 Task: Find connections with filter location Colorado with filter topic #startupquoteswith filter profile language Spanish with filter current company Thomson Reuters with filter school Andhra Loyola Institute of Engineering & Technology, Polytechnic Post Office, Loyola Campus,Vijayawada, PIN-520008. (CC-HP) with filter industry Sound Recording with filter service category Logo Design with filter keywords title Physical Therapist
Action: Mouse moved to (587, 120)
Screenshot: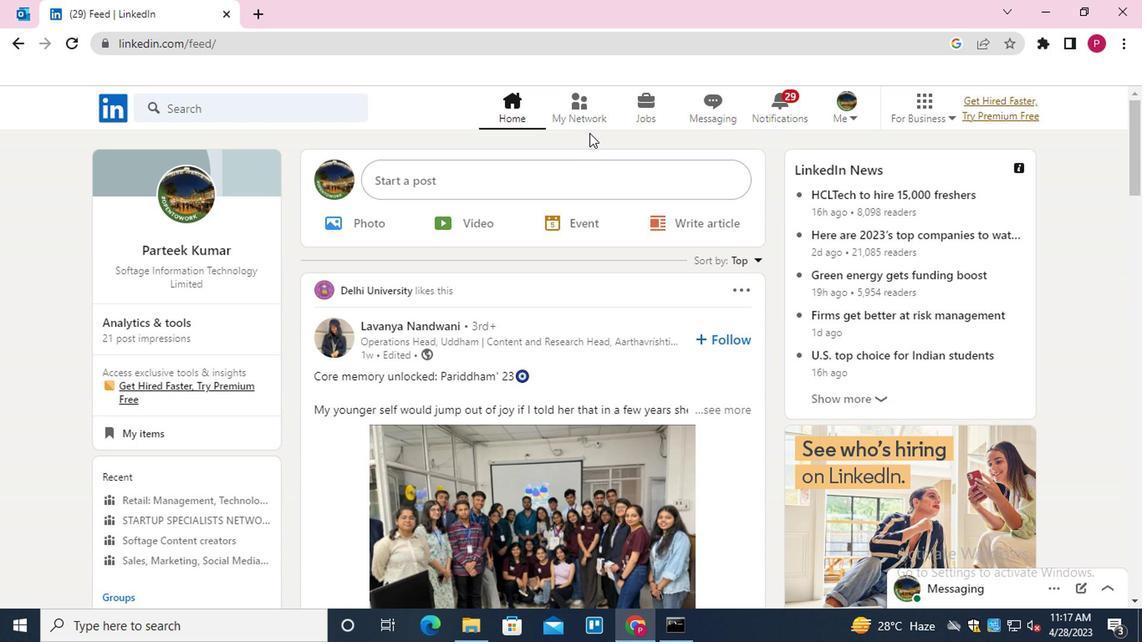 
Action: Mouse pressed left at (587, 120)
Screenshot: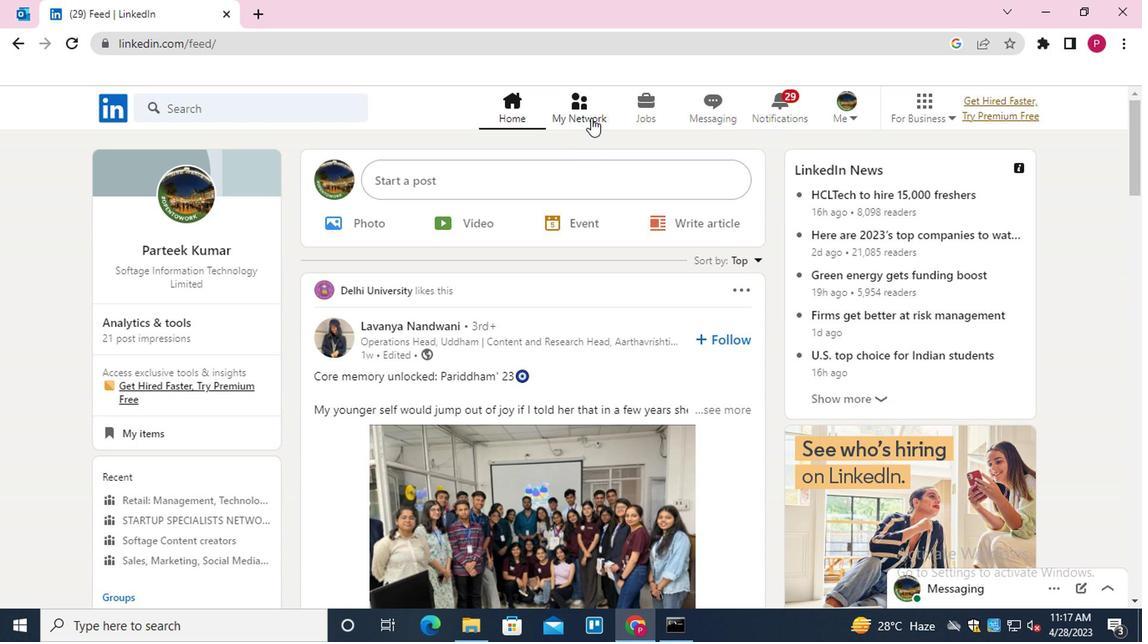 
Action: Mouse moved to (280, 198)
Screenshot: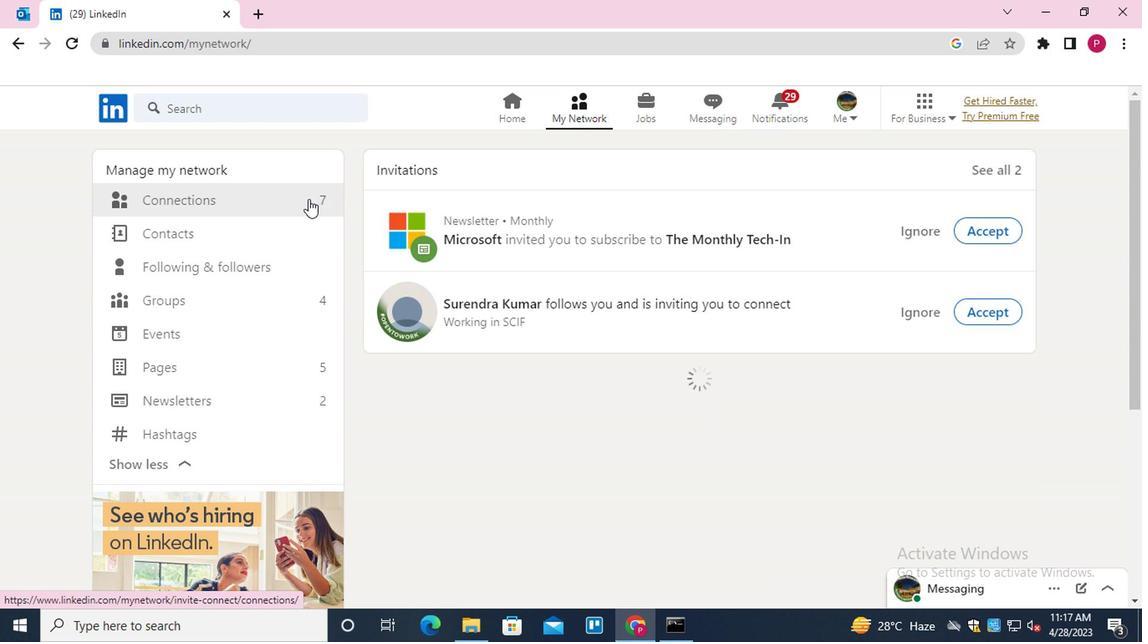 
Action: Mouse pressed left at (280, 198)
Screenshot: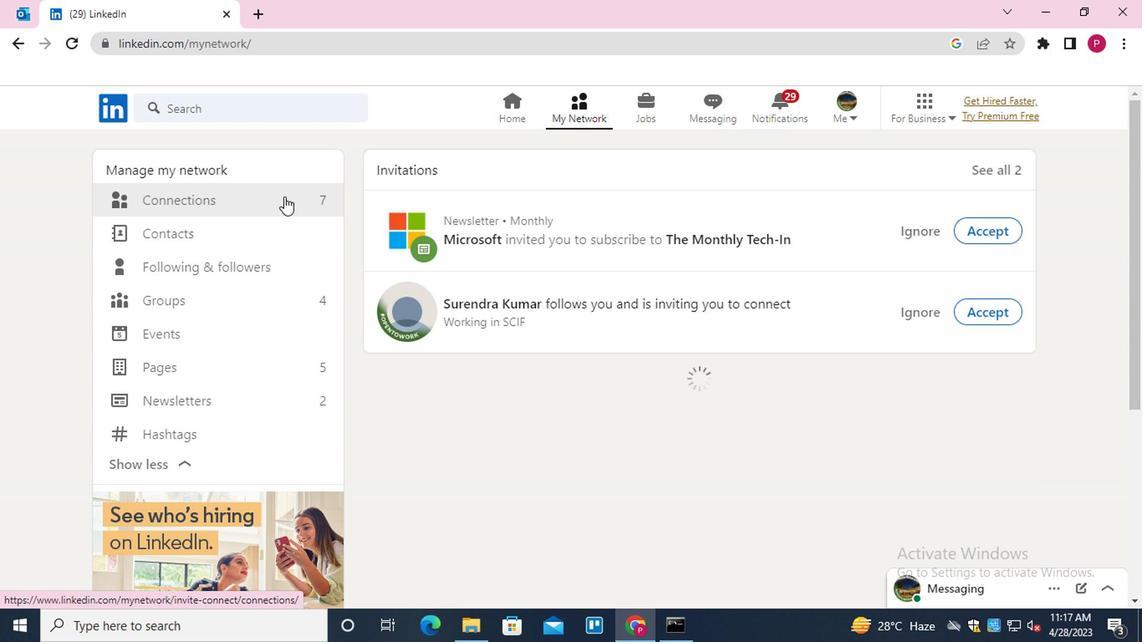 
Action: Mouse moved to (681, 201)
Screenshot: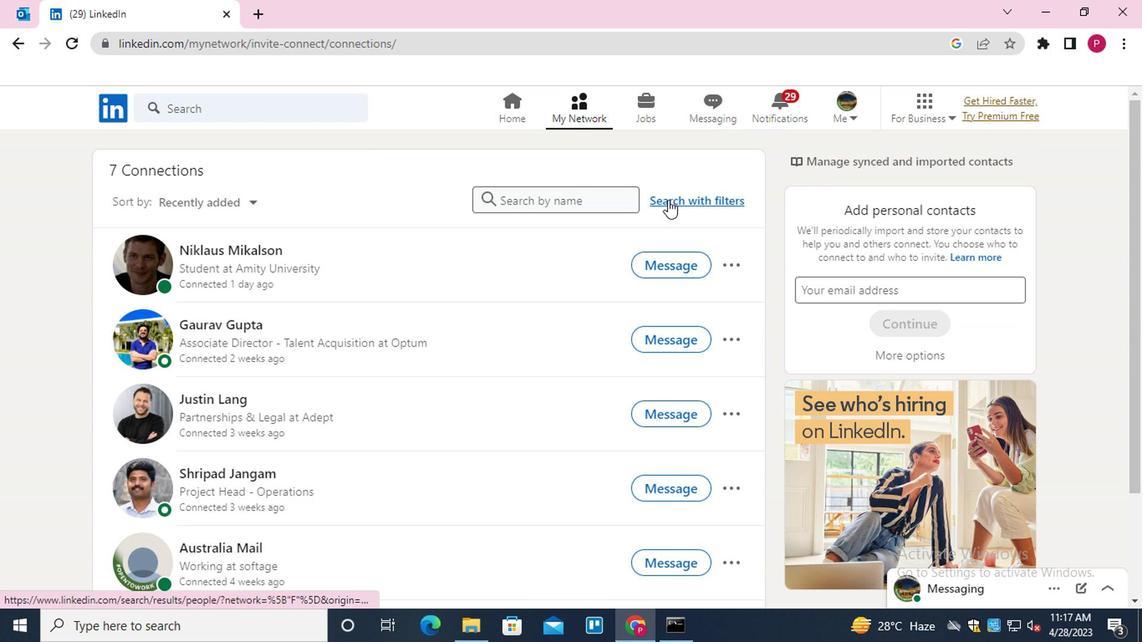 
Action: Mouse pressed left at (681, 201)
Screenshot: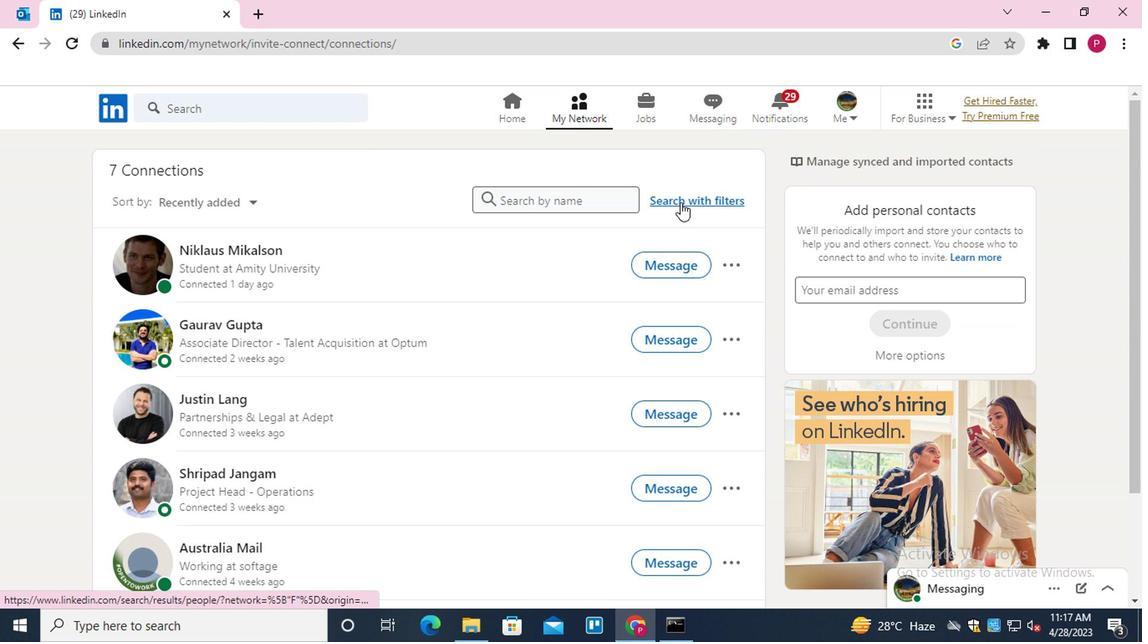 
Action: Mouse moved to (612, 160)
Screenshot: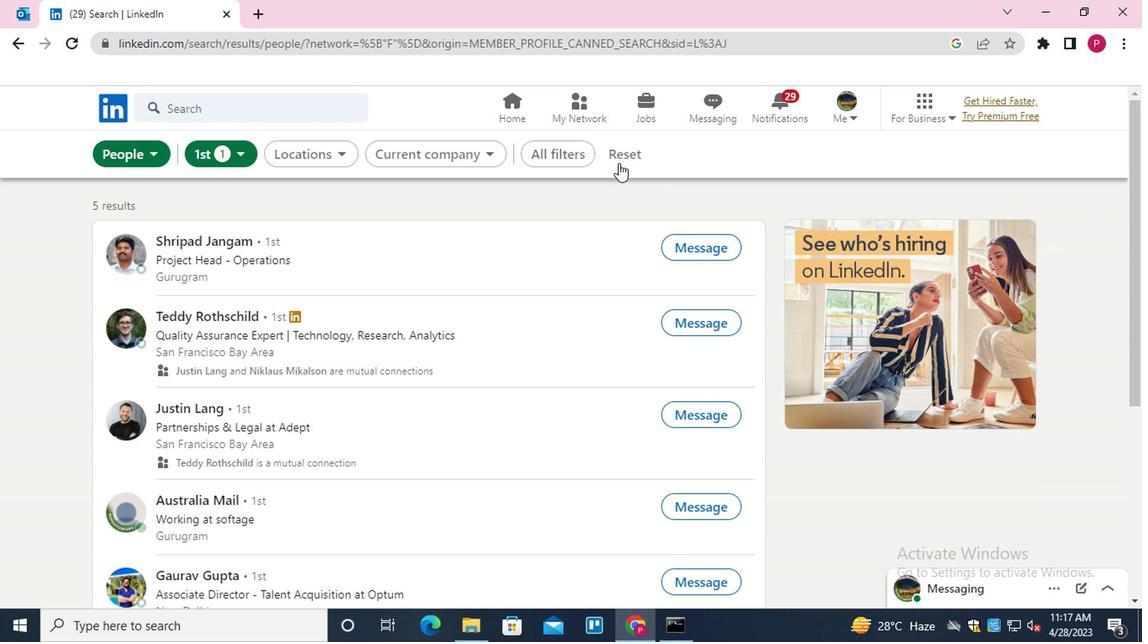 
Action: Mouse pressed left at (612, 160)
Screenshot: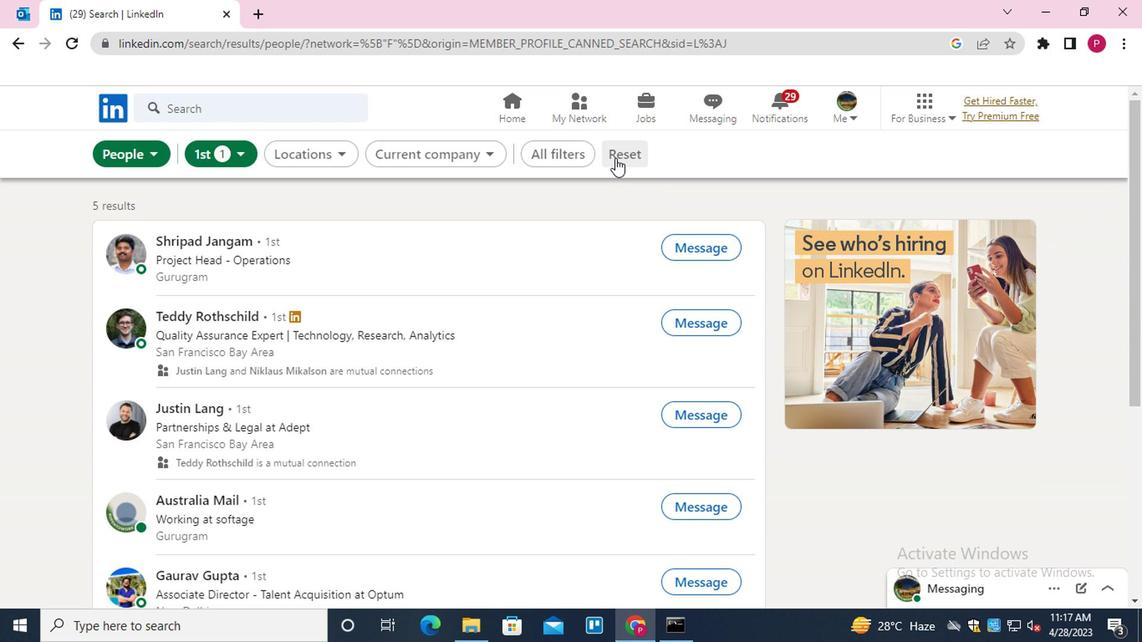 
Action: Mouse moved to (579, 156)
Screenshot: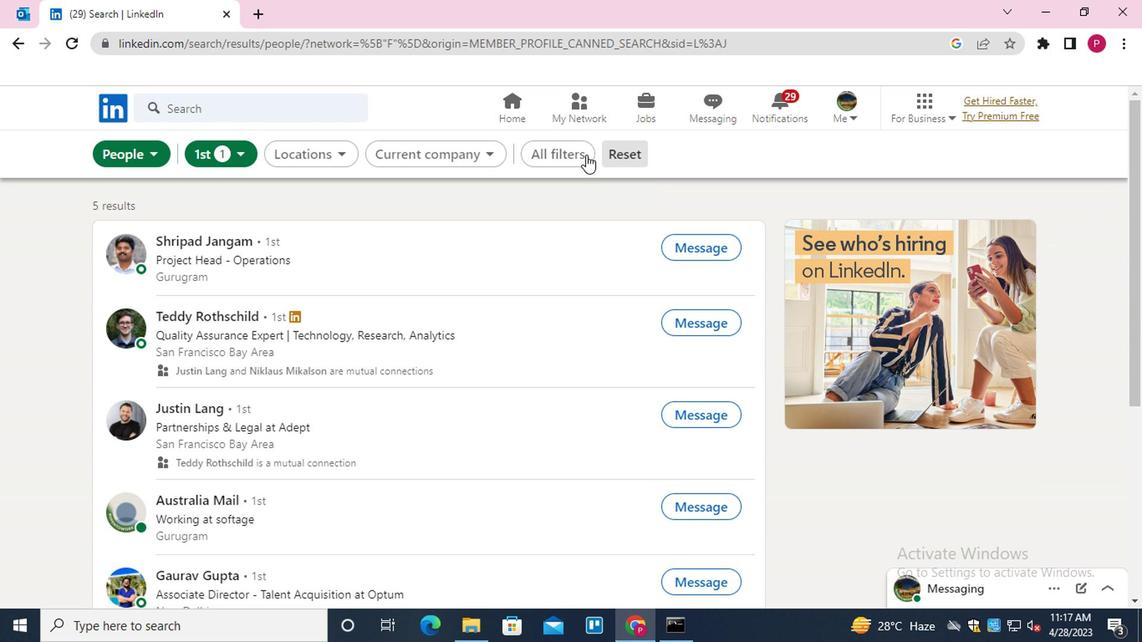 
Action: Mouse pressed left at (579, 156)
Screenshot: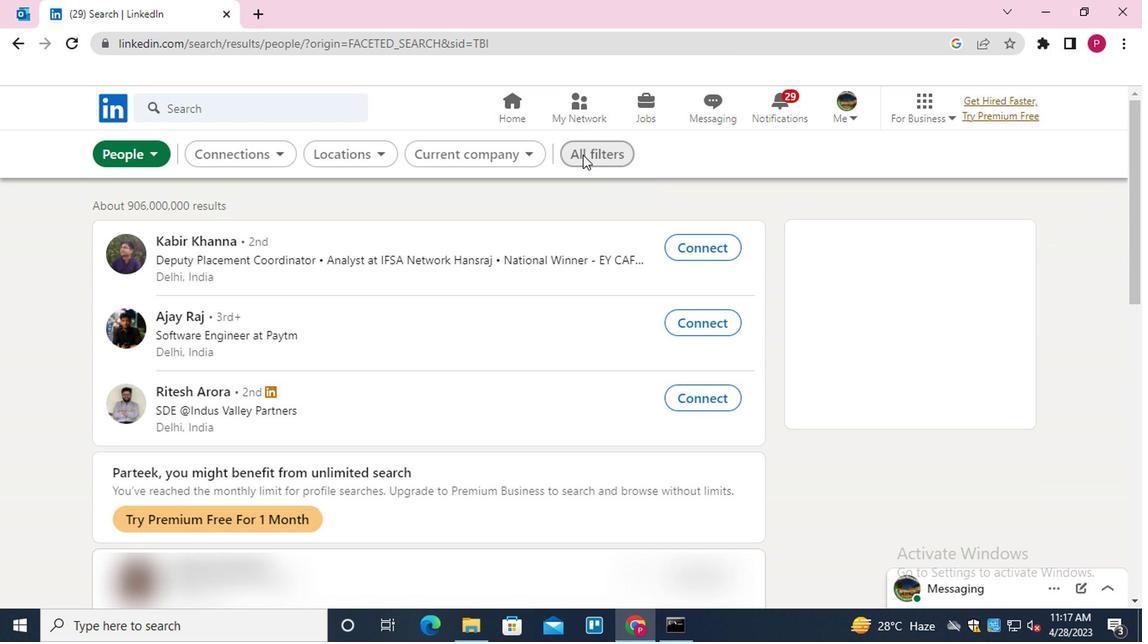 
Action: Mouse moved to (881, 331)
Screenshot: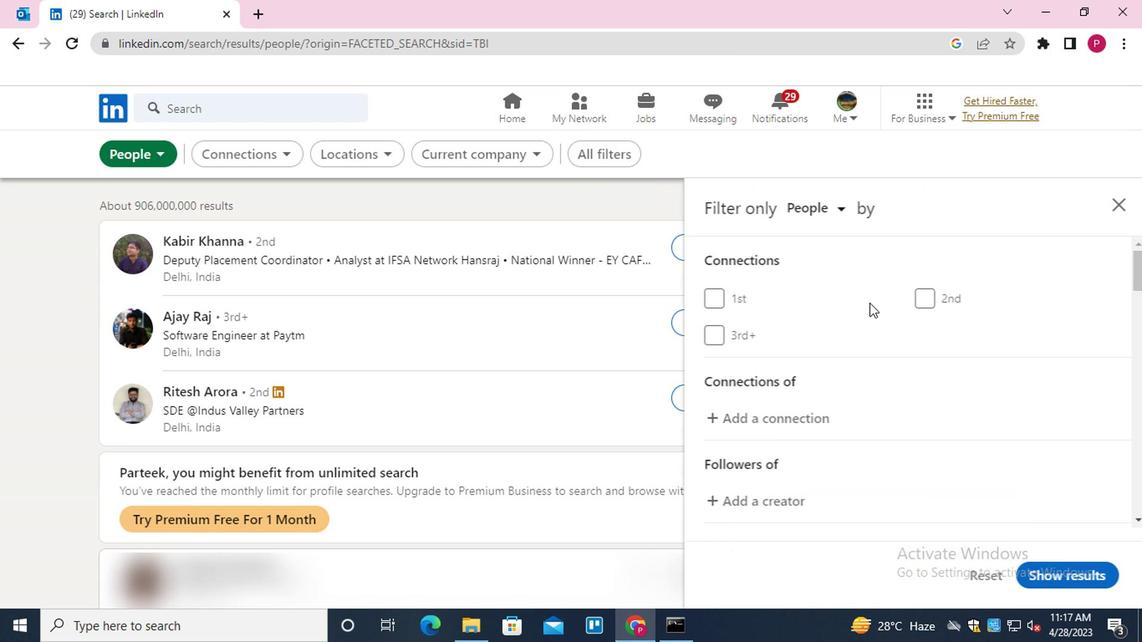 
Action: Mouse scrolled (881, 330) with delta (0, 0)
Screenshot: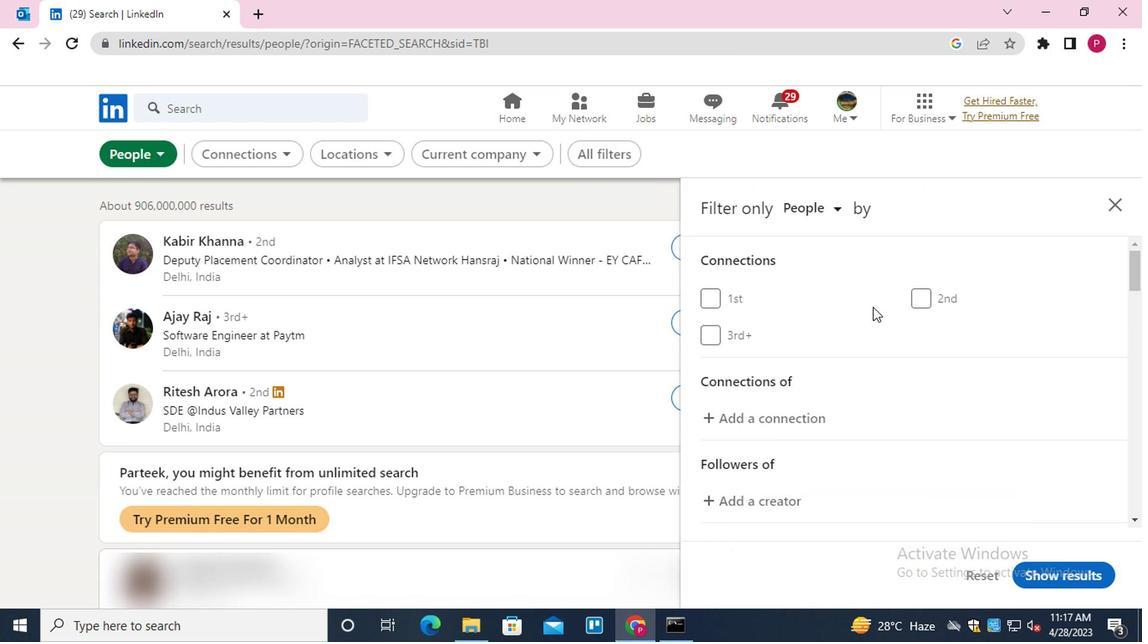 
Action: Mouse moved to (881, 333)
Screenshot: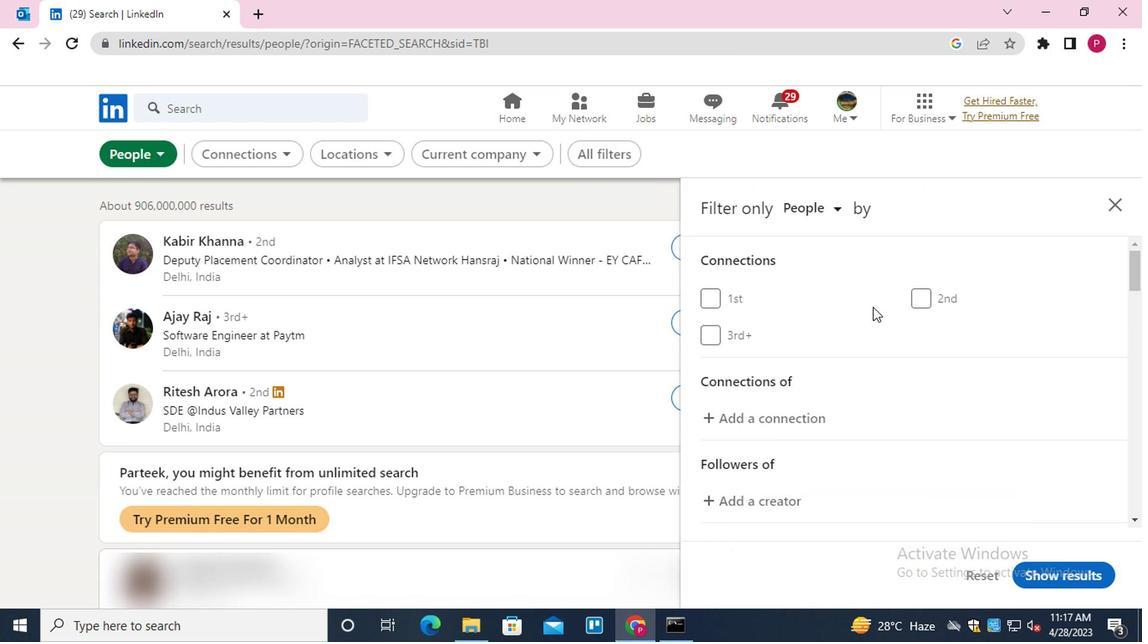 
Action: Mouse scrolled (881, 333) with delta (0, 0)
Screenshot: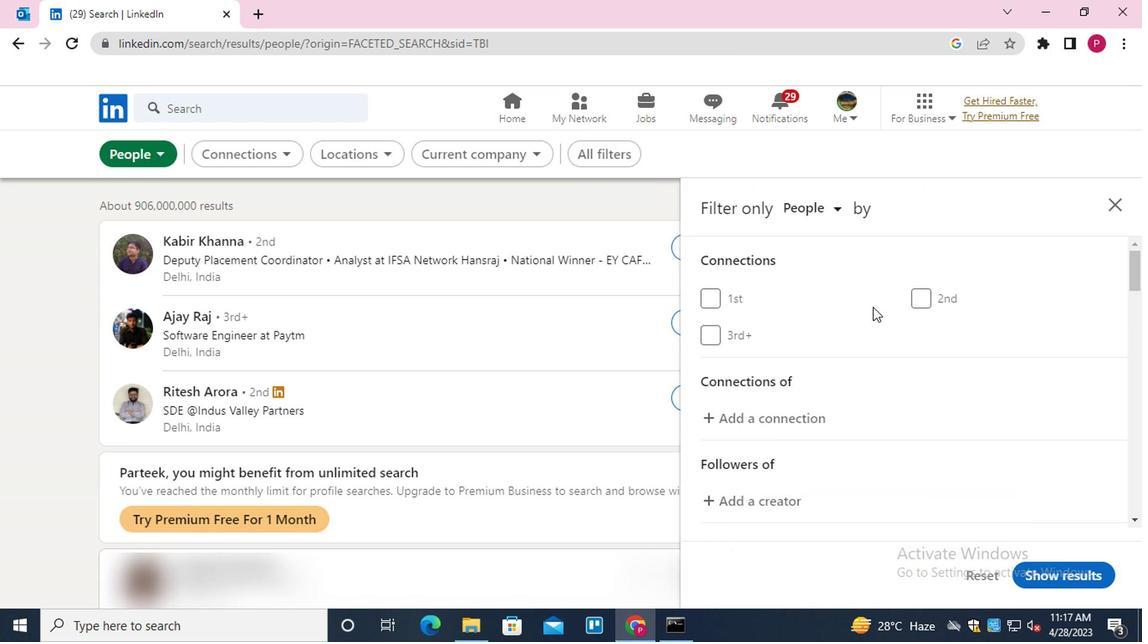 
Action: Mouse moved to (882, 336)
Screenshot: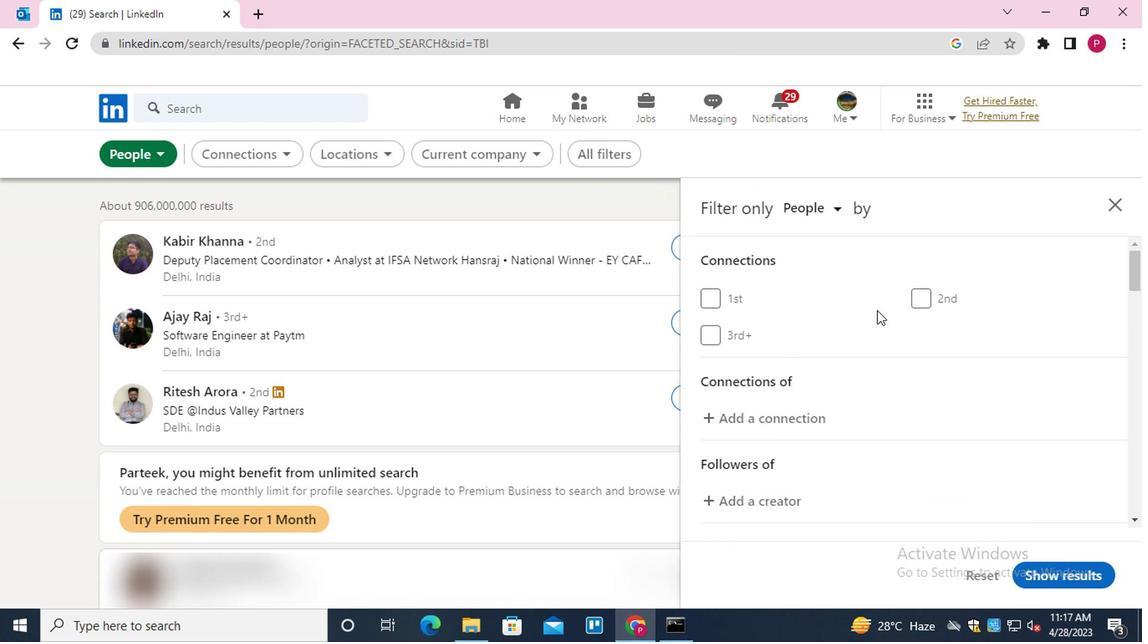 
Action: Mouse scrolled (882, 335) with delta (0, 0)
Screenshot: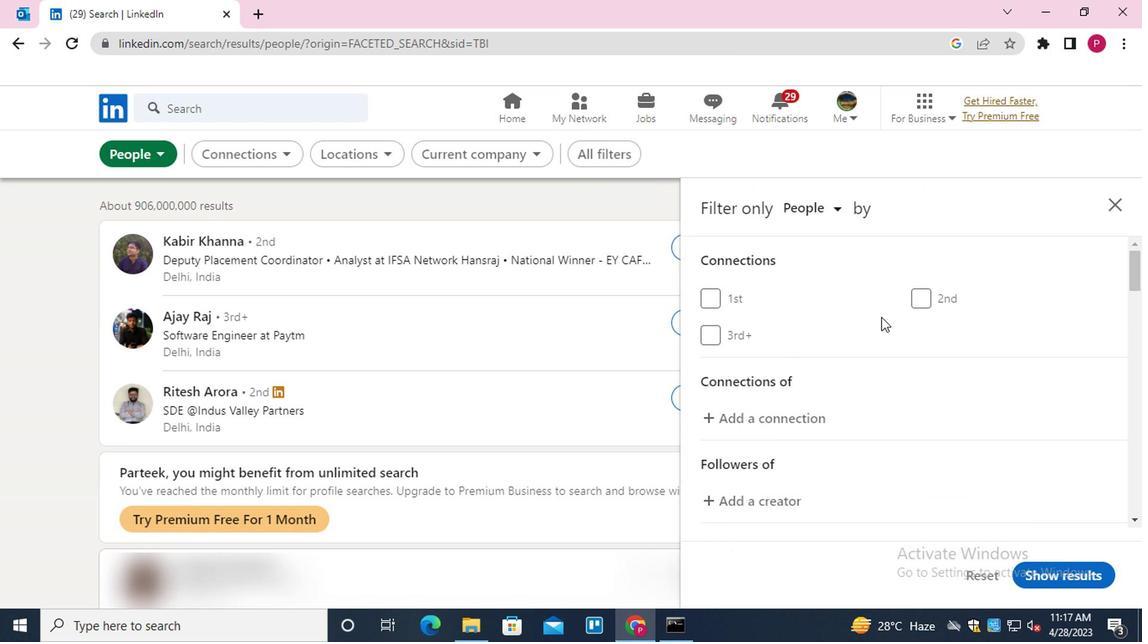 
Action: Mouse moved to (947, 396)
Screenshot: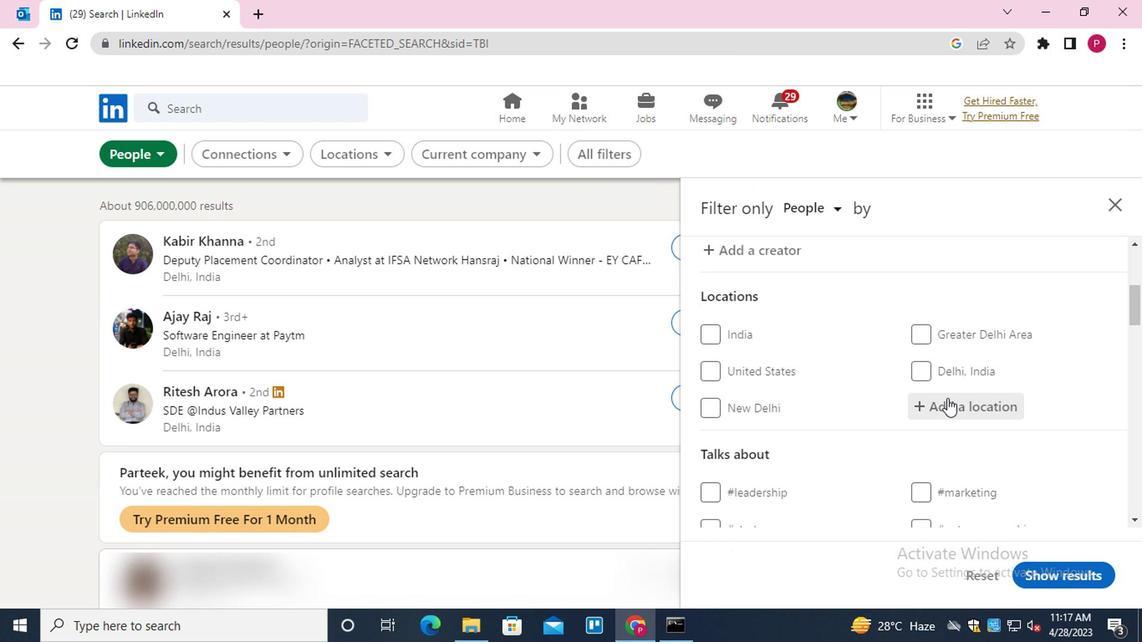 
Action: Mouse pressed left at (947, 396)
Screenshot: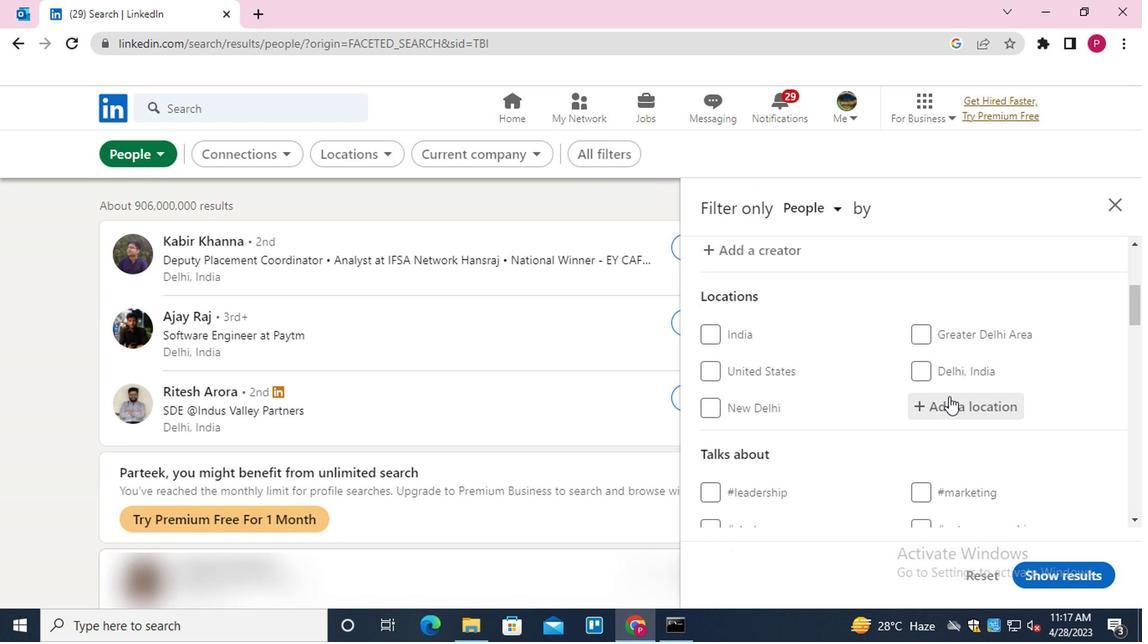 
Action: Mouse moved to (948, 395)
Screenshot: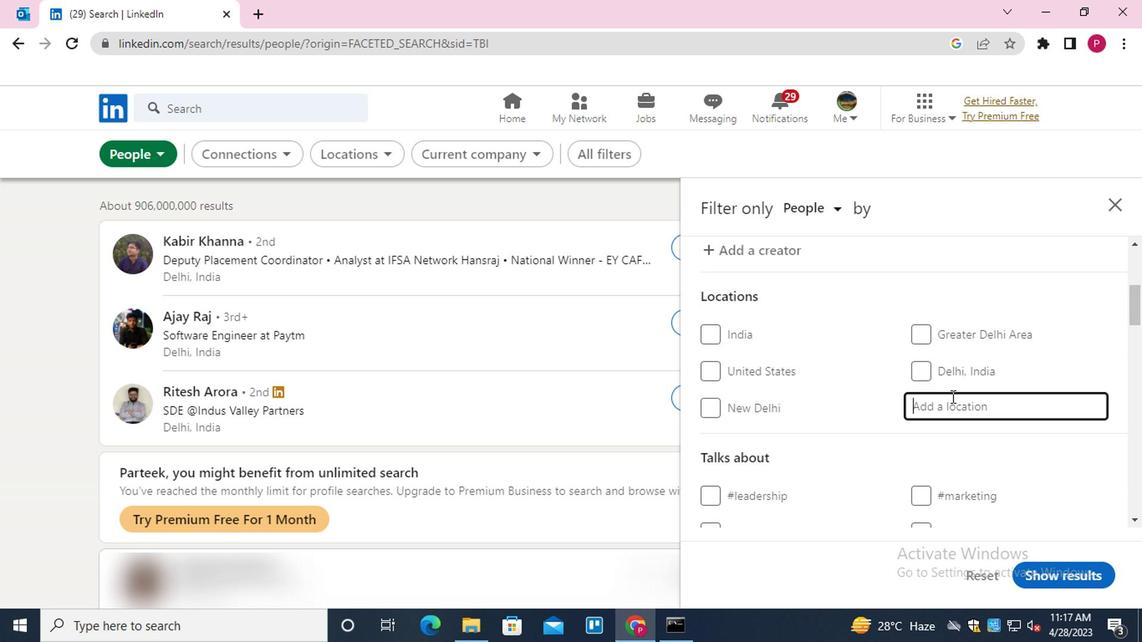 
Action: Key pressed <Key.shift>COLORADO<Key.down><Key.enter>
Screenshot: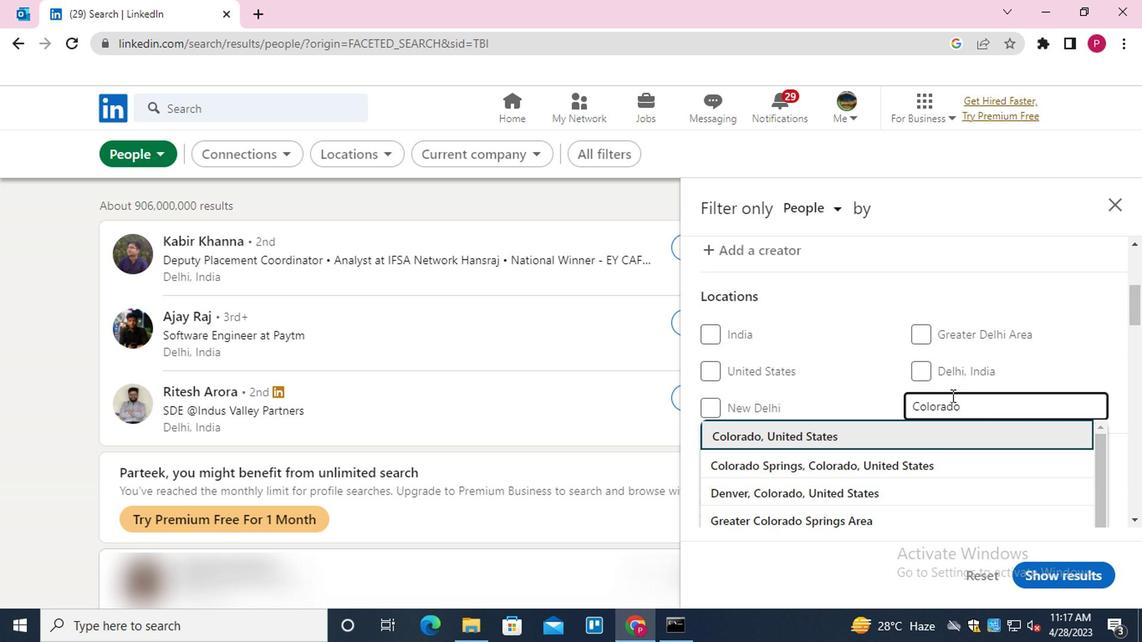 
Action: Mouse moved to (878, 384)
Screenshot: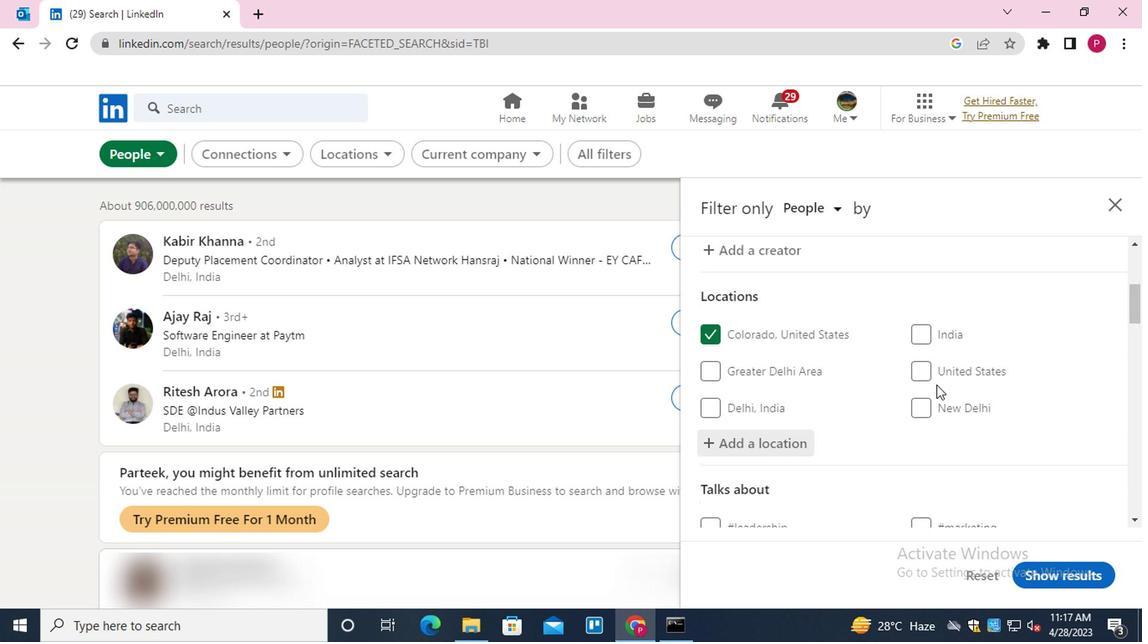 
Action: Mouse scrolled (878, 383) with delta (0, 0)
Screenshot: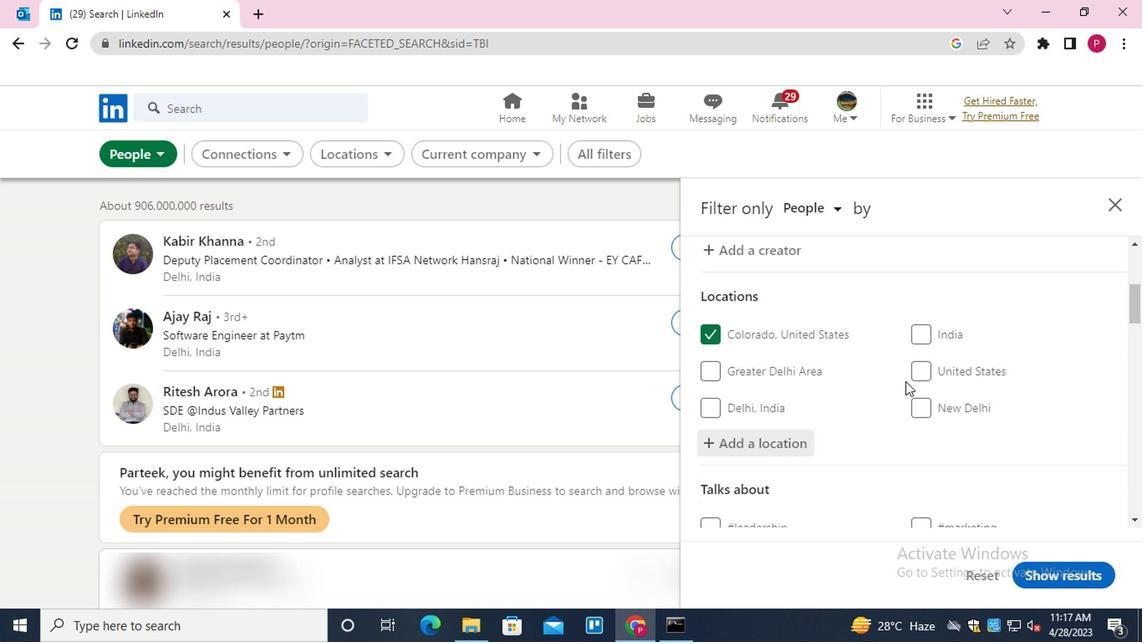 
Action: Mouse scrolled (878, 383) with delta (0, 0)
Screenshot: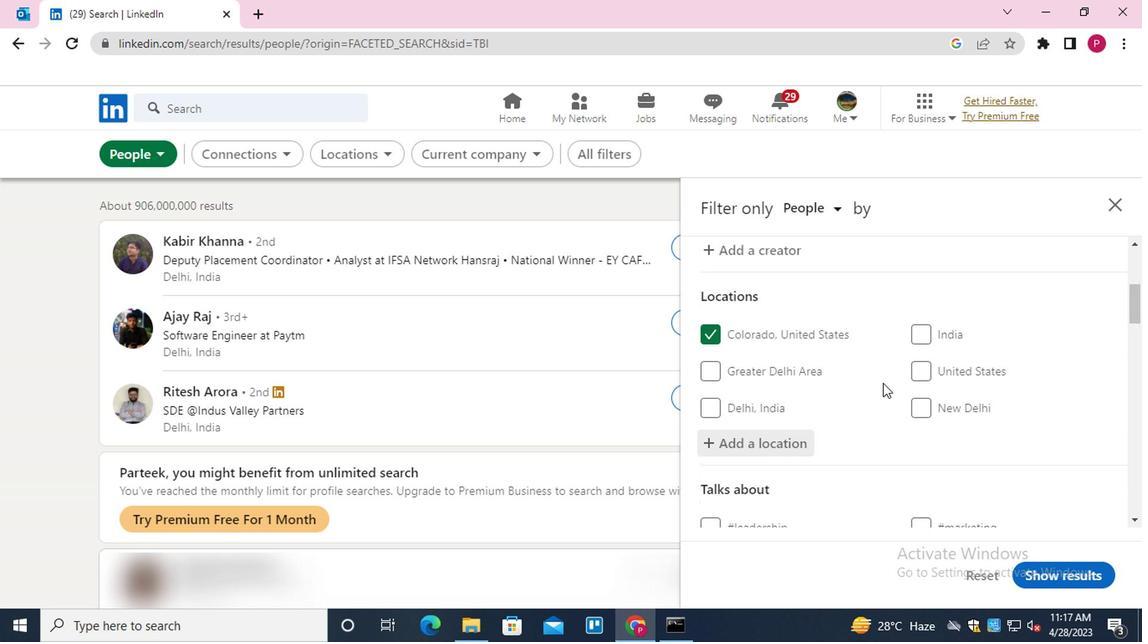 
Action: Mouse moved to (949, 428)
Screenshot: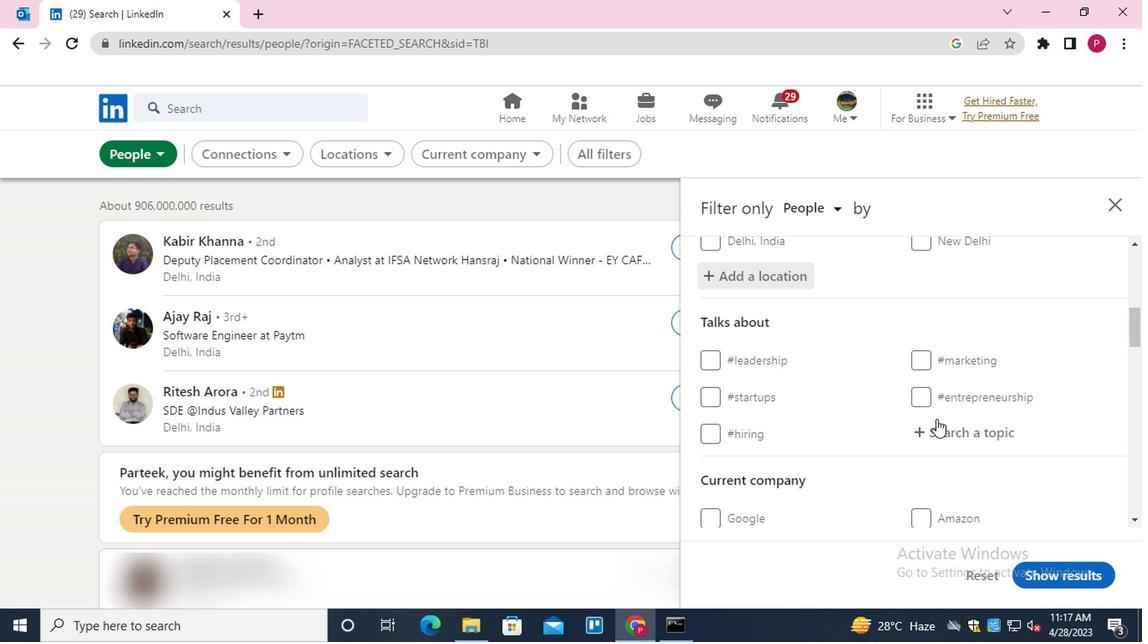 
Action: Mouse pressed left at (949, 428)
Screenshot: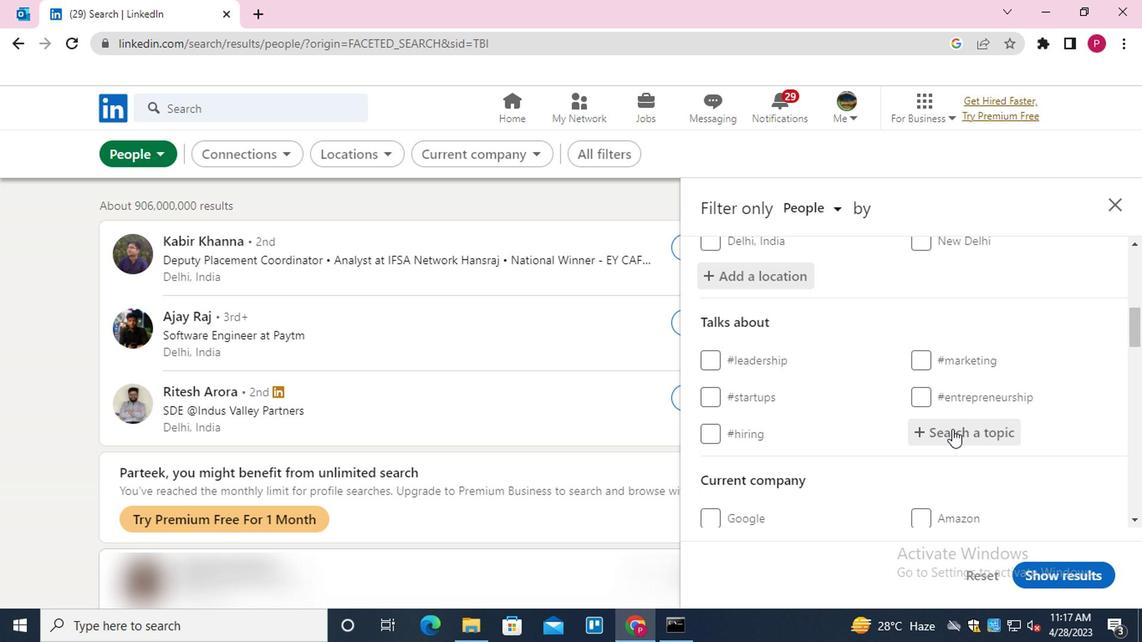 
Action: Key pressed STARTUPQU<Key.down><Key.enter>
Screenshot: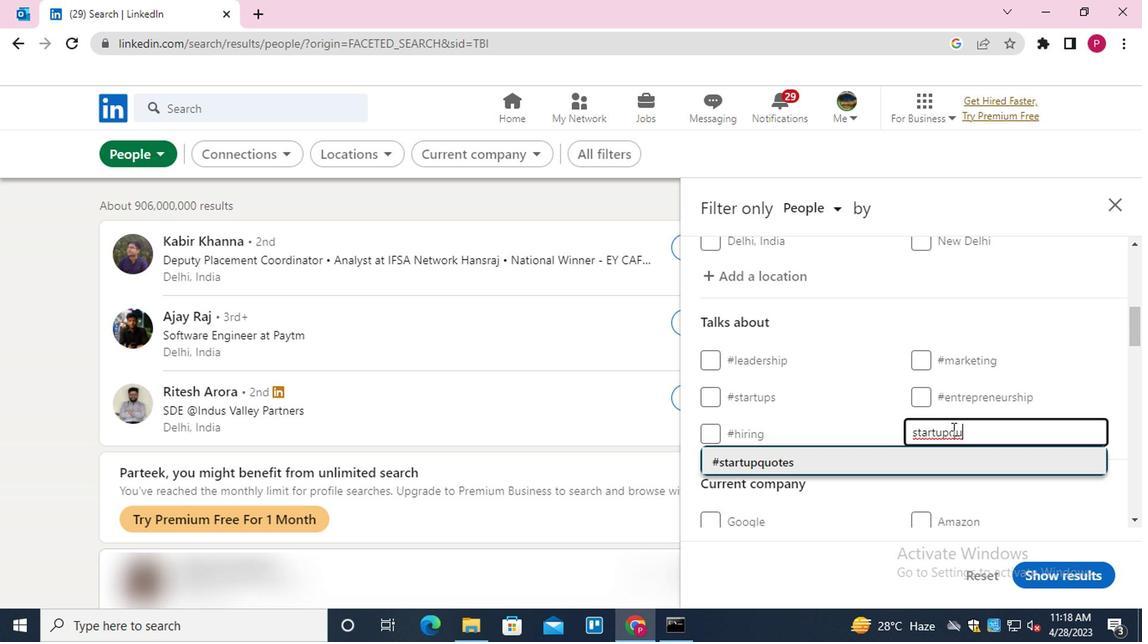 
Action: Mouse moved to (931, 434)
Screenshot: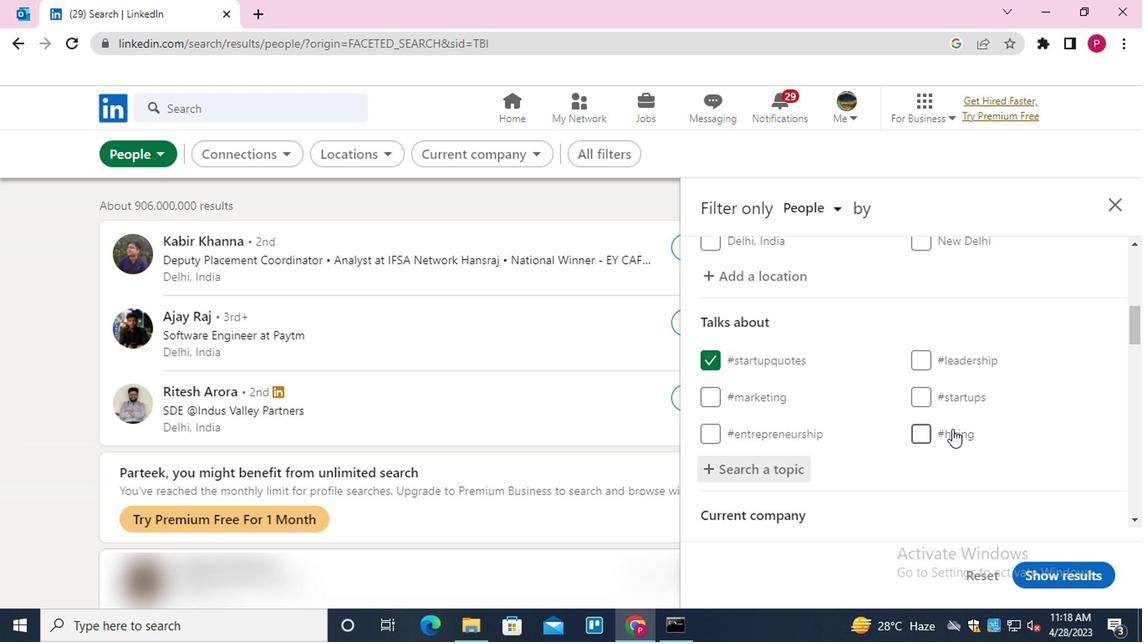 
Action: Mouse scrolled (931, 433) with delta (0, -1)
Screenshot: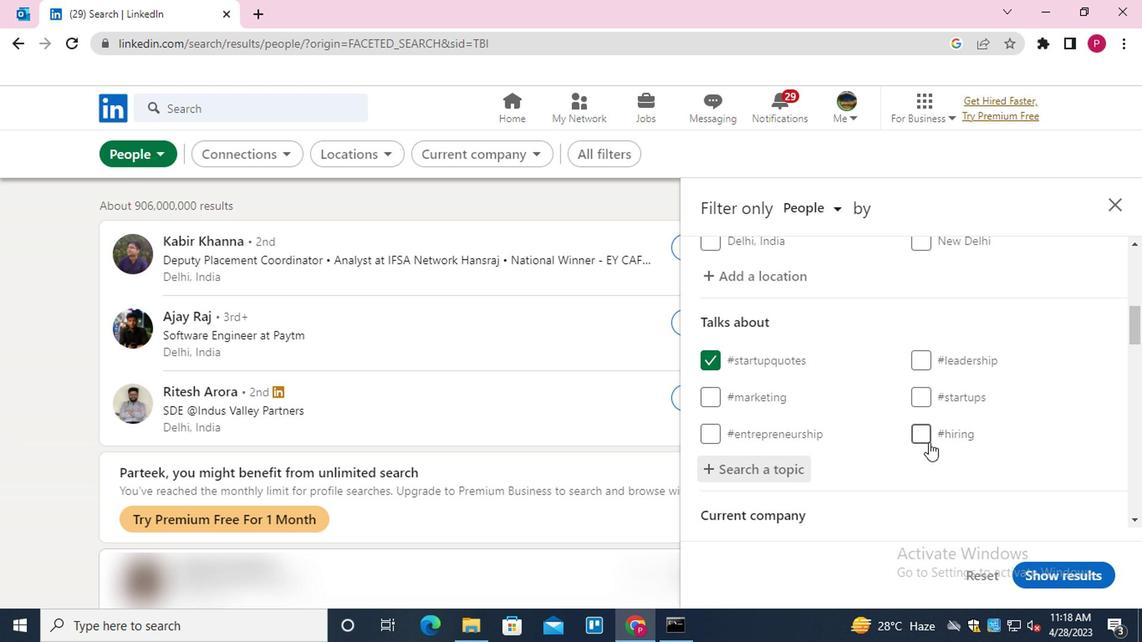 
Action: Mouse scrolled (931, 433) with delta (0, -1)
Screenshot: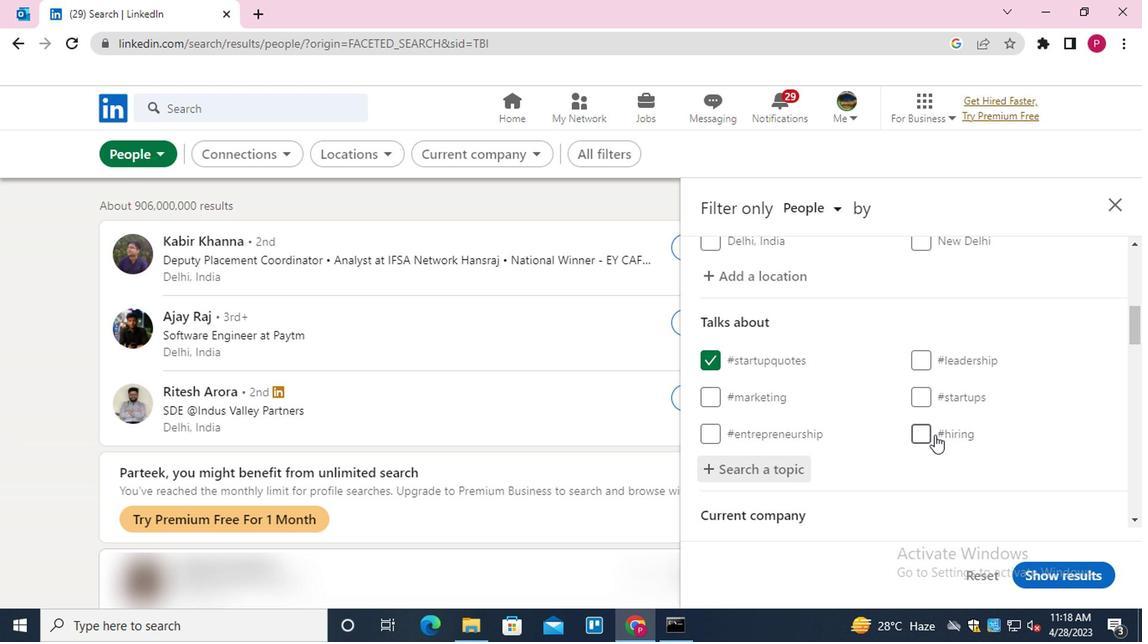 
Action: Mouse scrolled (931, 433) with delta (0, -1)
Screenshot: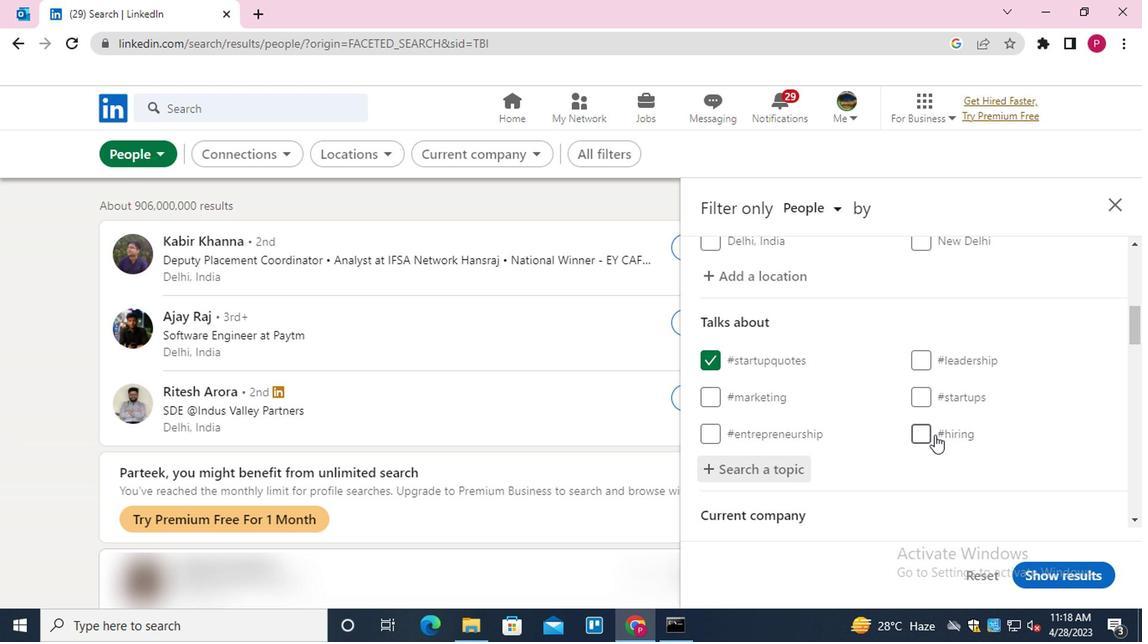
Action: Mouse moved to (936, 376)
Screenshot: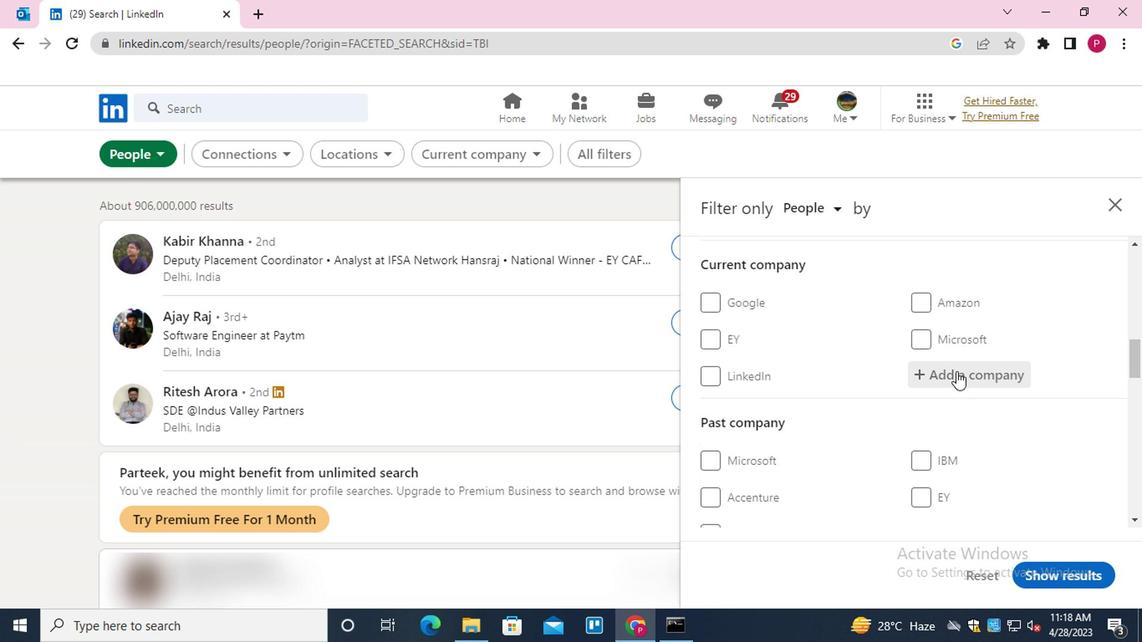 
Action: Mouse scrolled (936, 375) with delta (0, 0)
Screenshot: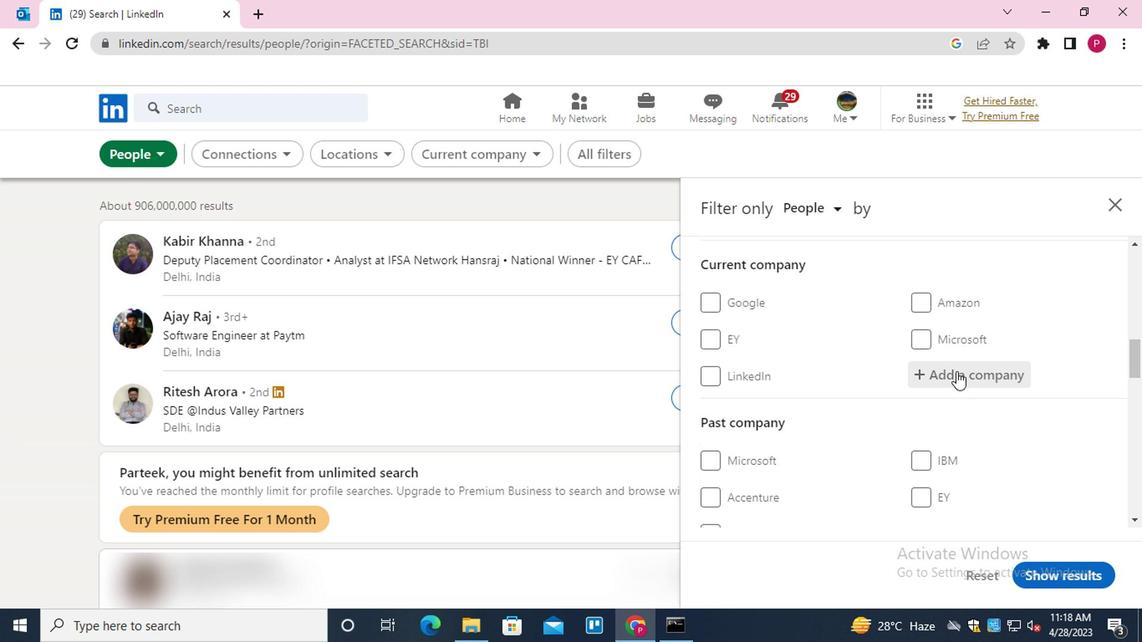 
Action: Mouse moved to (931, 377)
Screenshot: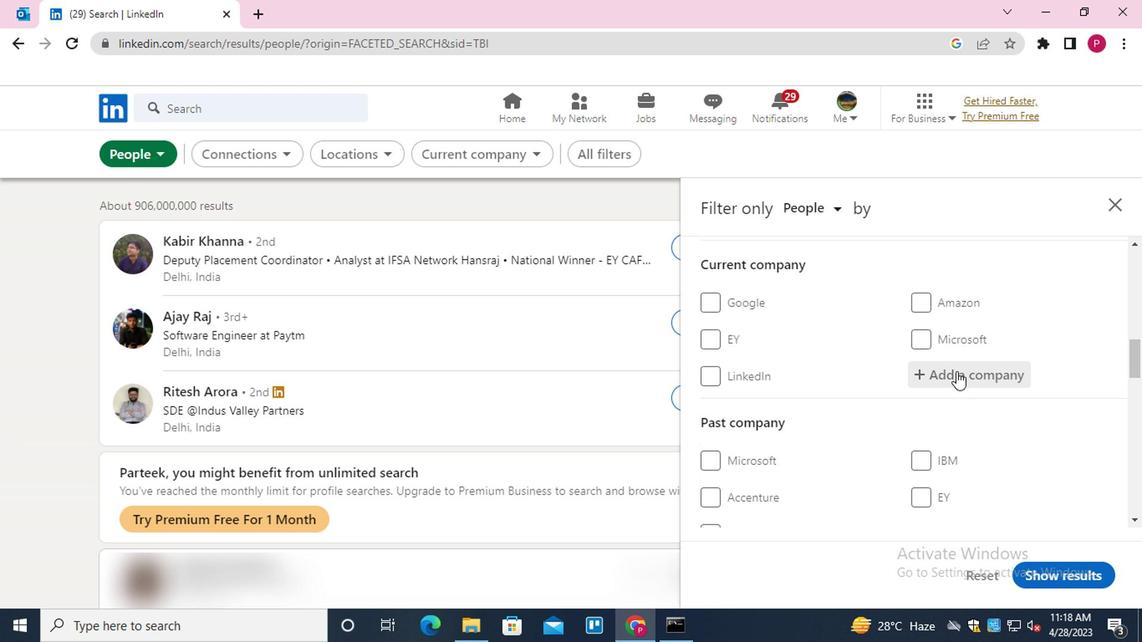 
Action: Mouse scrolled (931, 376) with delta (0, -1)
Screenshot: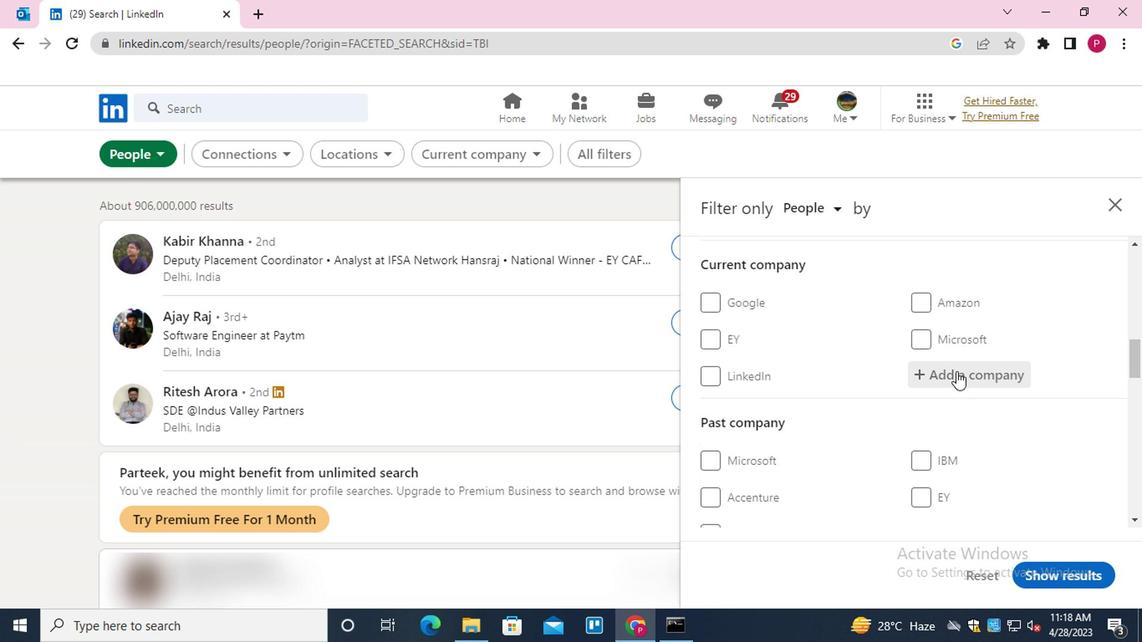 
Action: Mouse moved to (904, 373)
Screenshot: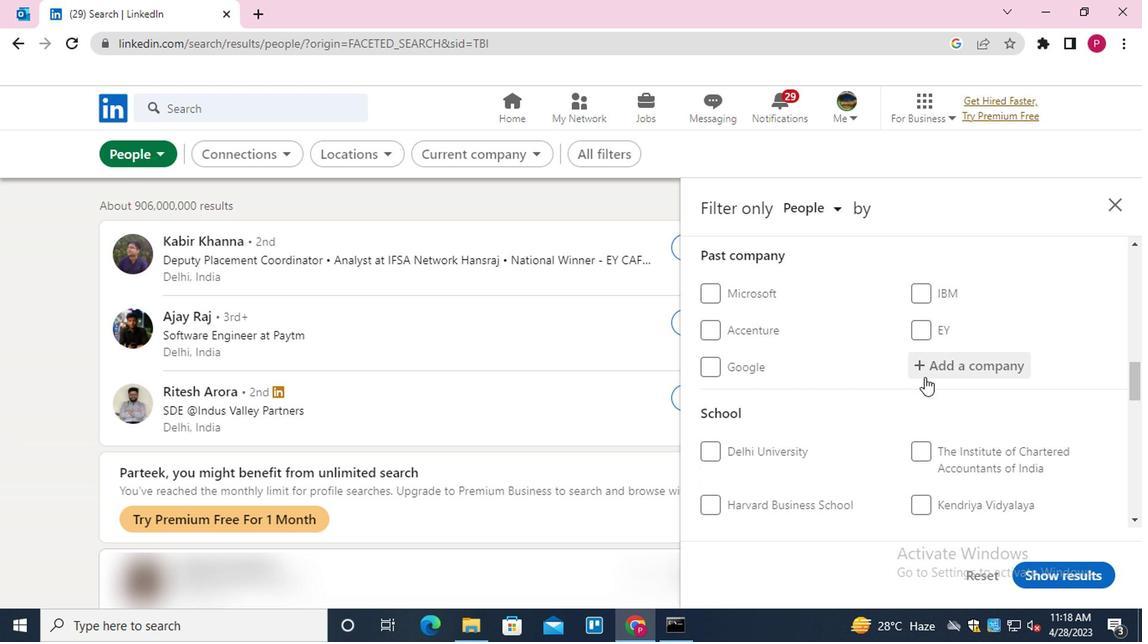 
Action: Mouse scrolled (904, 373) with delta (0, 0)
Screenshot: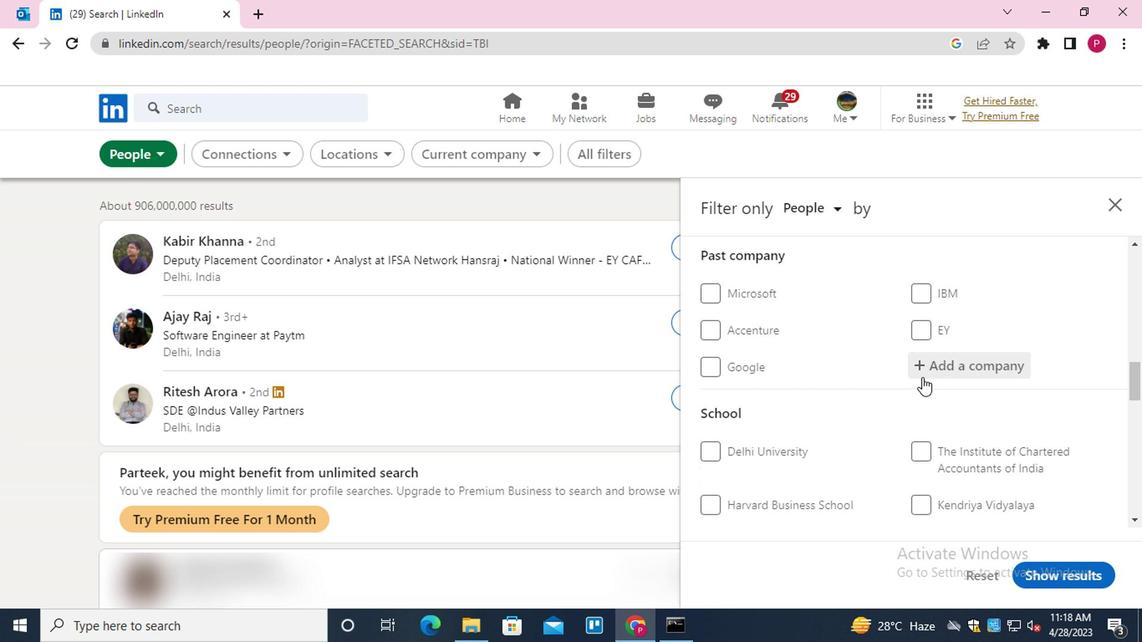 
Action: Mouse scrolled (904, 373) with delta (0, 0)
Screenshot: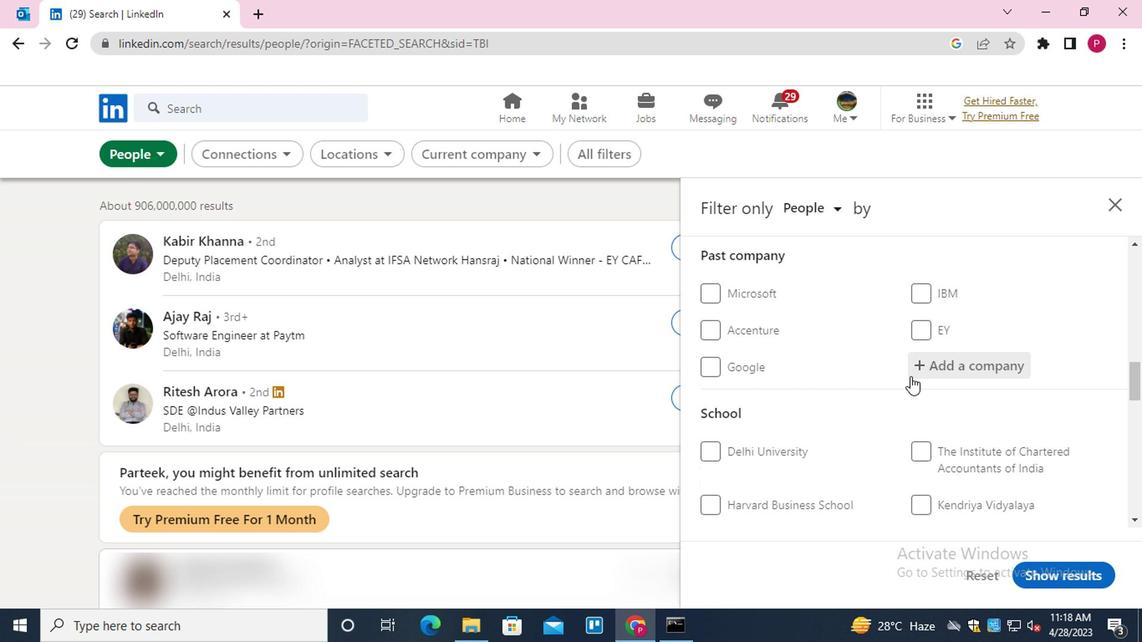 
Action: Mouse scrolled (904, 373) with delta (0, 0)
Screenshot: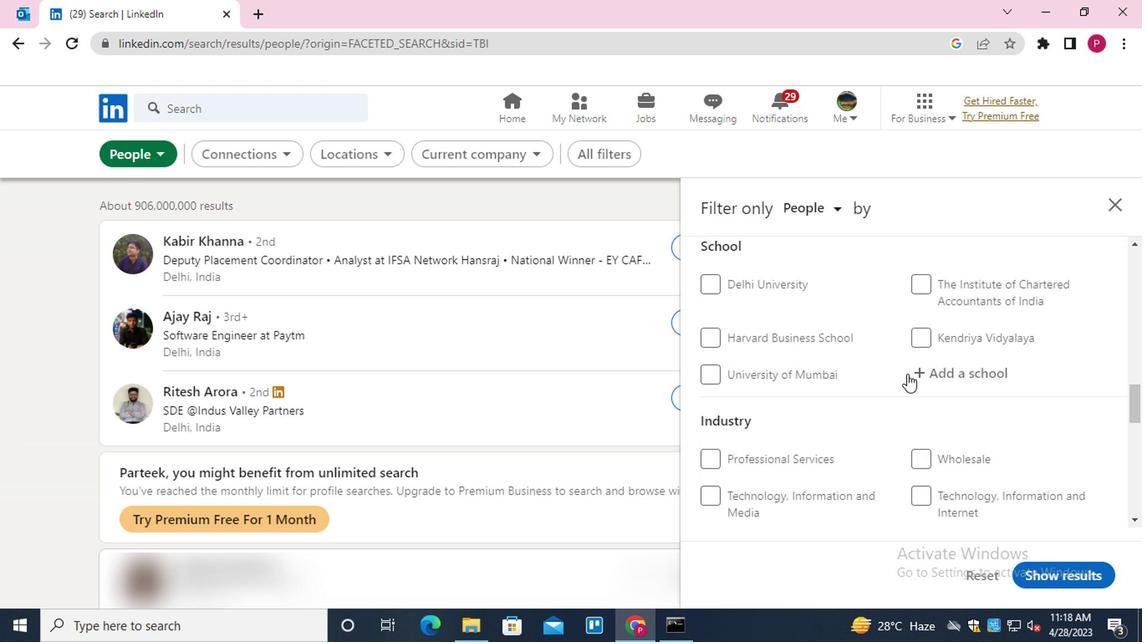 
Action: Mouse scrolled (904, 373) with delta (0, 0)
Screenshot: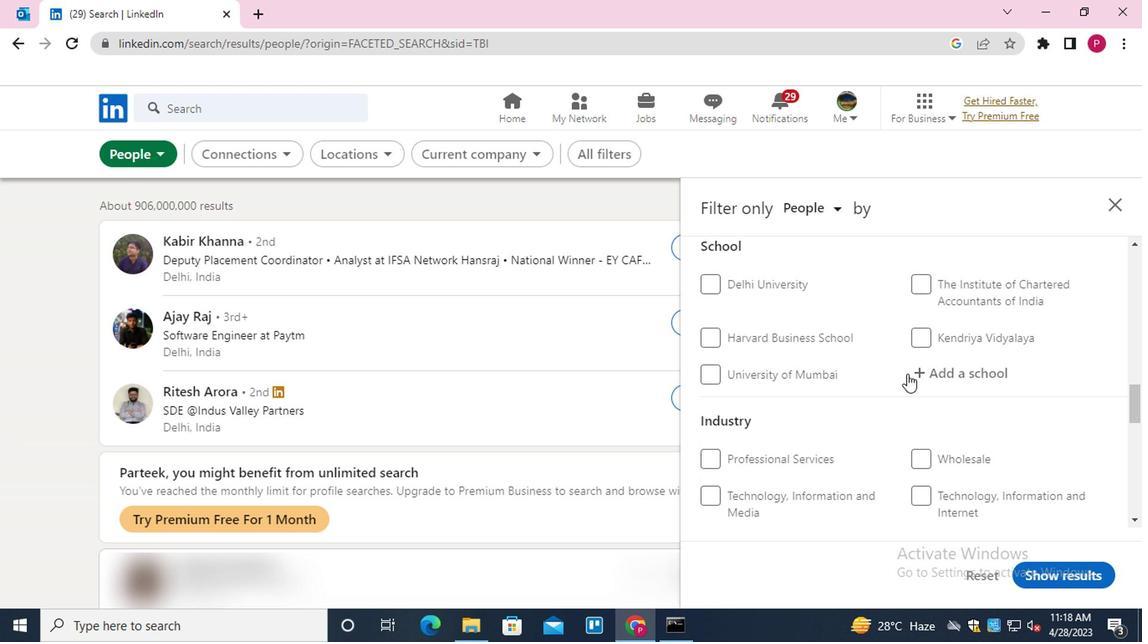 
Action: Mouse scrolled (904, 373) with delta (0, 0)
Screenshot: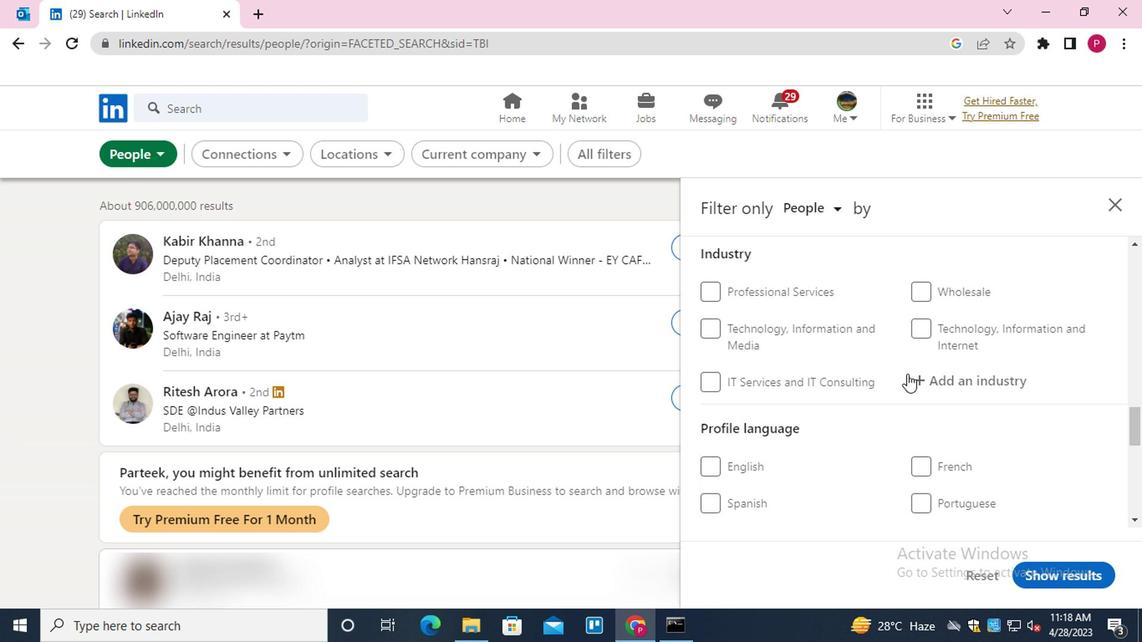 
Action: Mouse scrolled (904, 373) with delta (0, 0)
Screenshot: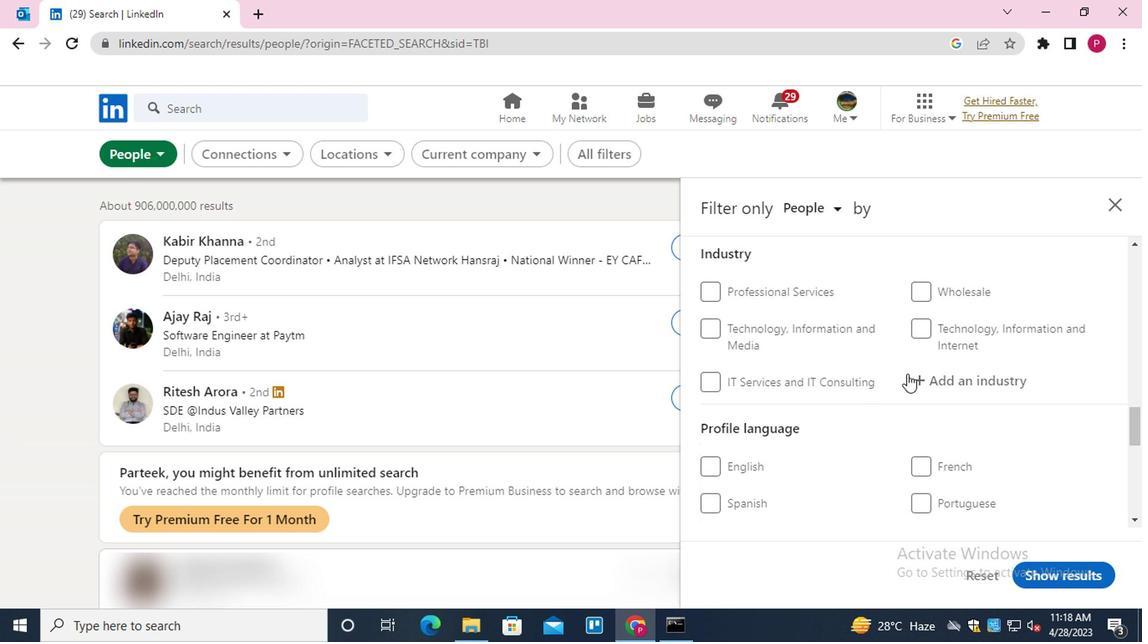 
Action: Mouse moved to (718, 339)
Screenshot: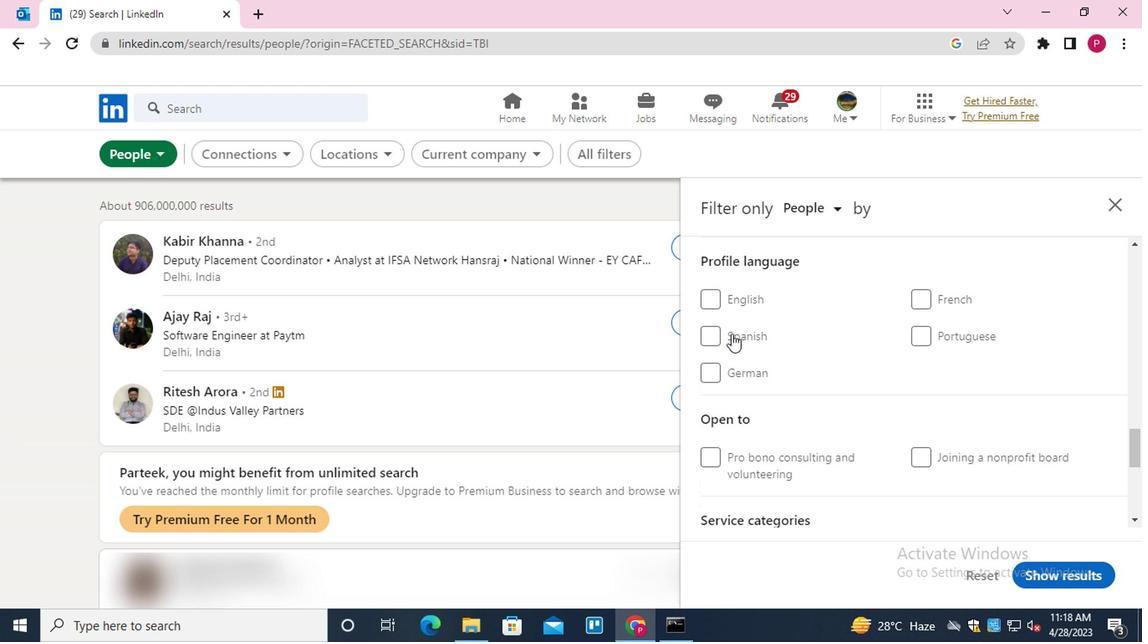 
Action: Mouse pressed left at (718, 339)
Screenshot: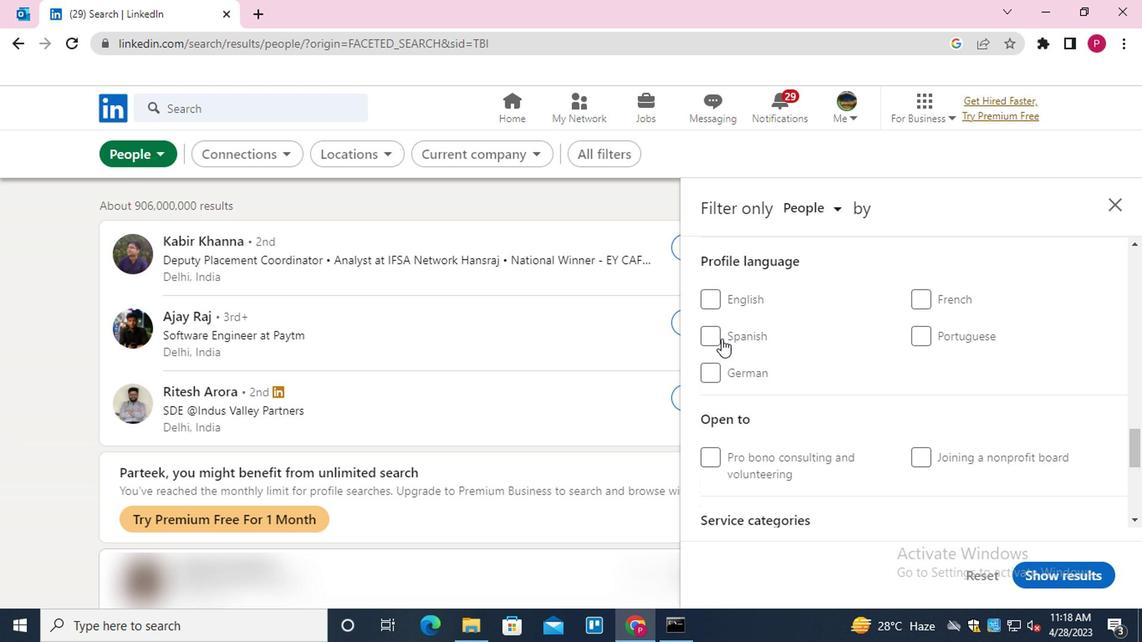 
Action: Mouse moved to (775, 350)
Screenshot: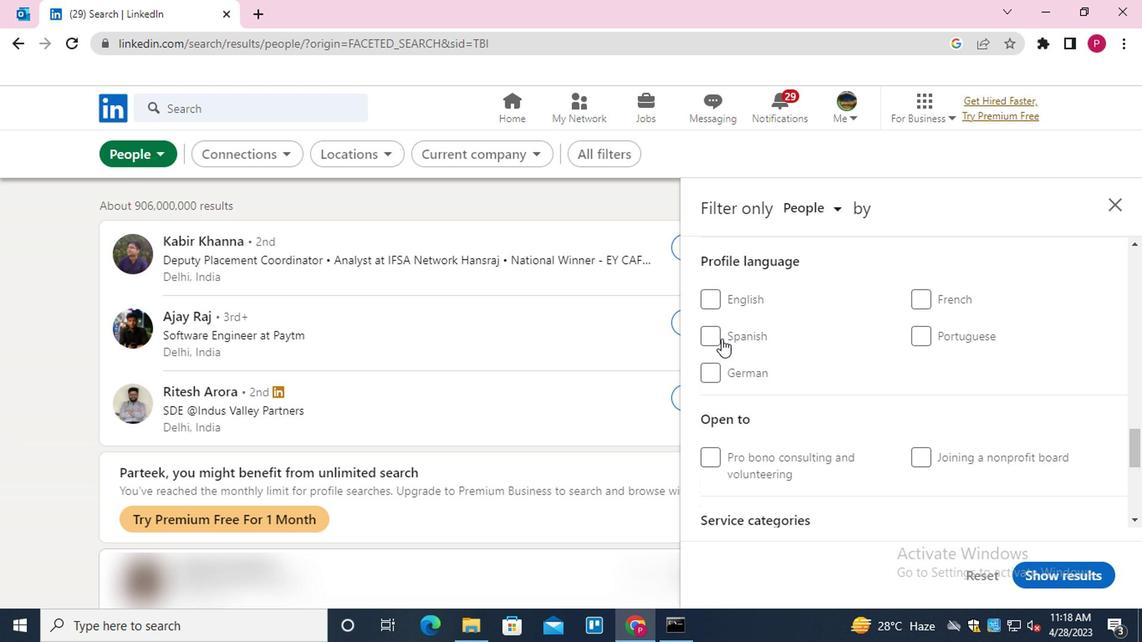 
Action: Mouse scrolled (775, 351) with delta (0, 0)
Screenshot: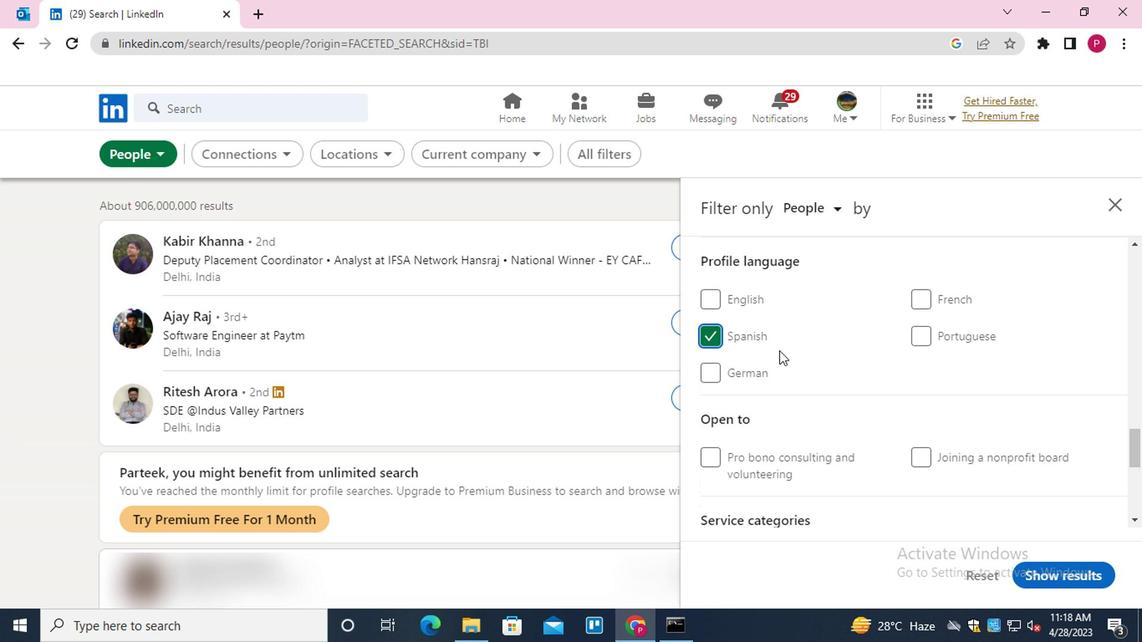
Action: Mouse scrolled (775, 351) with delta (0, 0)
Screenshot: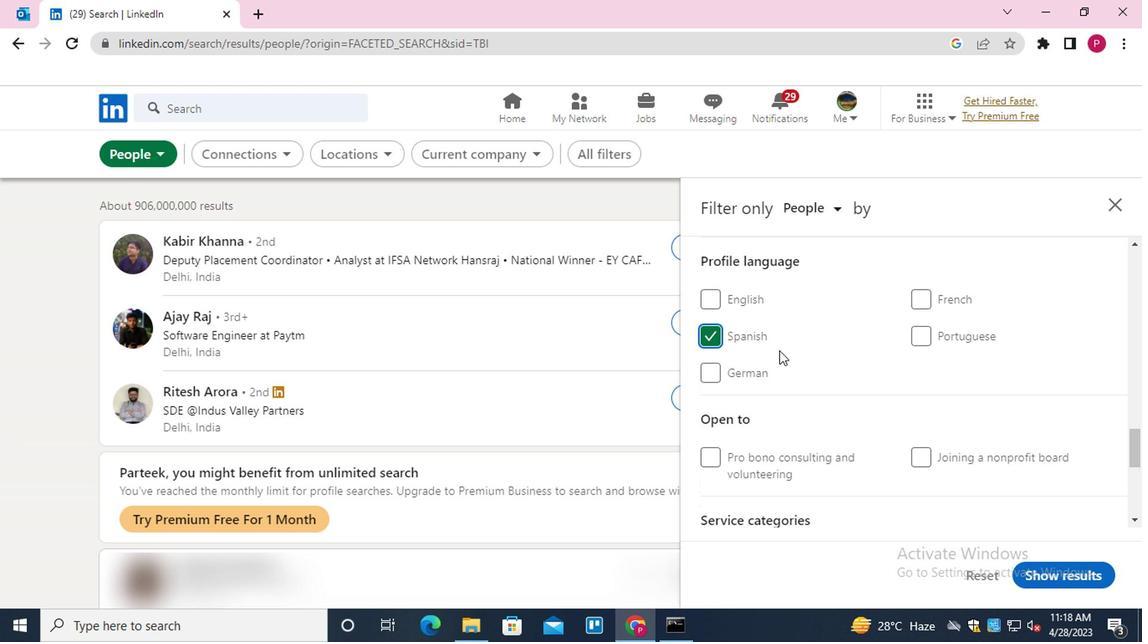 
Action: Mouse scrolled (775, 351) with delta (0, 0)
Screenshot: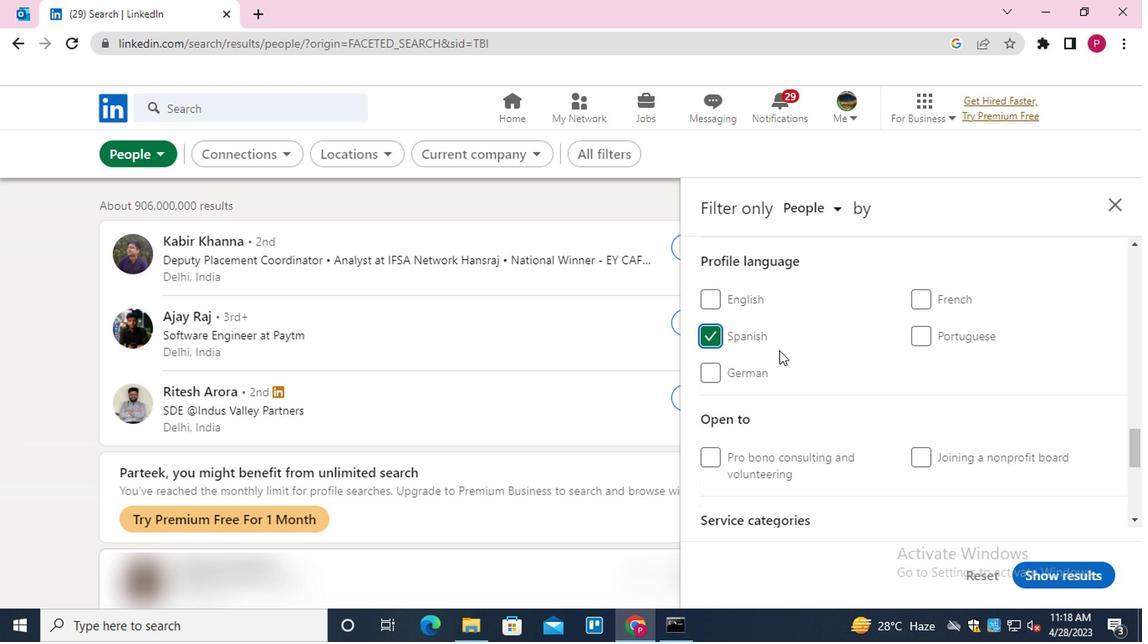 
Action: Mouse scrolled (775, 351) with delta (0, 0)
Screenshot: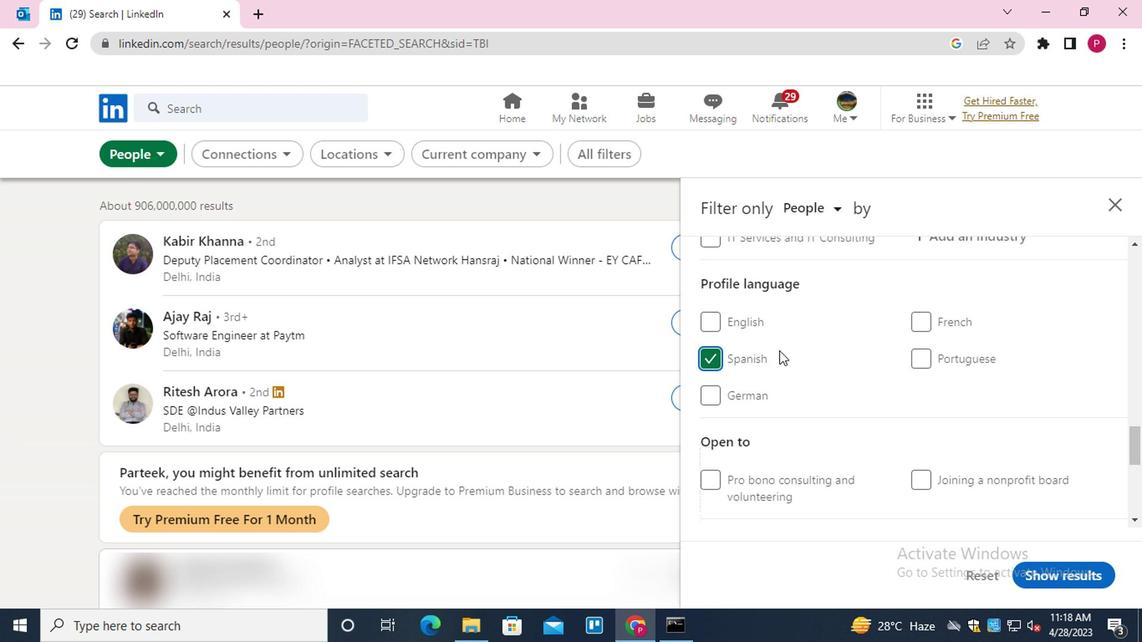
Action: Mouse scrolled (775, 351) with delta (0, 0)
Screenshot: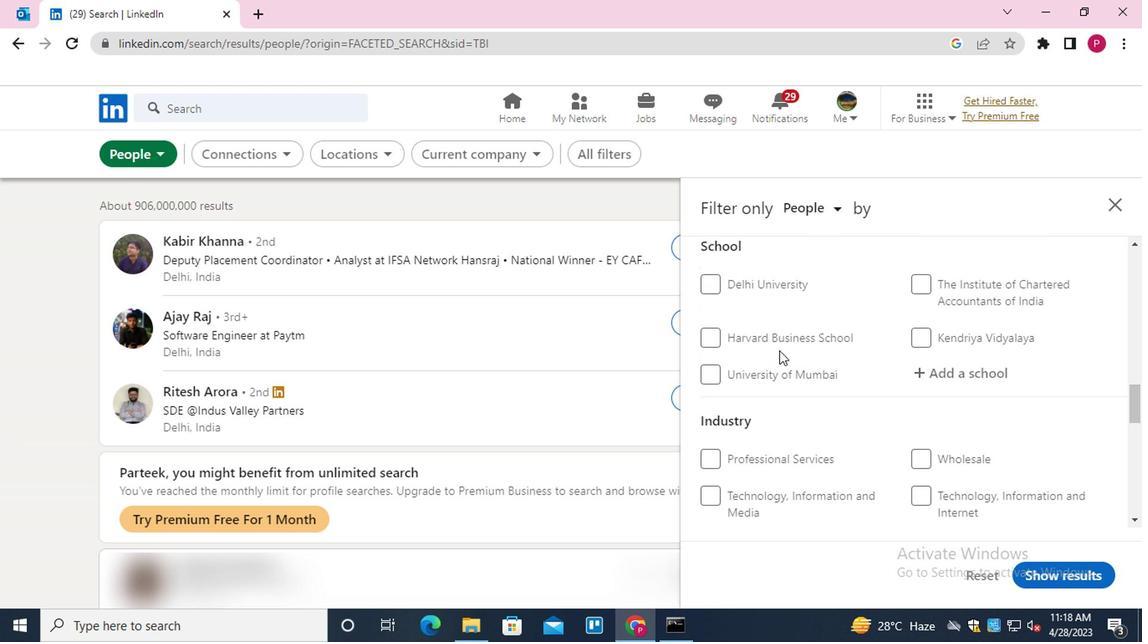 
Action: Mouse scrolled (775, 351) with delta (0, 0)
Screenshot: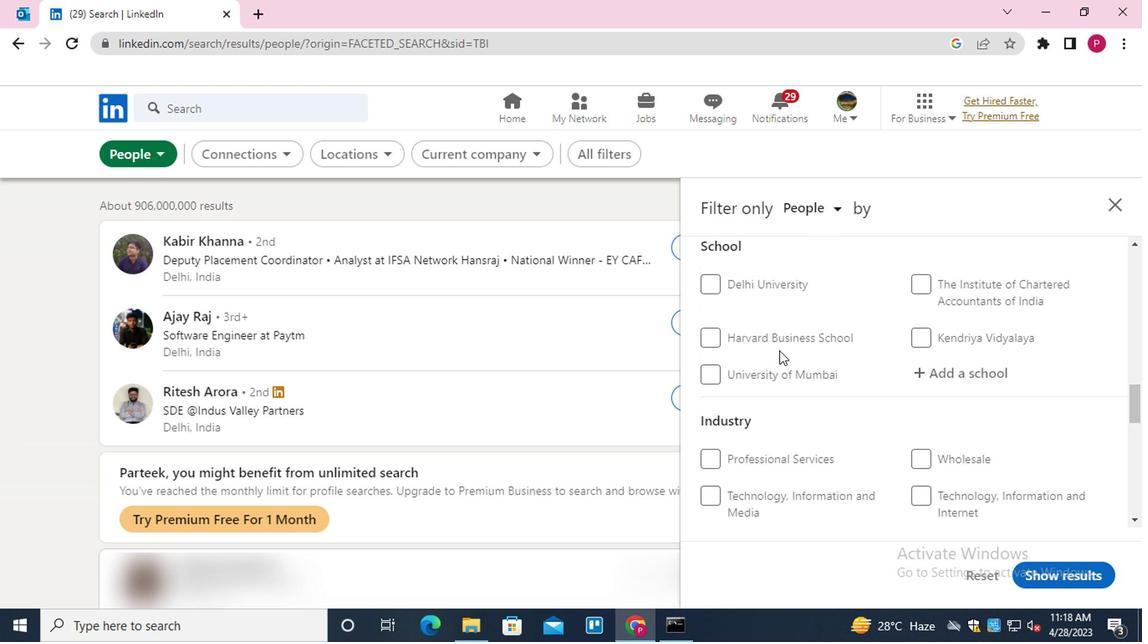 
Action: Mouse scrolled (775, 351) with delta (0, 0)
Screenshot: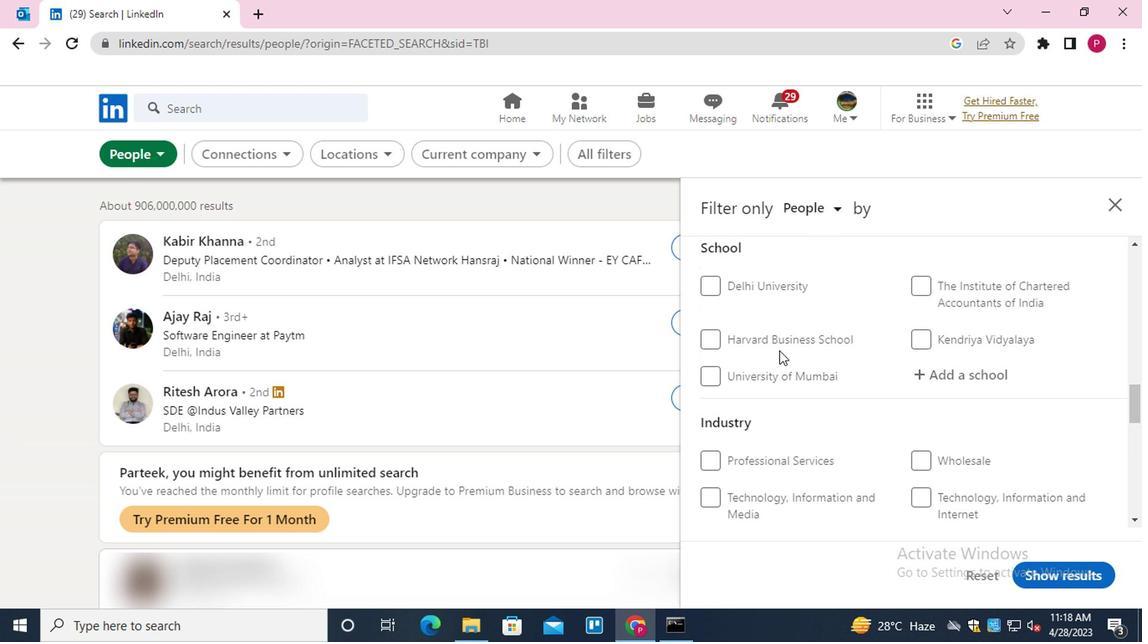 
Action: Mouse scrolled (775, 351) with delta (0, 0)
Screenshot: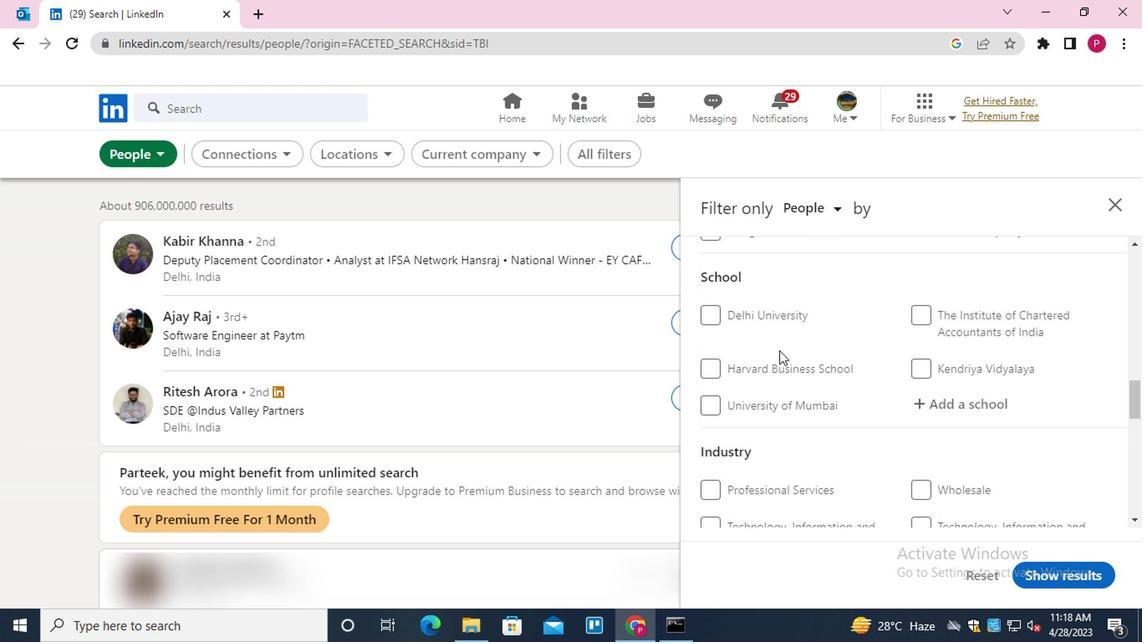 
Action: Mouse moved to (984, 377)
Screenshot: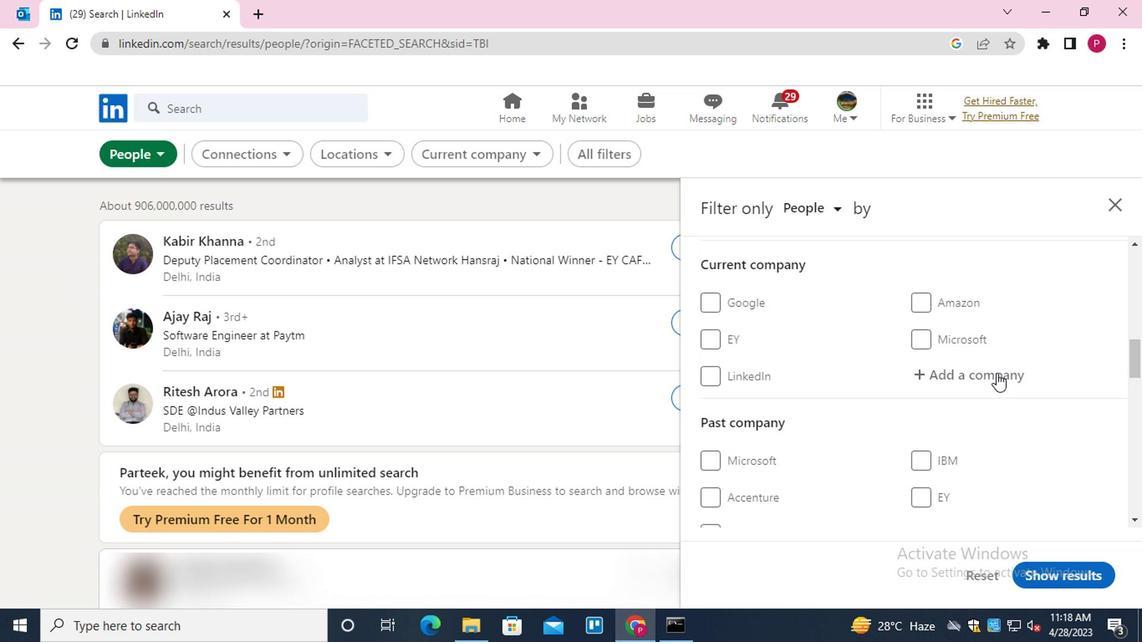 
Action: Mouse pressed left at (984, 377)
Screenshot: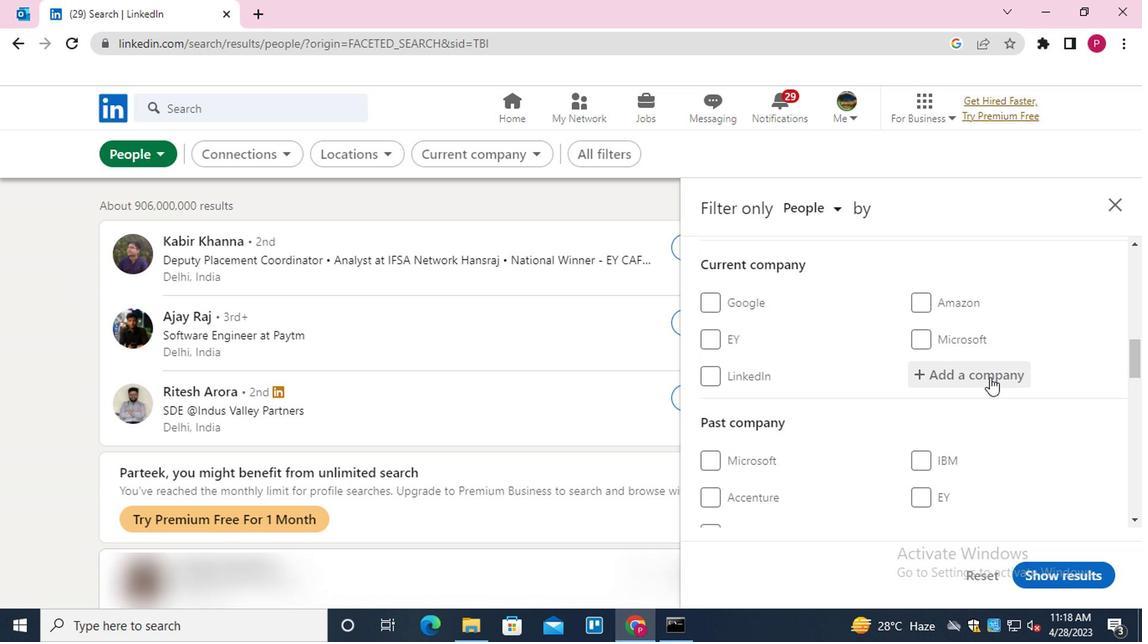 
Action: Mouse moved to (983, 377)
Screenshot: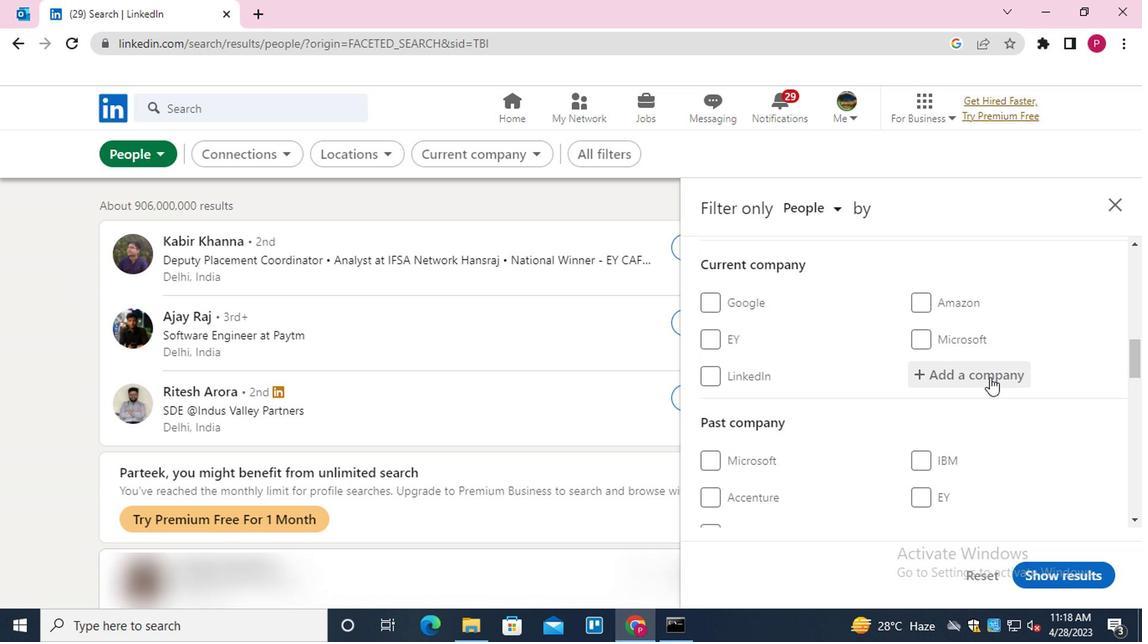 
Action: Key pressed <Key.shift>THOMSOM<Key.down><Key.down><Key.down><Key.down><Key.down><Key.down><Key.up><Key.up><Key.backspace><Key.backspace><Key.down><Key.enter>
Screenshot: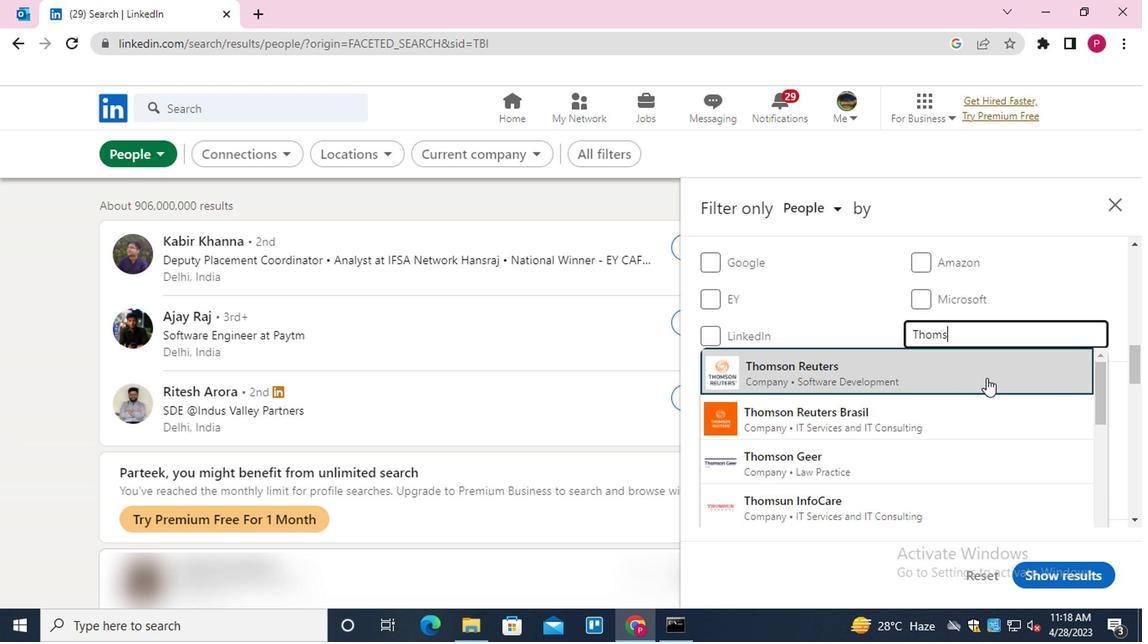 
Action: Mouse scrolled (983, 377) with delta (0, 0)
Screenshot: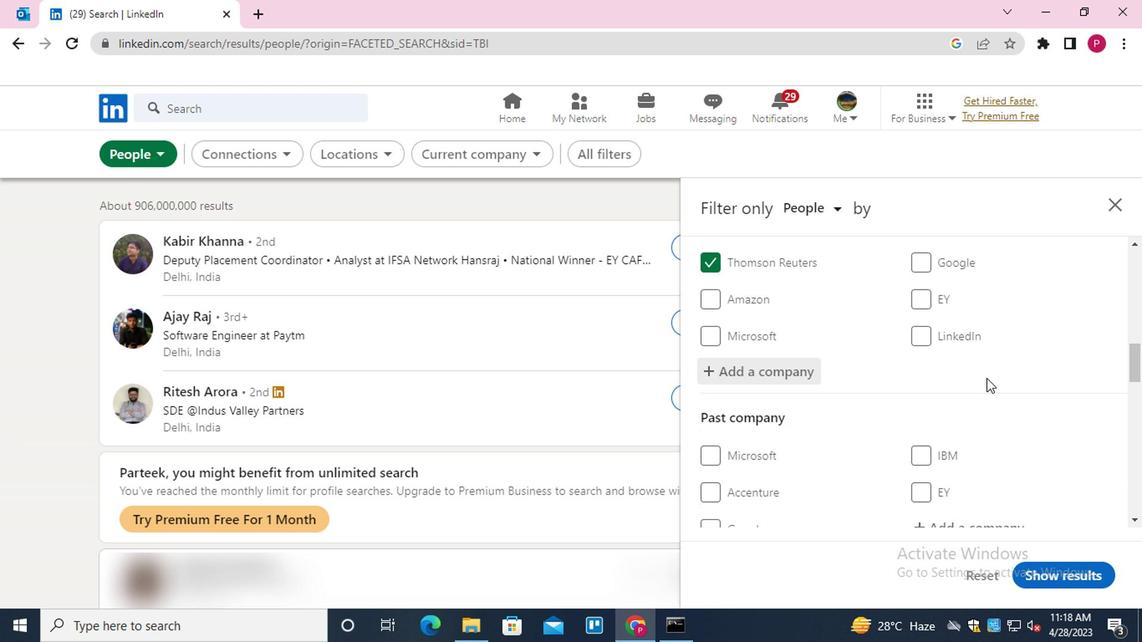 
Action: Mouse moved to (966, 386)
Screenshot: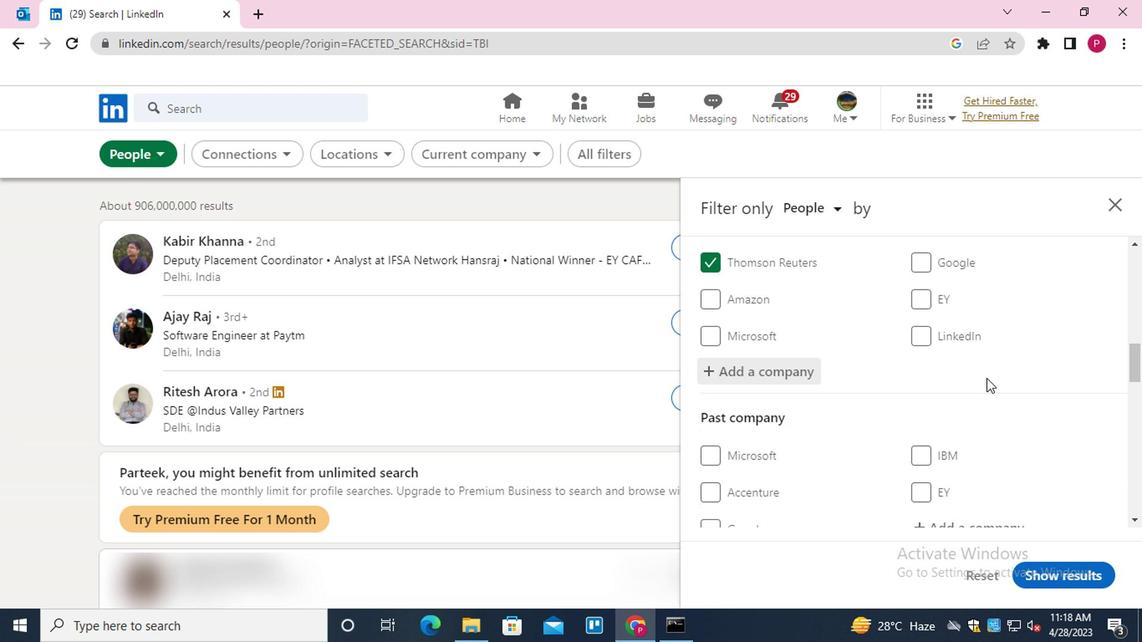 
Action: Mouse scrolled (966, 385) with delta (0, 0)
Screenshot: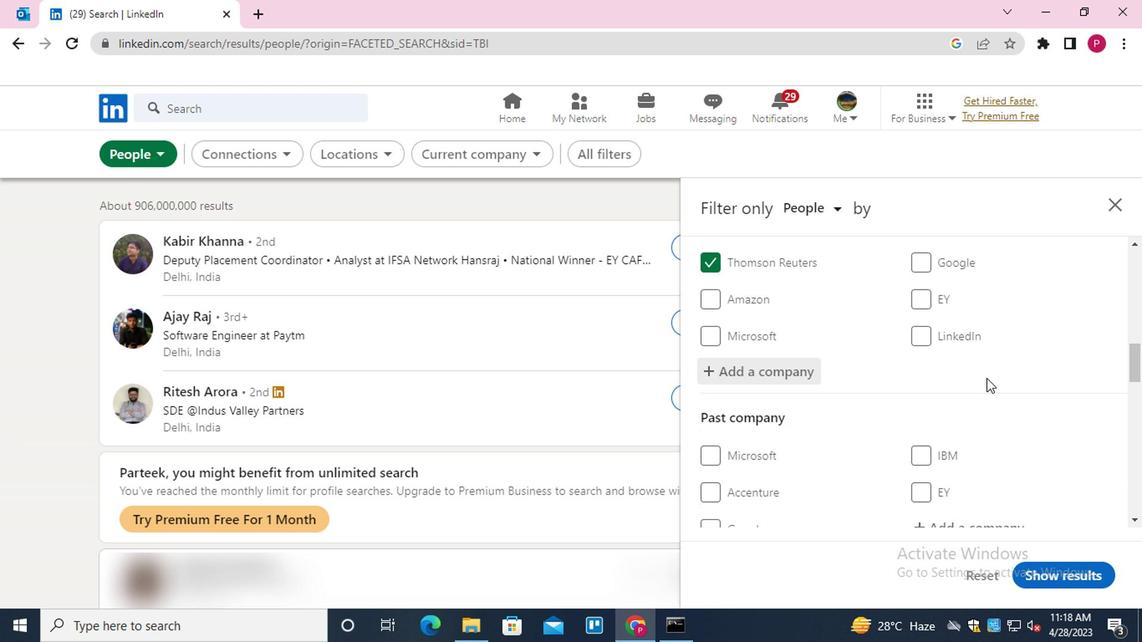 
Action: Mouse moved to (857, 405)
Screenshot: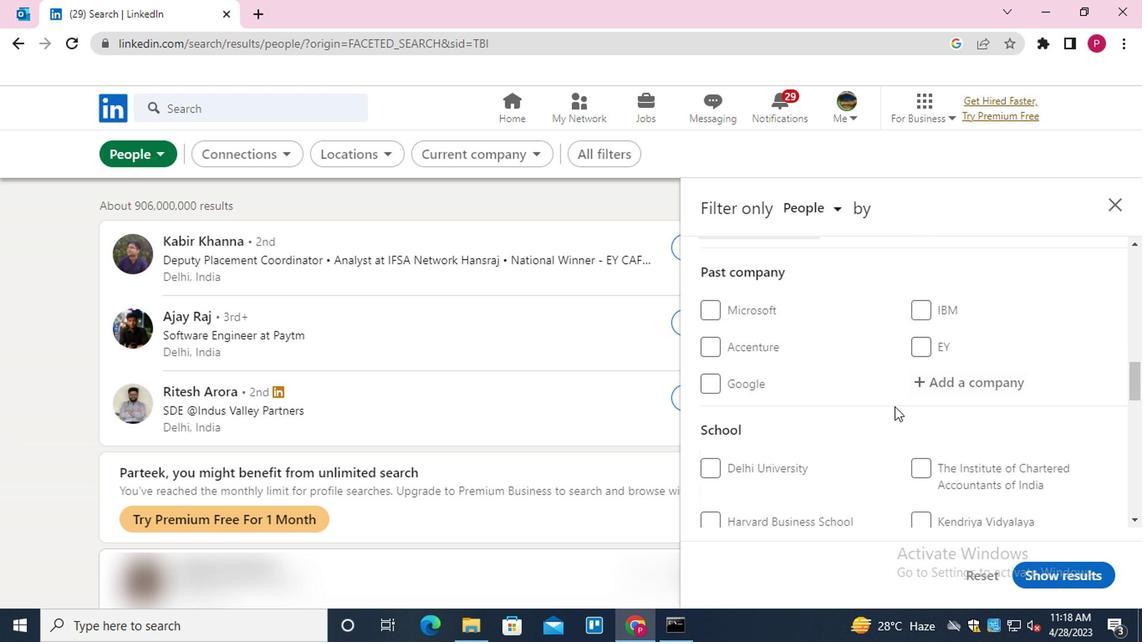 
Action: Mouse scrolled (857, 405) with delta (0, 0)
Screenshot: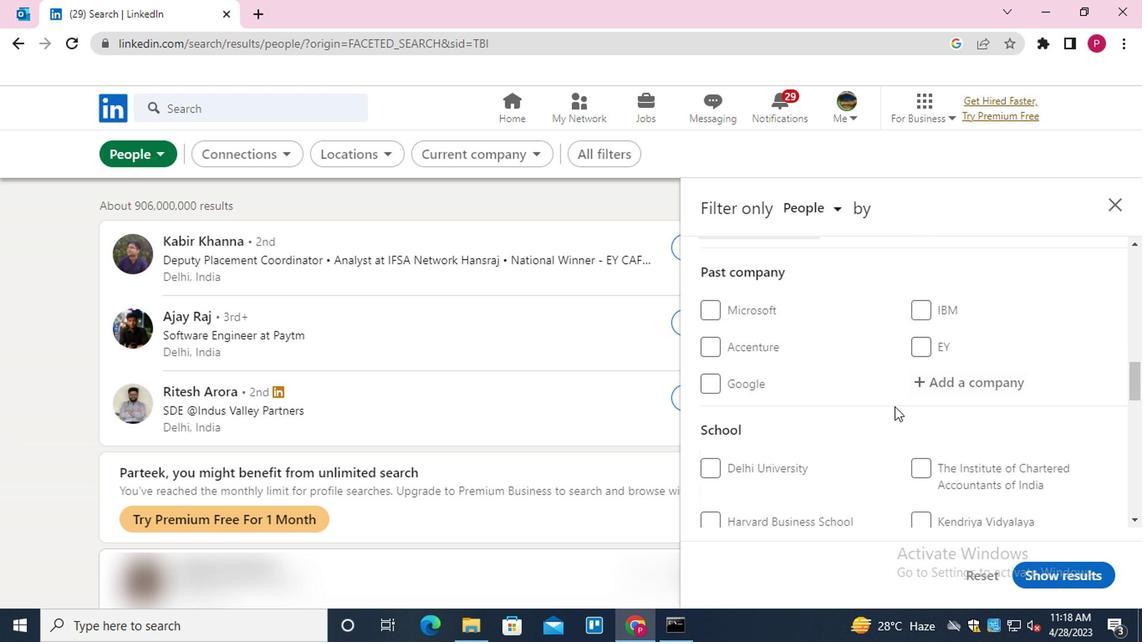
Action: Mouse moved to (849, 400)
Screenshot: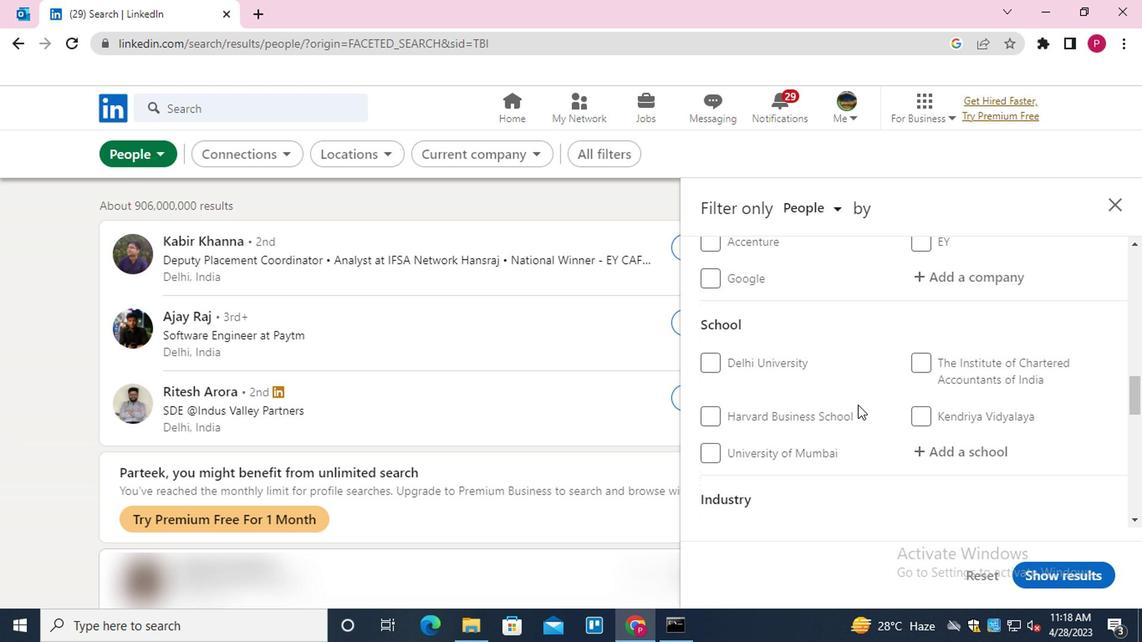 
Action: Mouse scrolled (849, 399) with delta (0, -1)
Screenshot: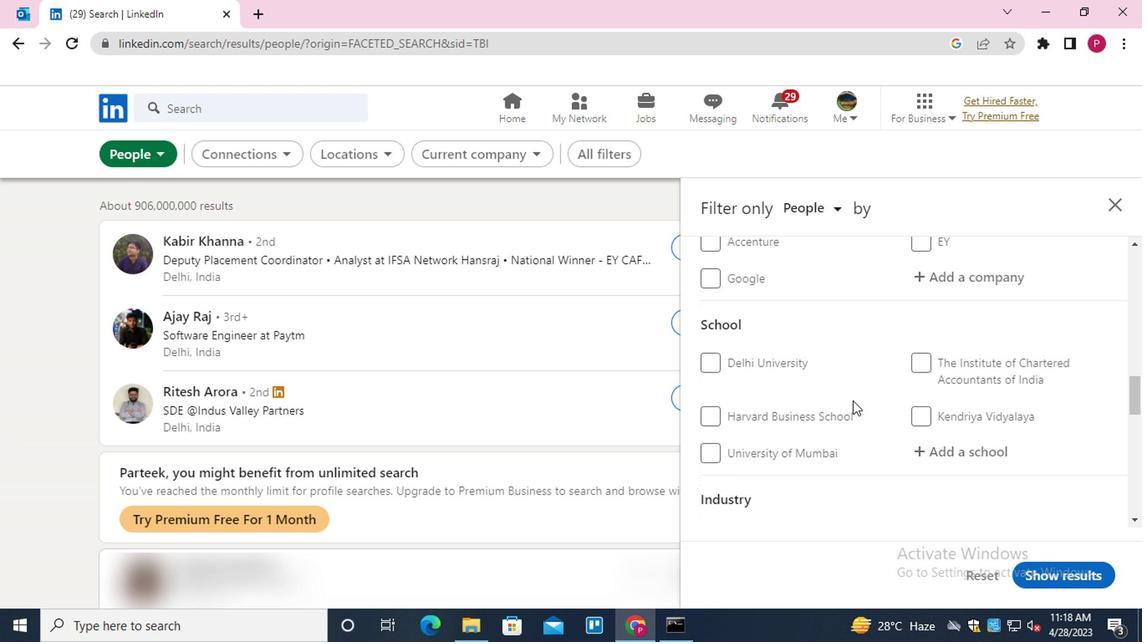 
Action: Mouse moved to (850, 399)
Screenshot: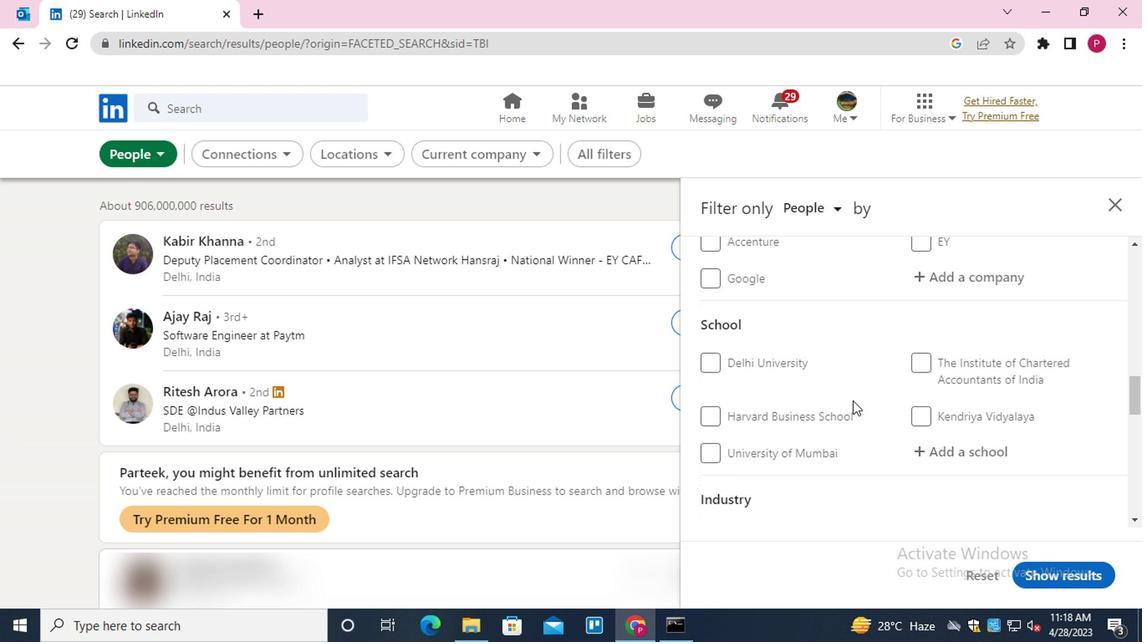 
Action: Mouse scrolled (850, 398) with delta (0, 0)
Screenshot: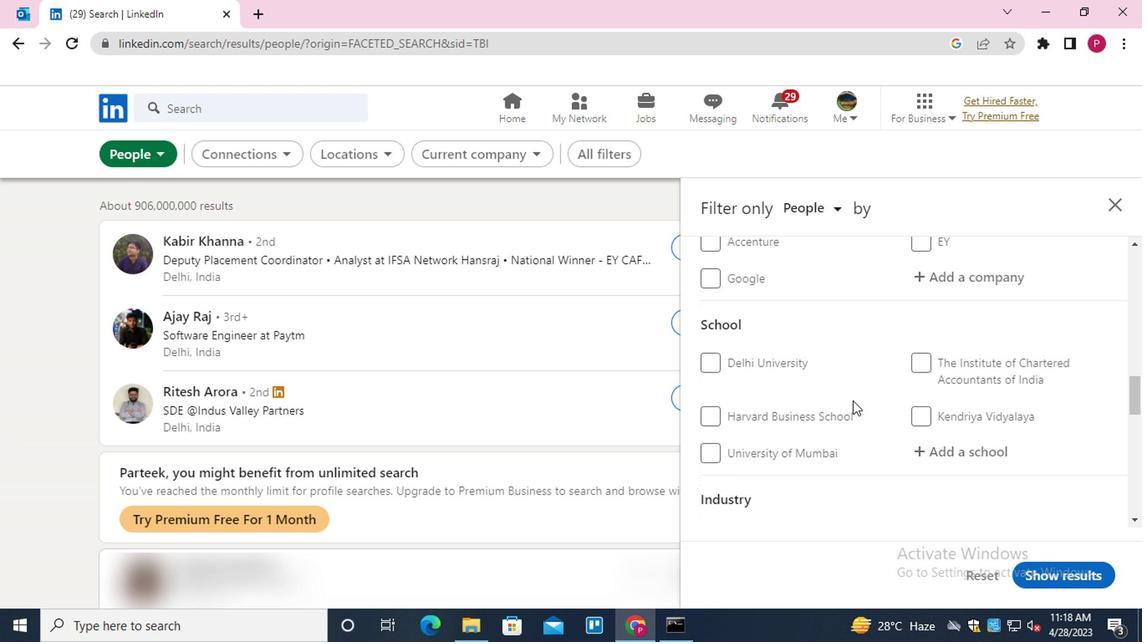
Action: Mouse moved to (970, 280)
Screenshot: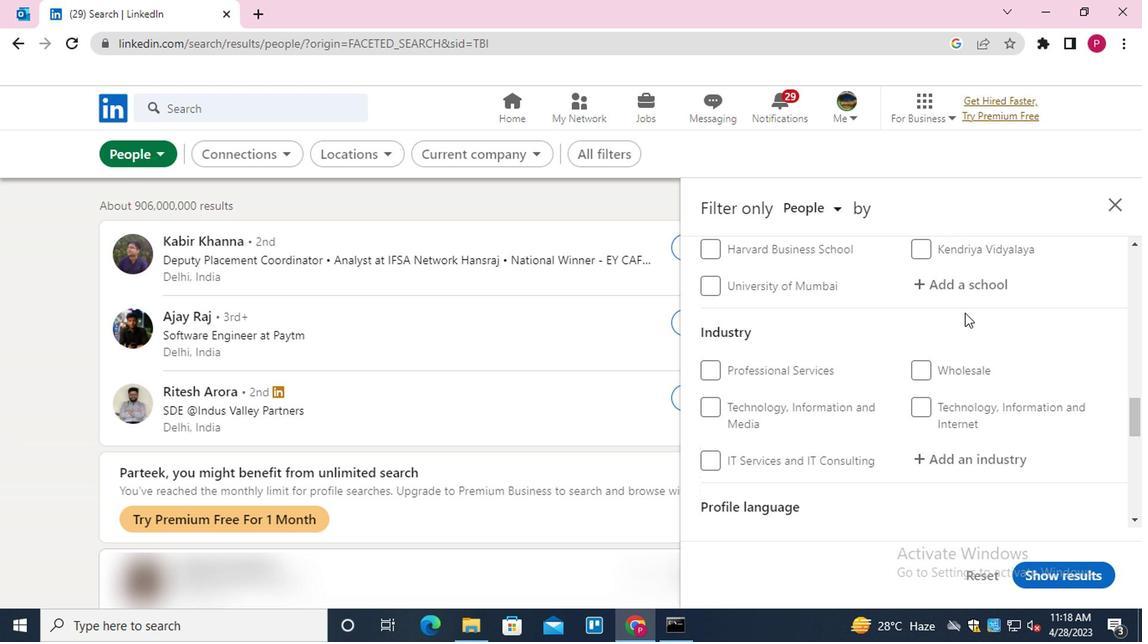 
Action: Mouse pressed left at (970, 280)
Screenshot: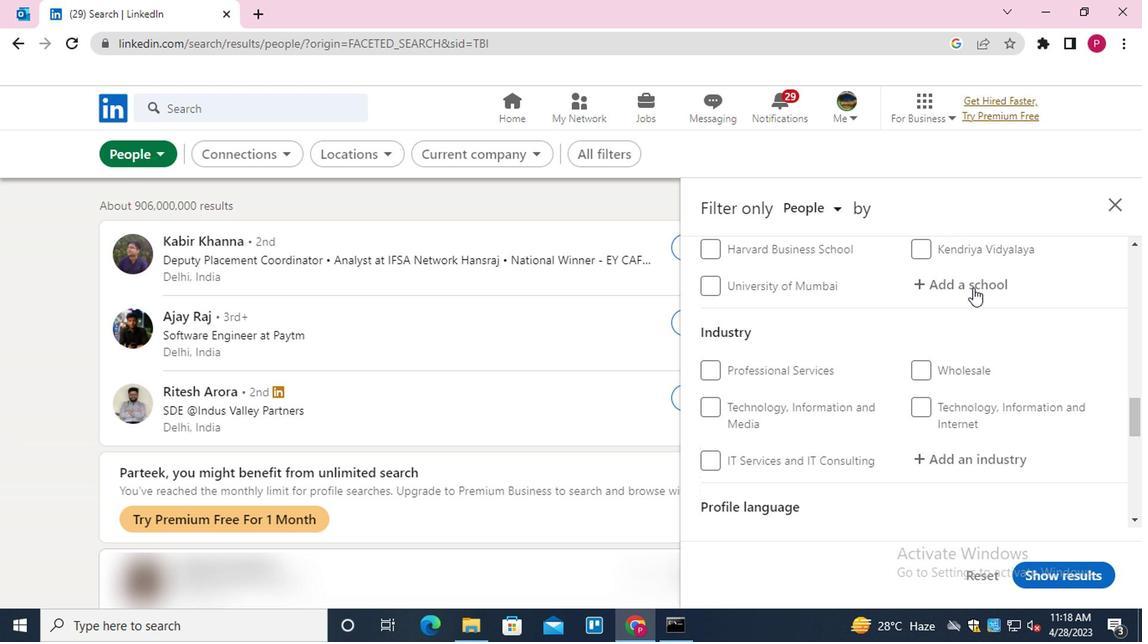 
Action: Key pressed <Key.shift>ANDHRA<Key.space><Key.shift>LOYOLA<Key.space><Key.down><Key.enter>
Screenshot: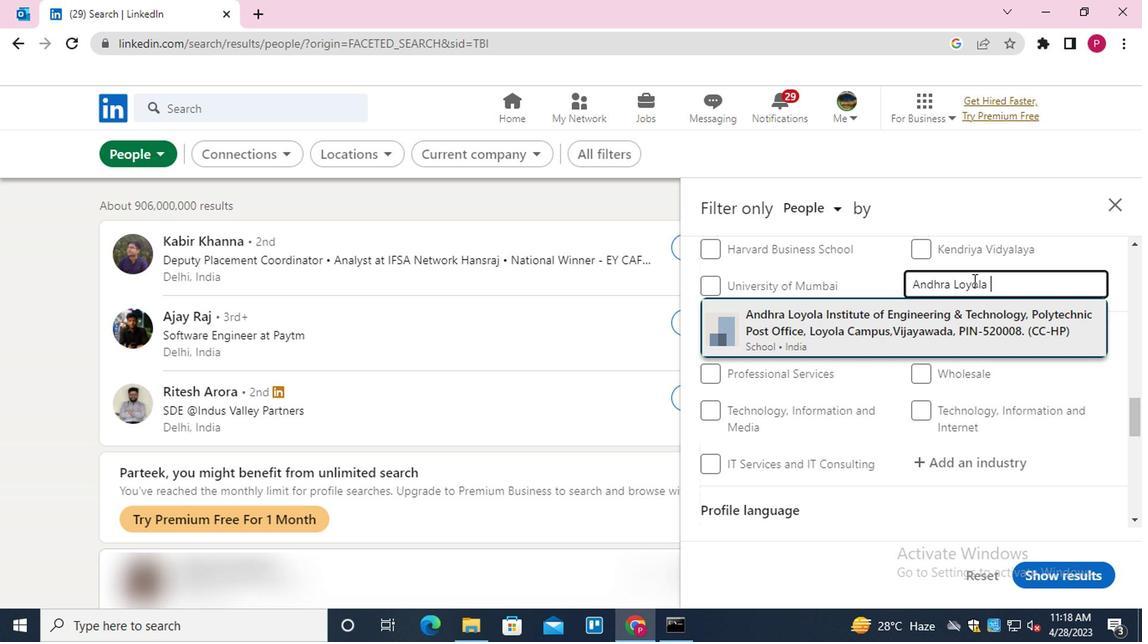 
Action: Mouse moved to (833, 377)
Screenshot: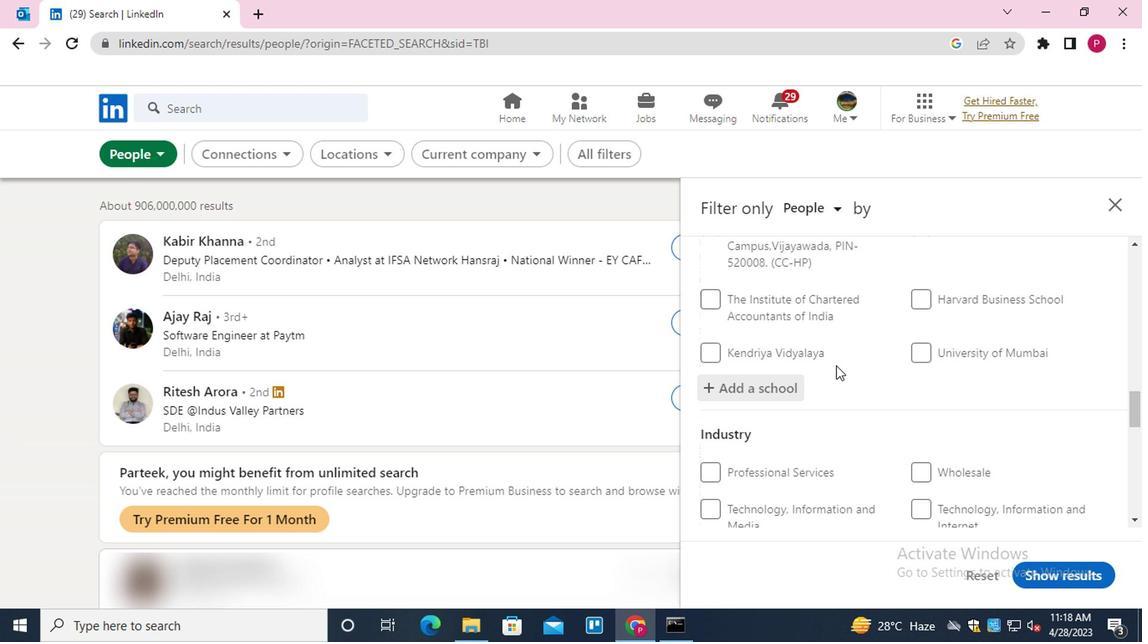 
Action: Mouse scrolled (833, 377) with delta (0, 0)
Screenshot: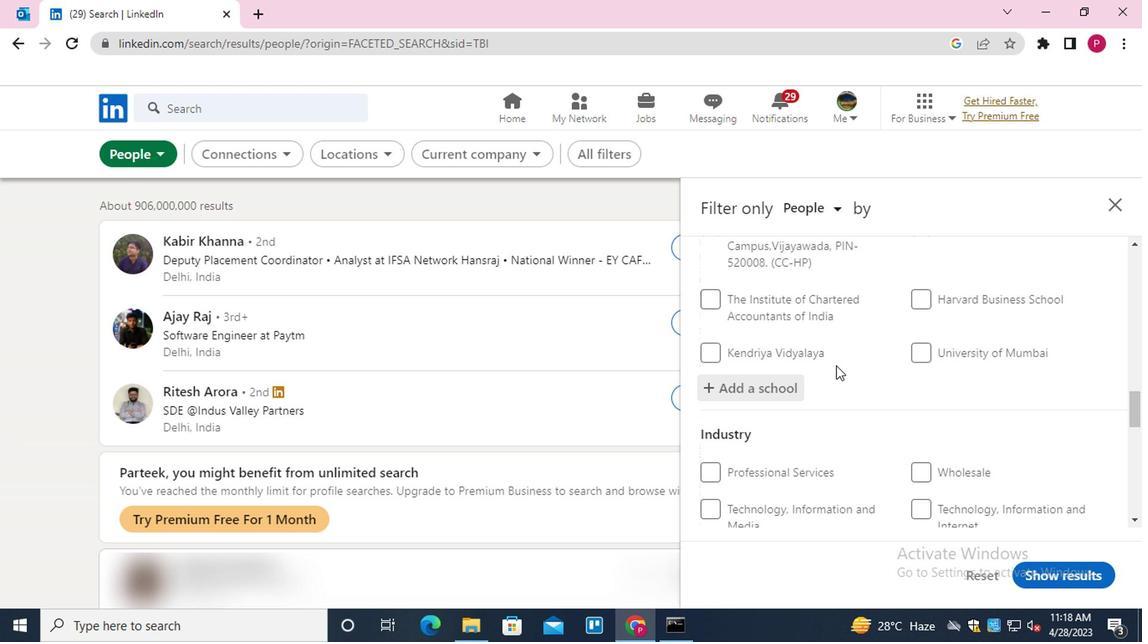 
Action: Mouse moved to (835, 380)
Screenshot: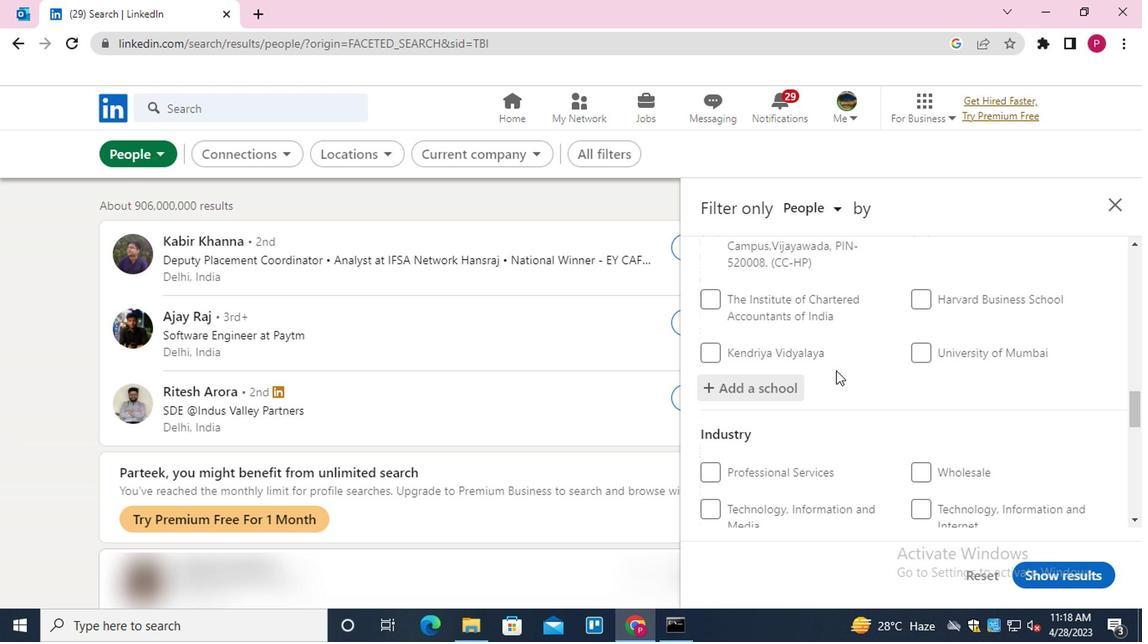 
Action: Mouse scrolled (835, 379) with delta (0, 0)
Screenshot: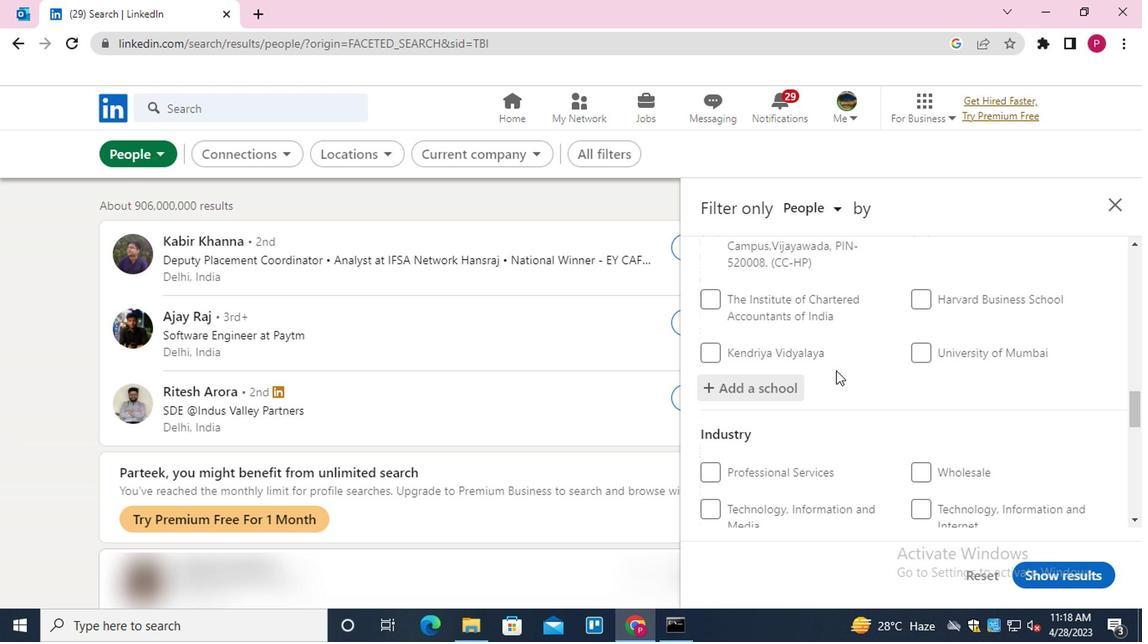 
Action: Mouse moved to (966, 396)
Screenshot: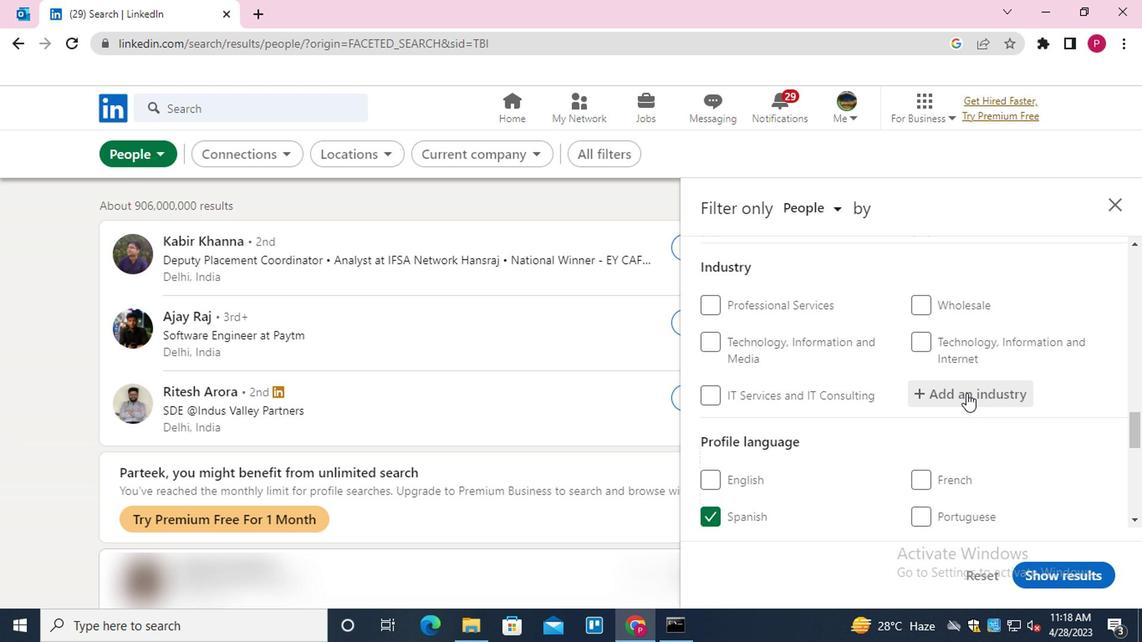 
Action: Mouse pressed left at (966, 396)
Screenshot: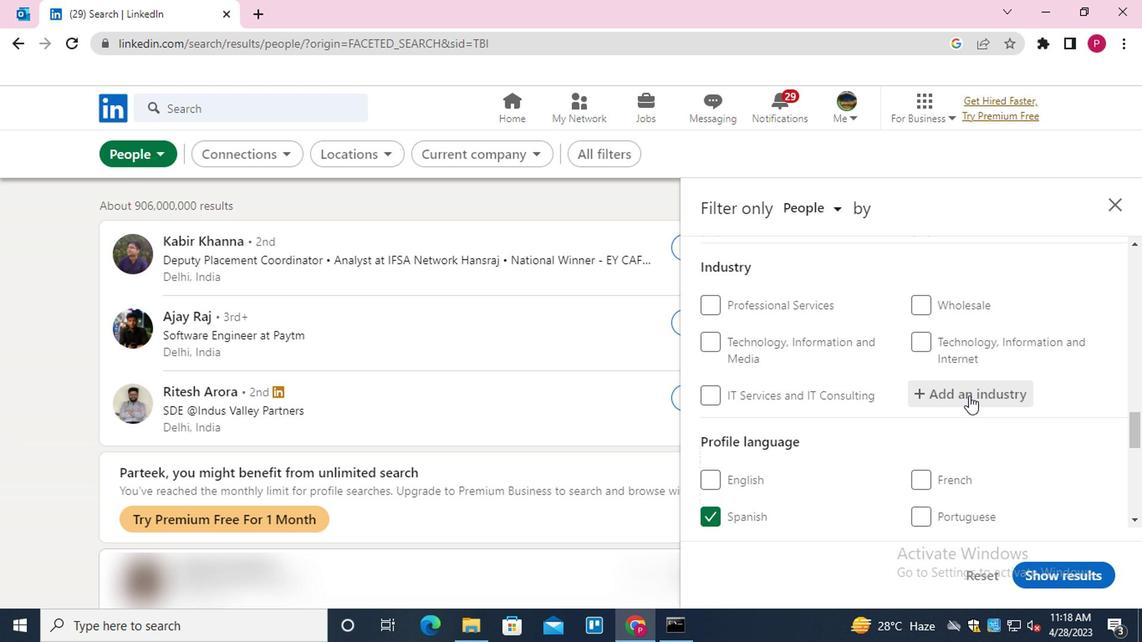 
Action: Mouse moved to (960, 373)
Screenshot: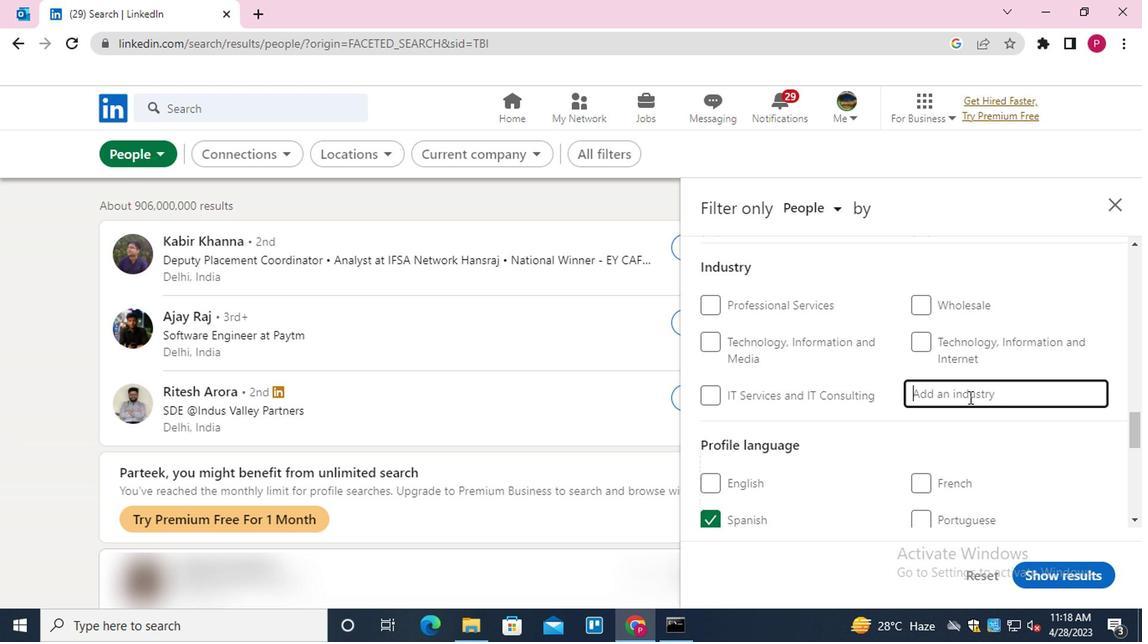 
Action: Key pressed <Key.shift>SOND<Key.backspace><Key.backspace>UND<Key.down><Key.down><Key.enter>
Screenshot: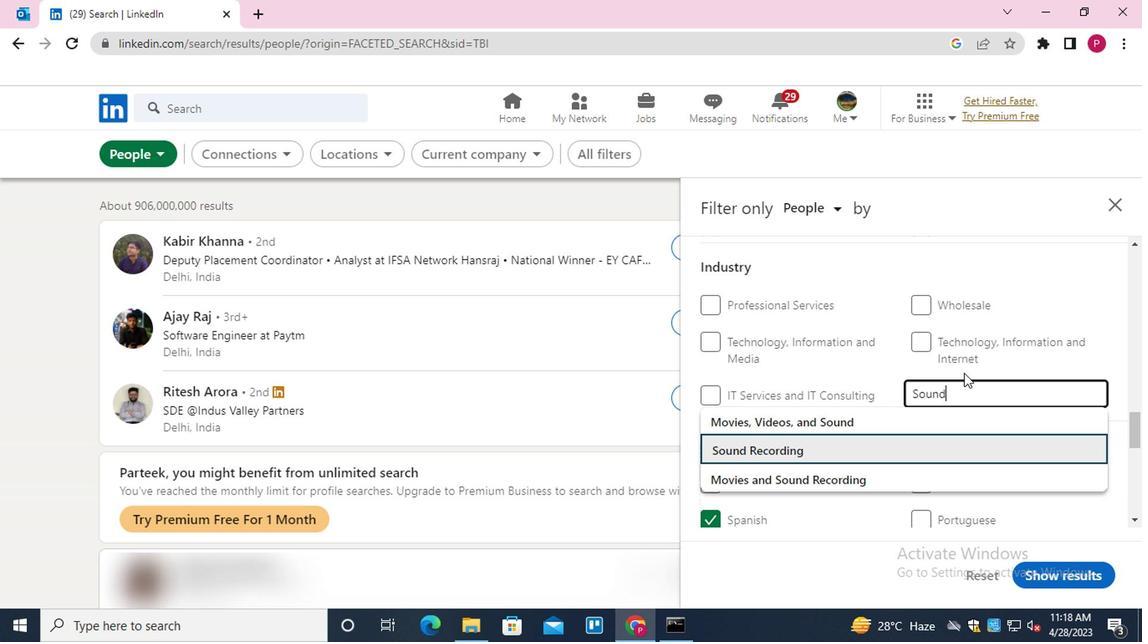 
Action: Mouse scrolled (960, 371) with delta (0, -1)
Screenshot: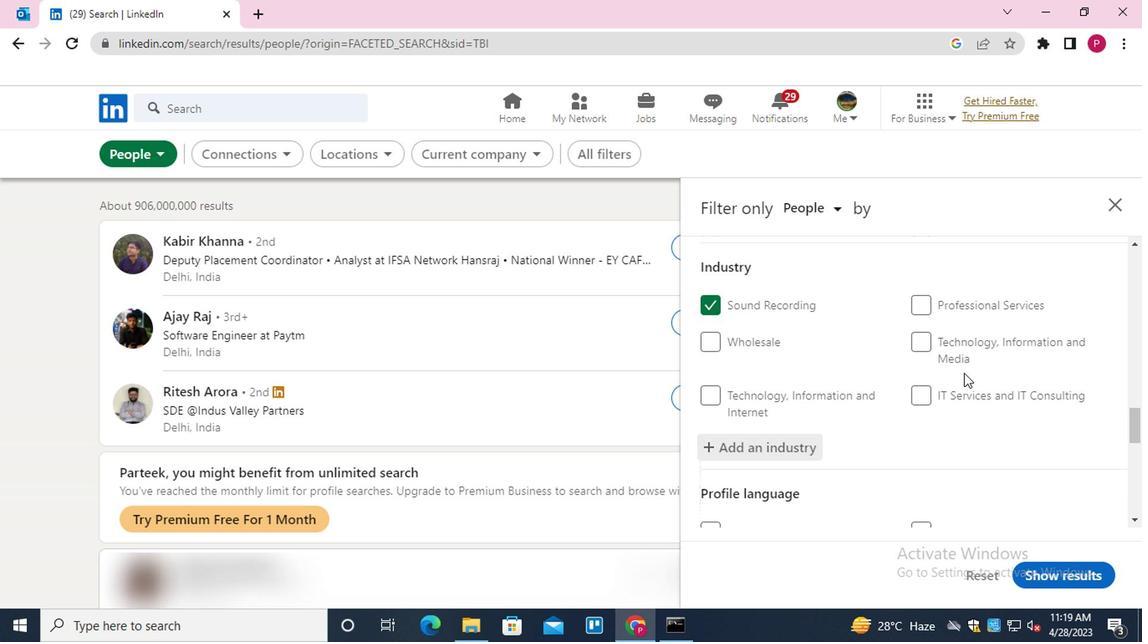 
Action: Mouse scrolled (960, 371) with delta (0, -1)
Screenshot: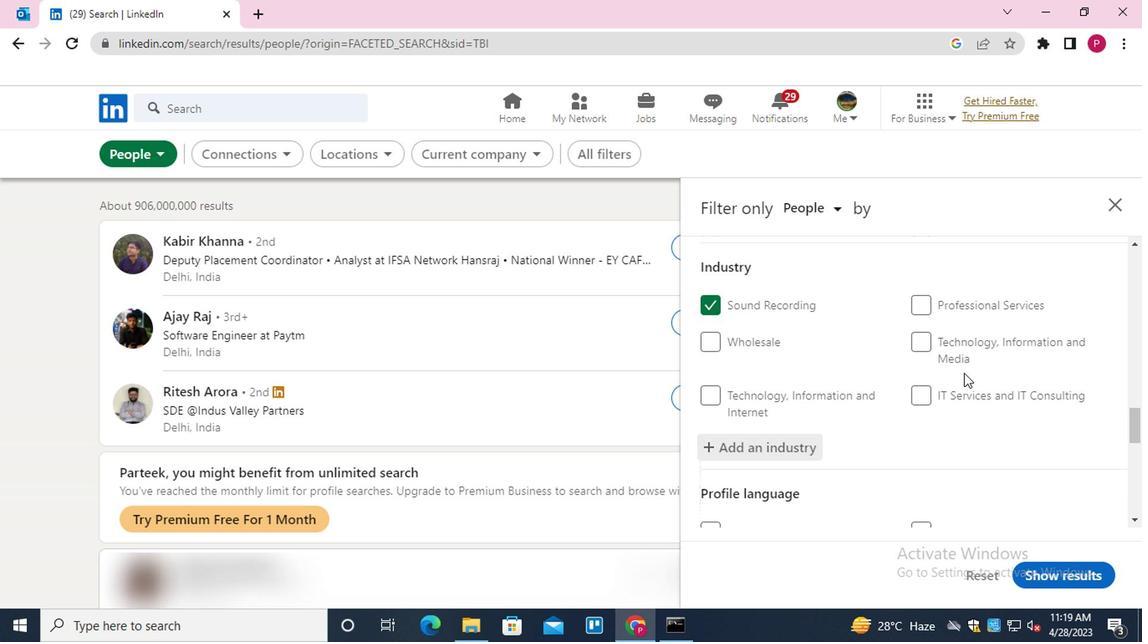 
Action: Mouse scrolled (960, 371) with delta (0, -1)
Screenshot: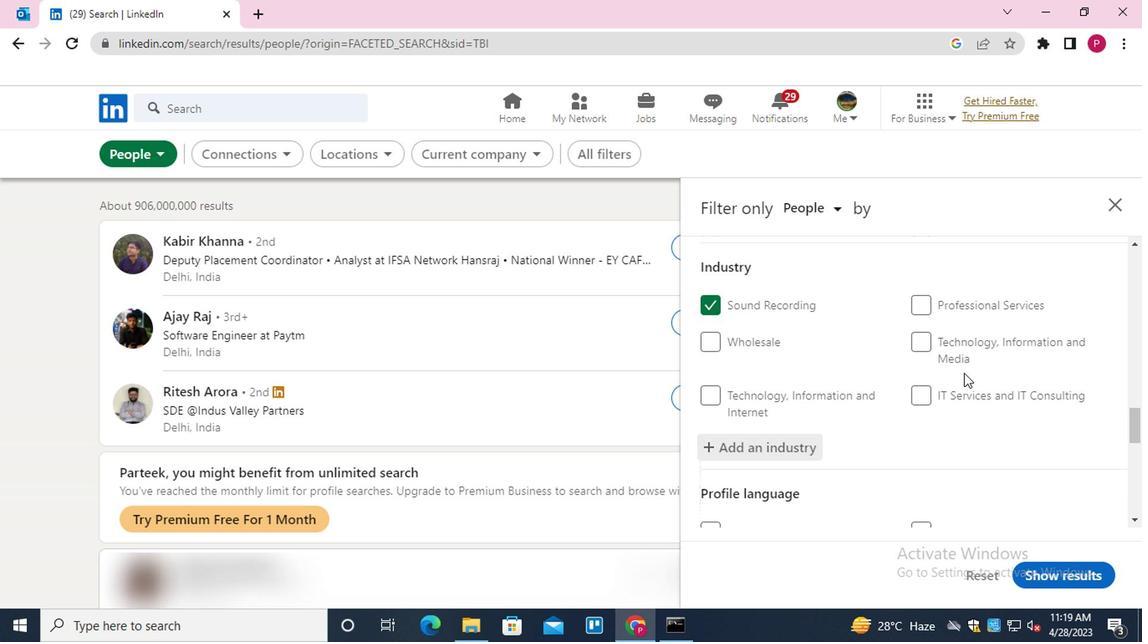 
Action: Mouse scrolled (960, 371) with delta (0, -1)
Screenshot: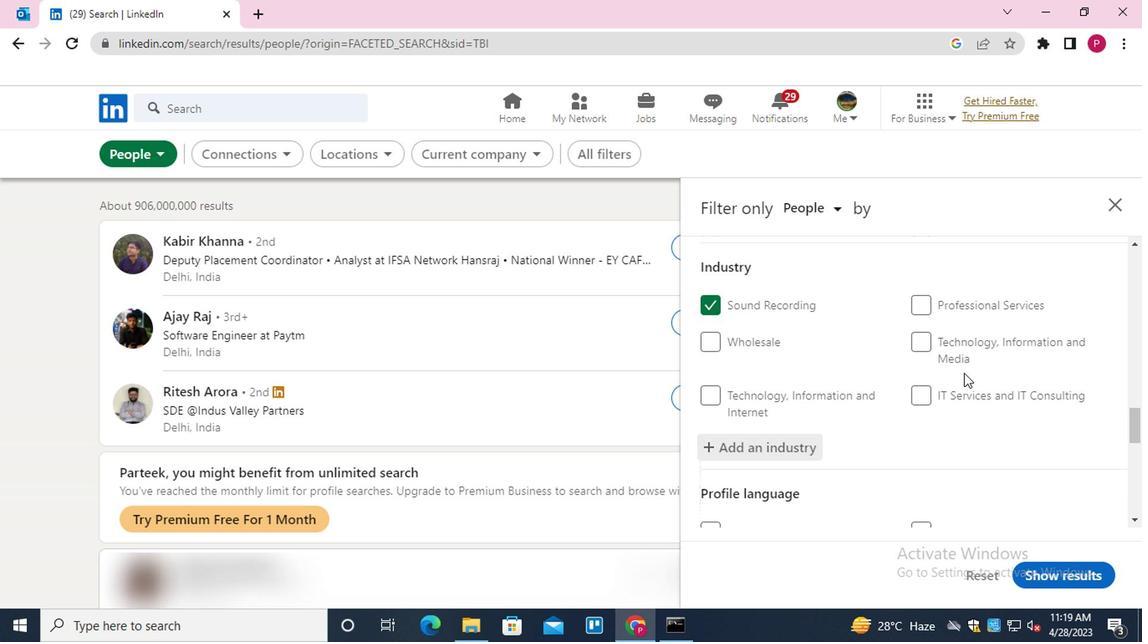 
Action: Mouse moved to (884, 344)
Screenshot: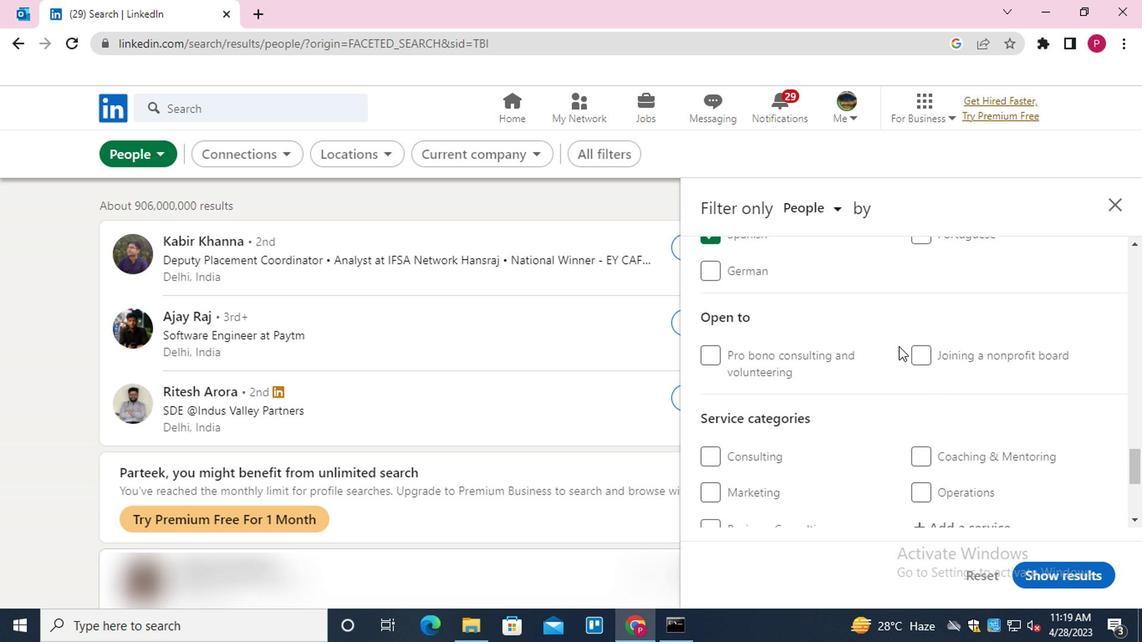 
Action: Mouse scrolled (884, 345) with delta (0, 1)
Screenshot: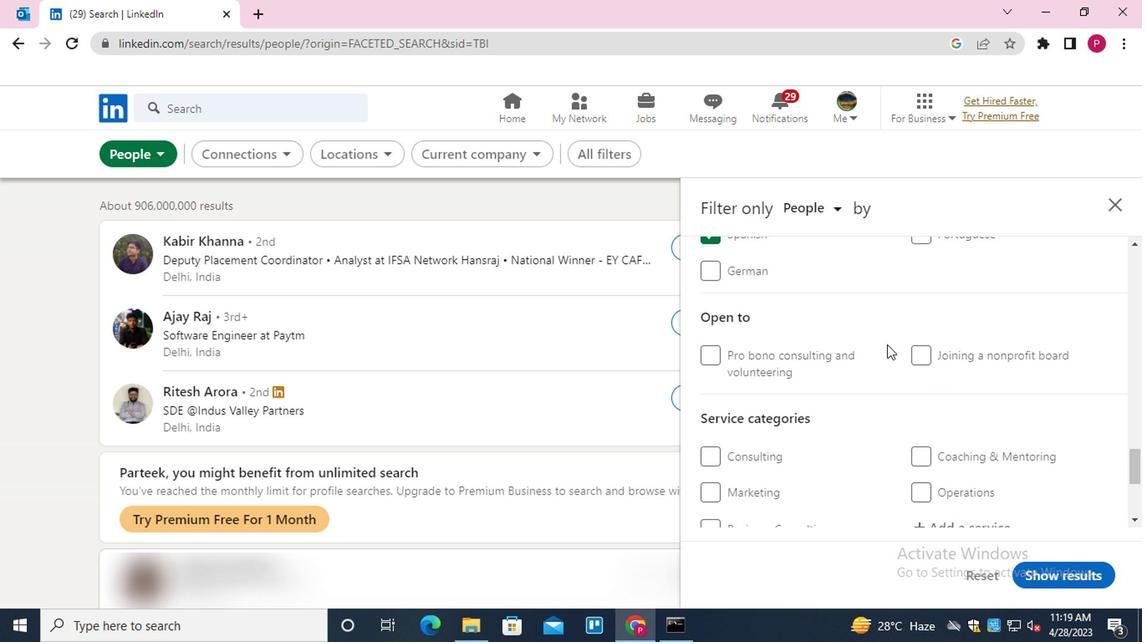 
Action: Mouse scrolled (884, 345) with delta (0, 1)
Screenshot: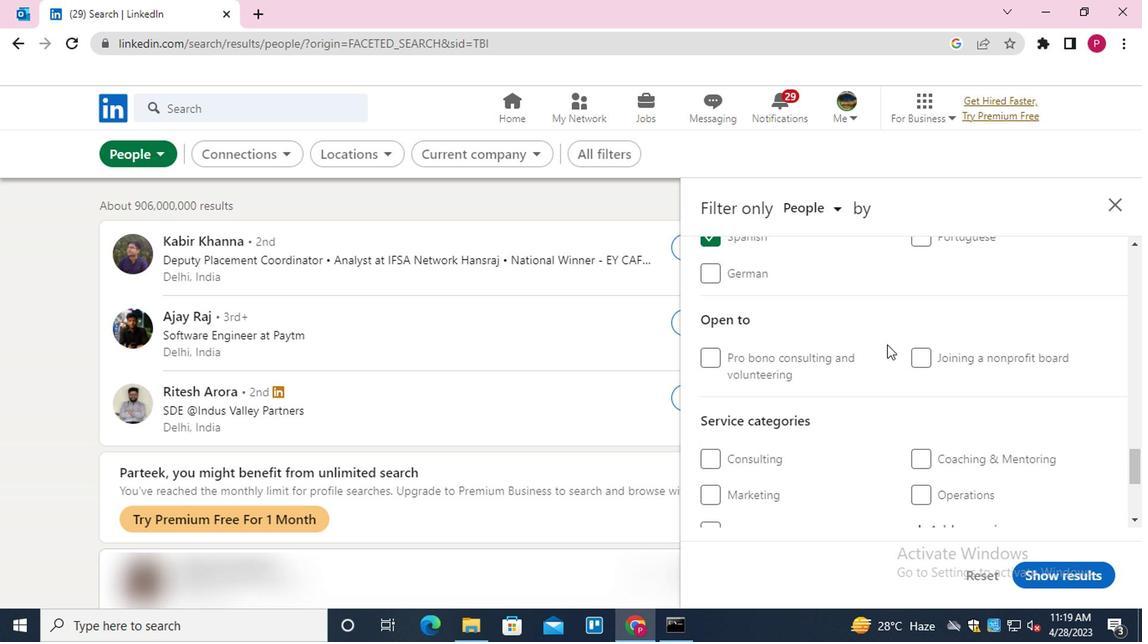 
Action: Mouse scrolled (884, 343) with delta (0, 0)
Screenshot: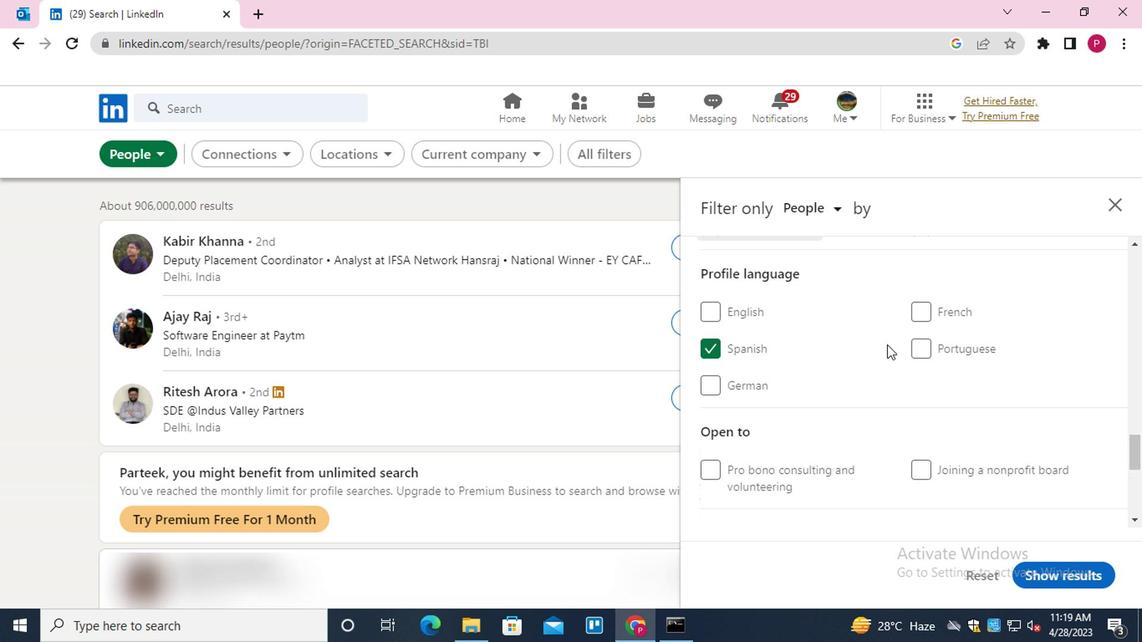 
Action: Mouse scrolled (884, 343) with delta (0, 0)
Screenshot: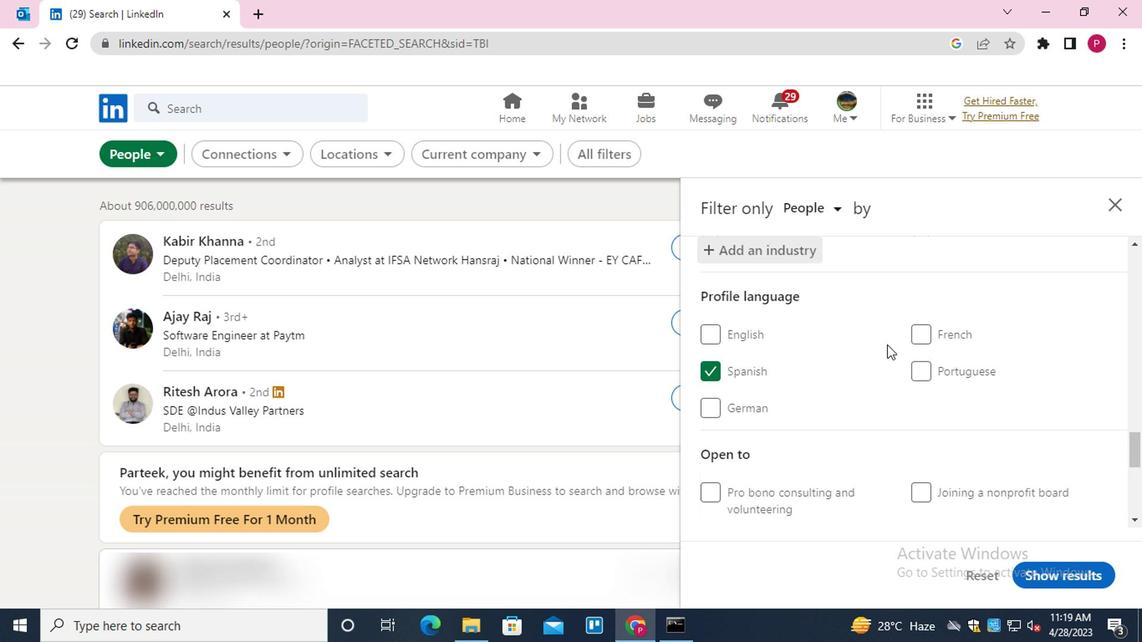 
Action: Mouse scrolled (884, 343) with delta (0, 0)
Screenshot: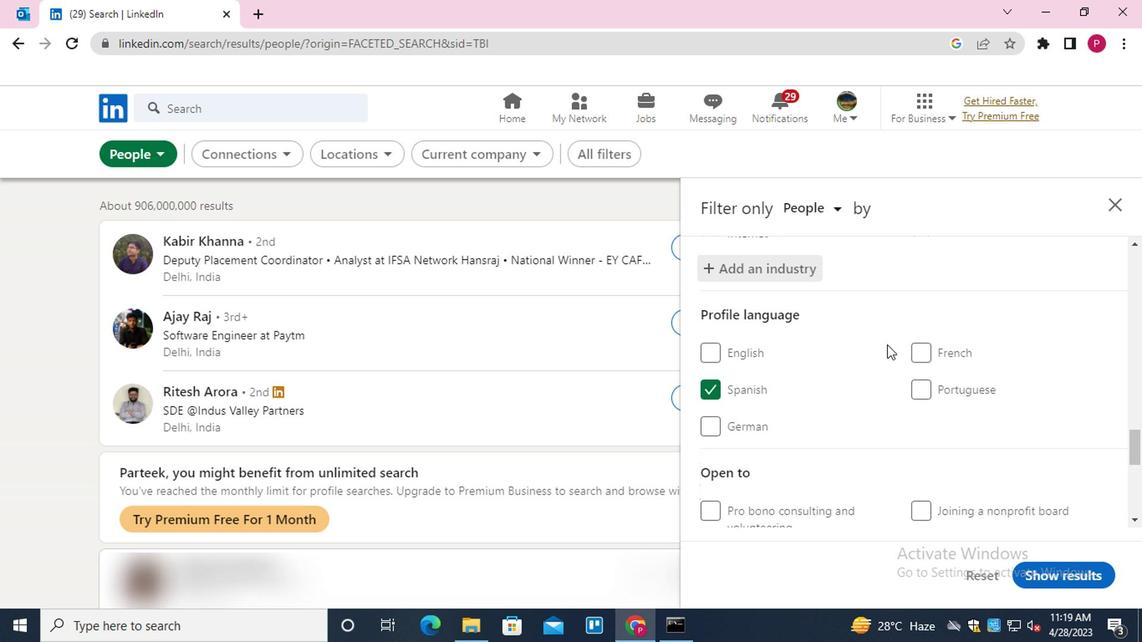 
Action: Mouse moved to (946, 445)
Screenshot: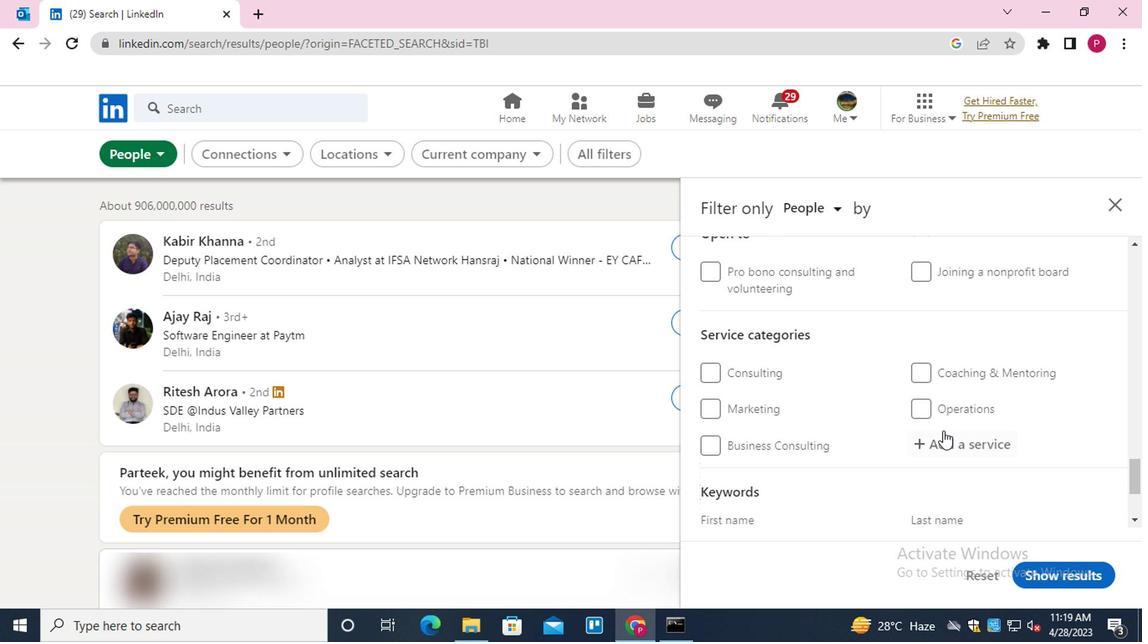
Action: Mouse pressed left at (946, 445)
Screenshot: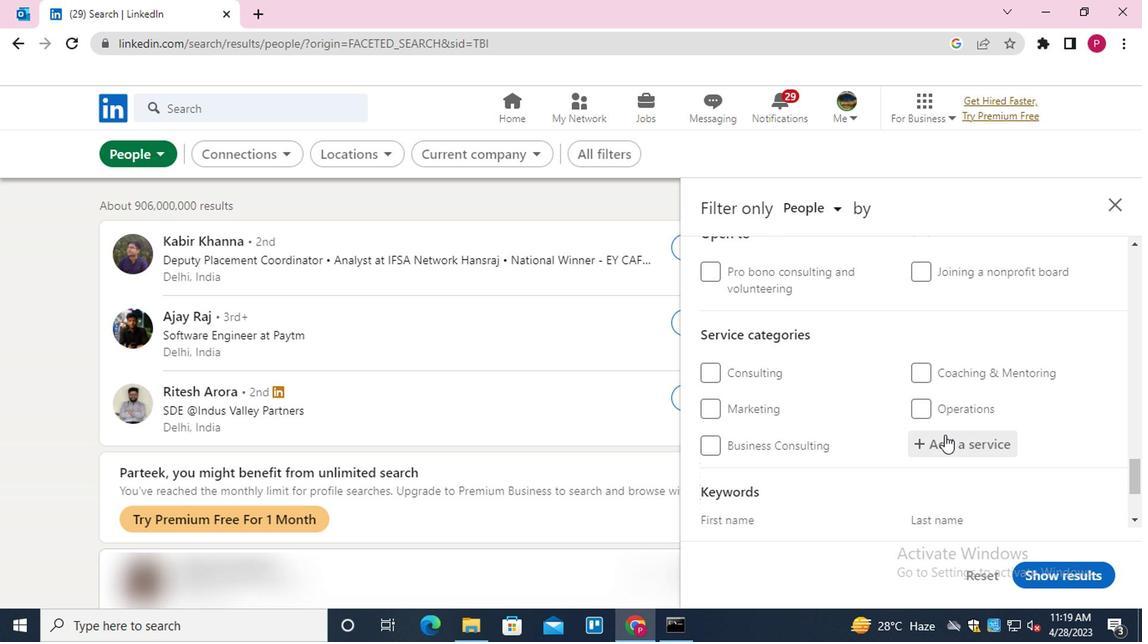 
Action: Key pressed <Key.shift>LOGO<Key.down><Key.enter>
Screenshot: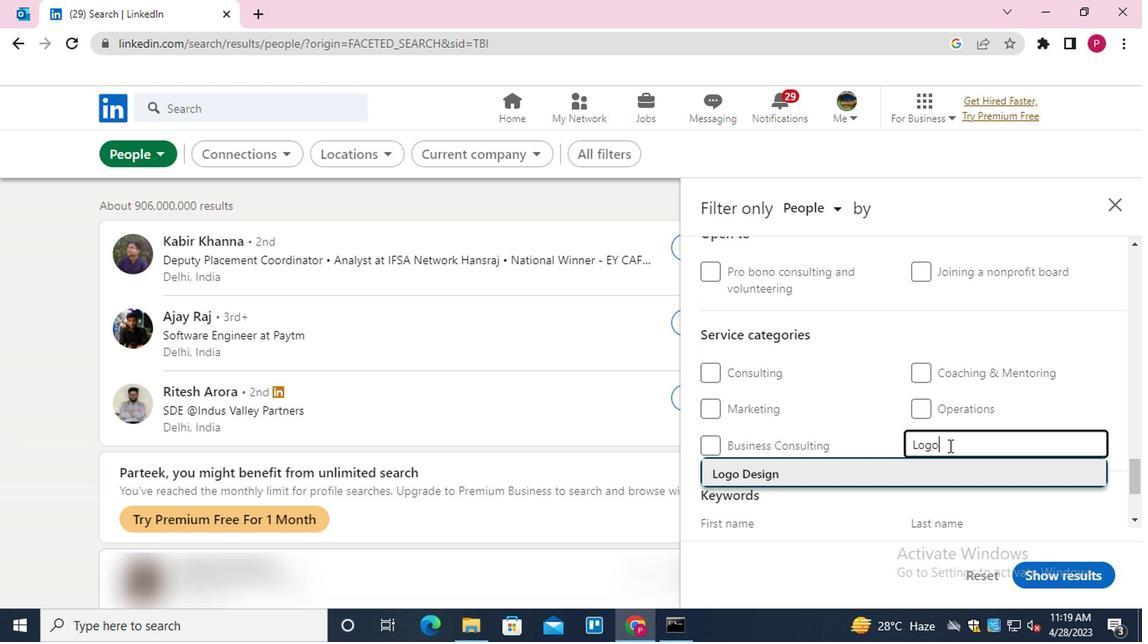 
Action: Mouse scrolled (946, 443) with delta (0, -1)
Screenshot: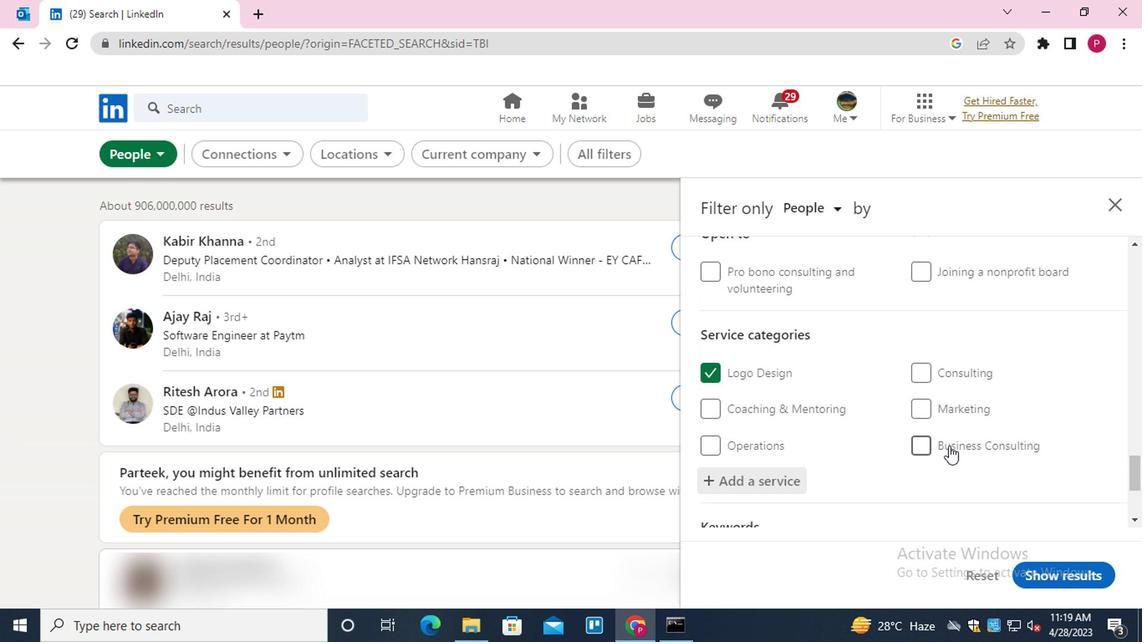 
Action: Mouse scrolled (946, 443) with delta (0, -1)
Screenshot: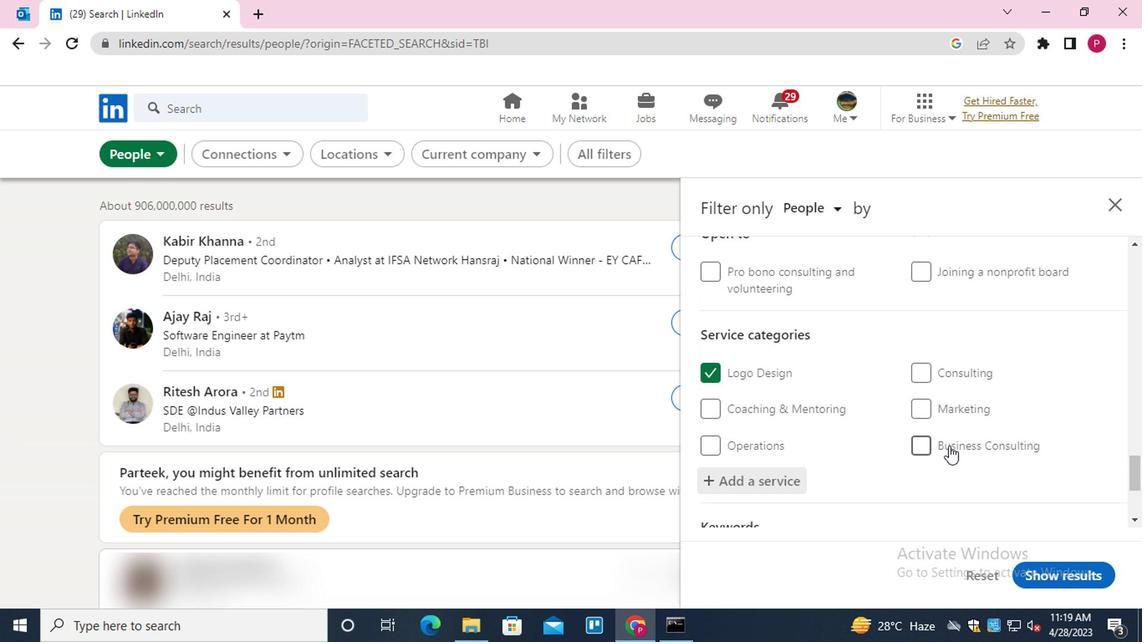 
Action: Mouse scrolled (946, 443) with delta (0, -1)
Screenshot: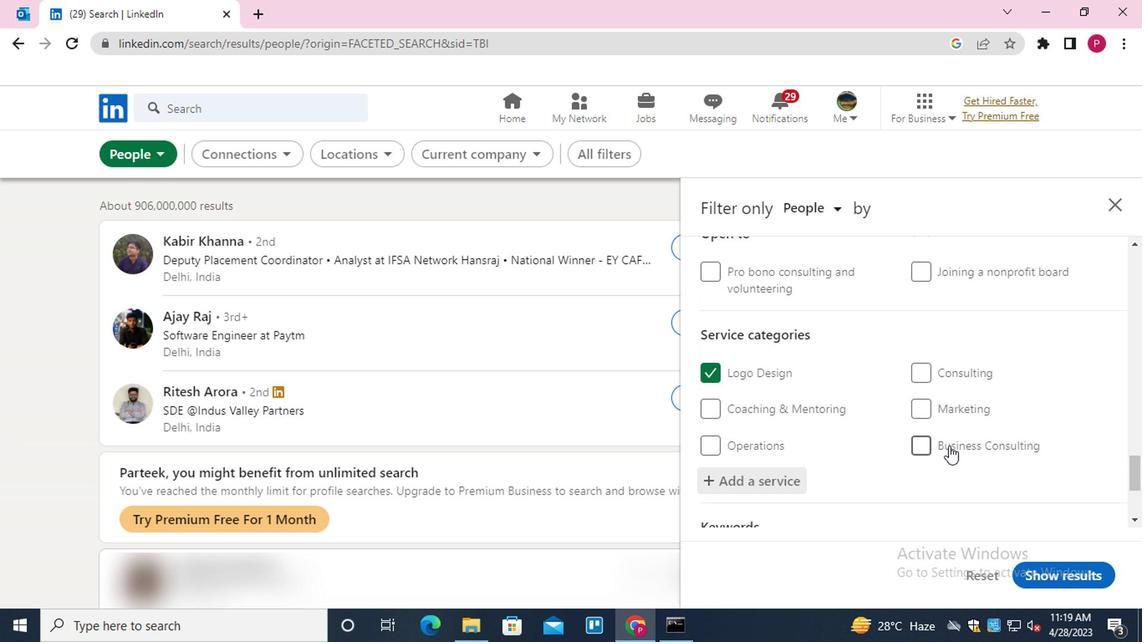 
Action: Mouse scrolled (946, 443) with delta (0, -1)
Screenshot: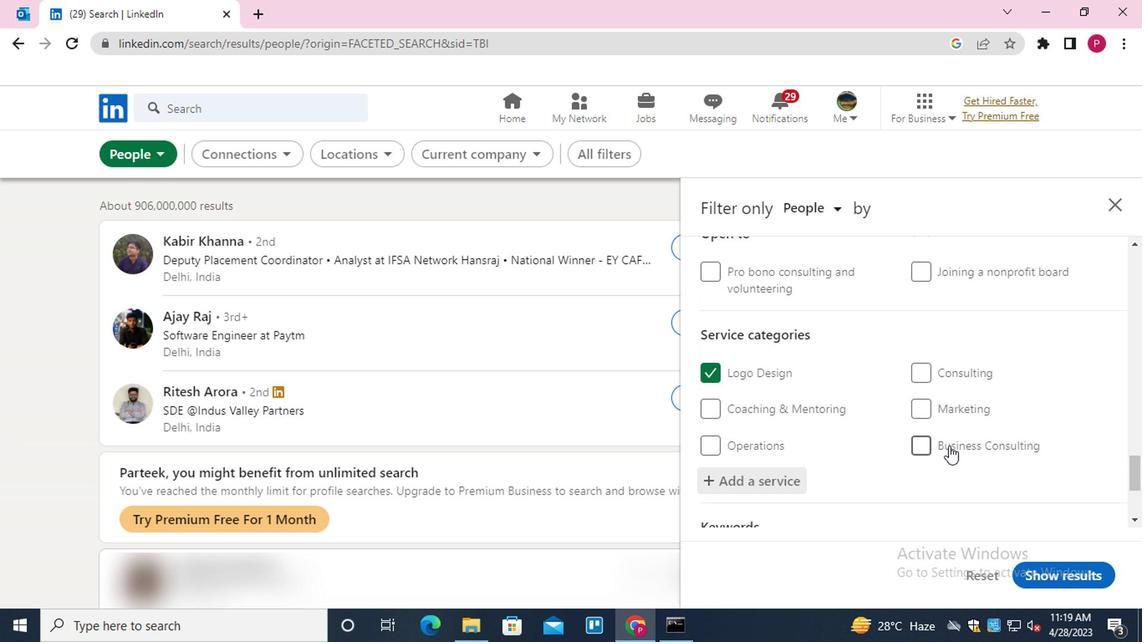
Action: Mouse moved to (812, 458)
Screenshot: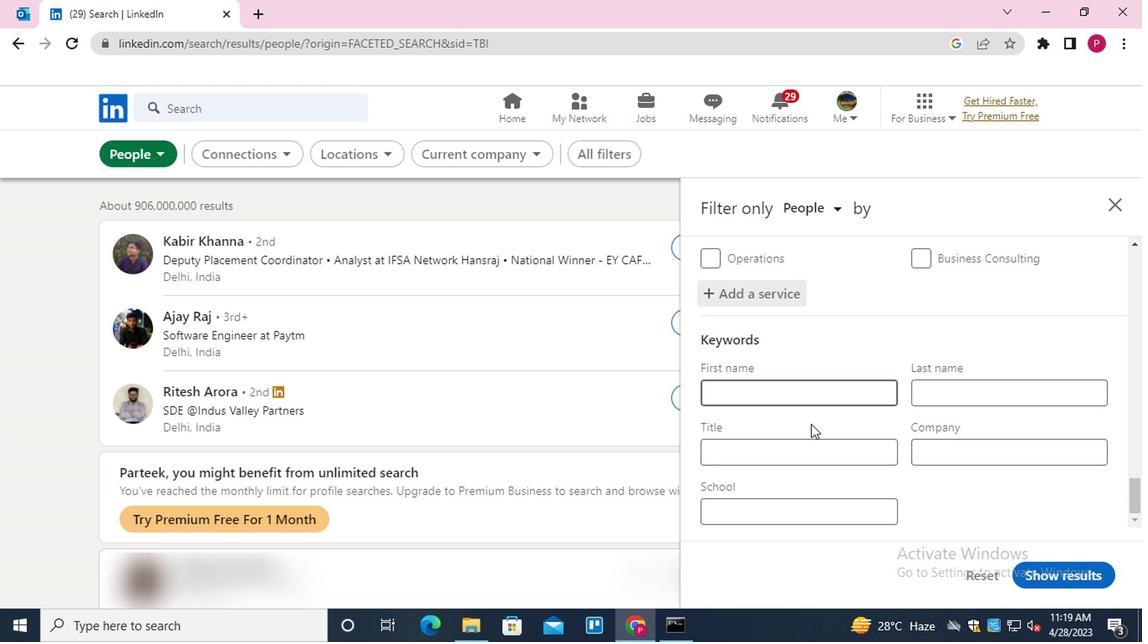 
Action: Mouse pressed left at (812, 458)
Screenshot: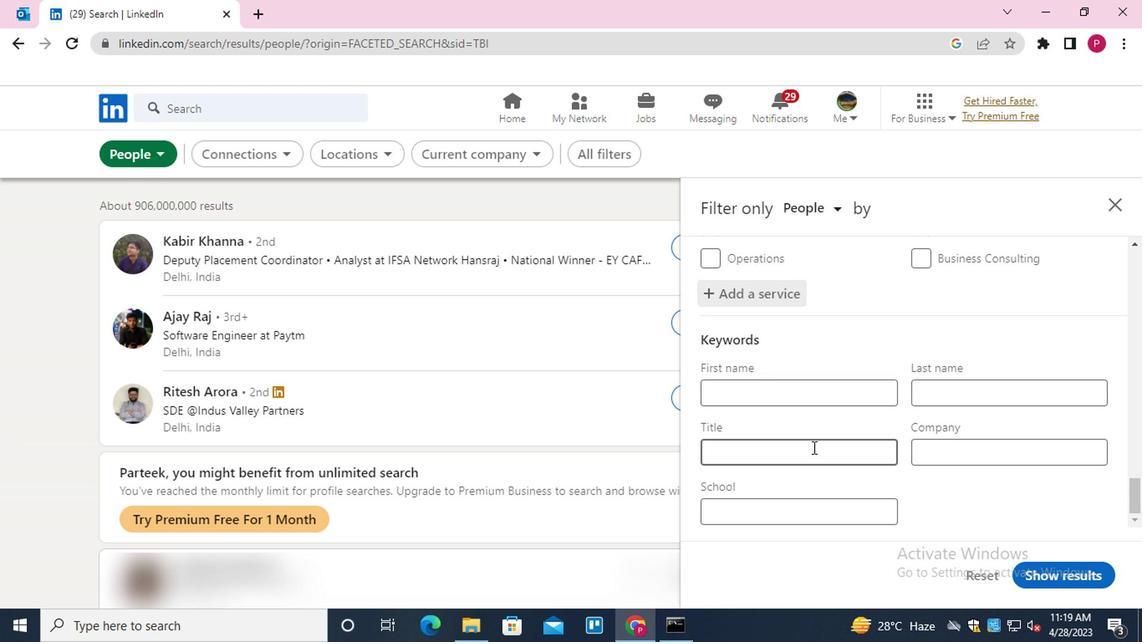 
Action: Mouse moved to (810, 449)
Screenshot: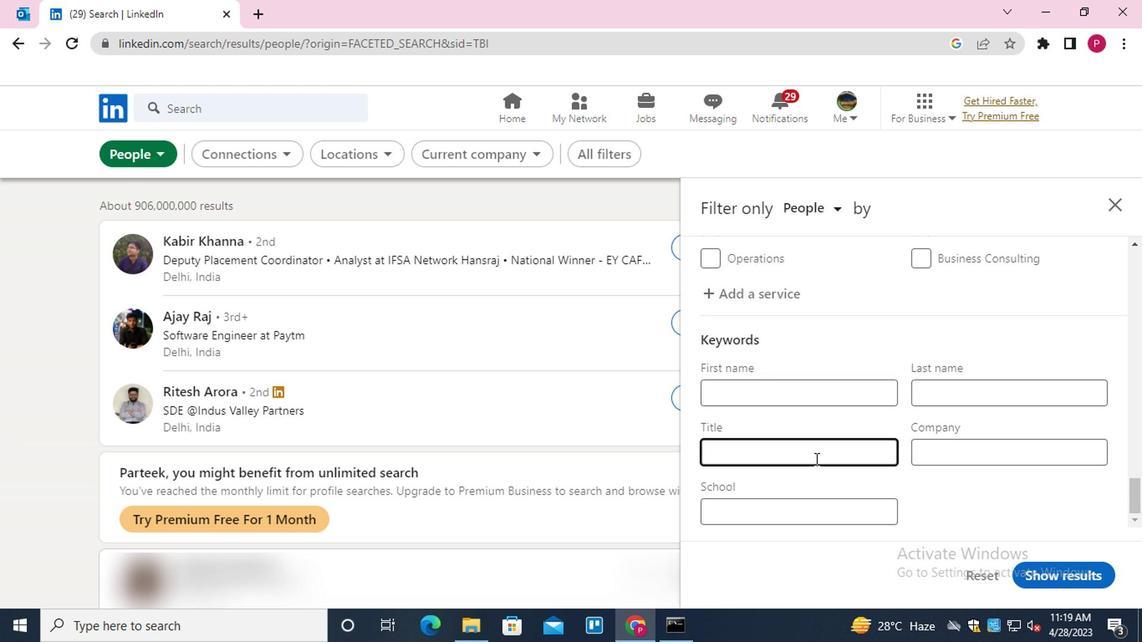 
Action: Key pressed <Key.shift>PHYSICV<Key.backspace>AL<Key.space><Key.shift>THERE<Key.backspace>APIST
Screenshot: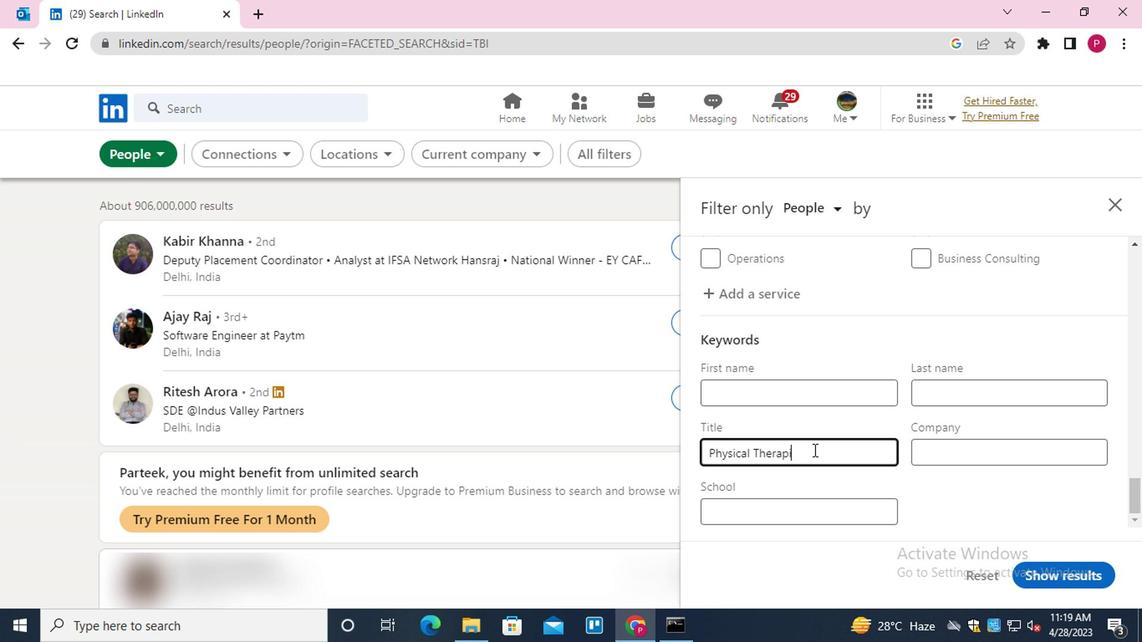 
Action: Mouse moved to (1043, 578)
Screenshot: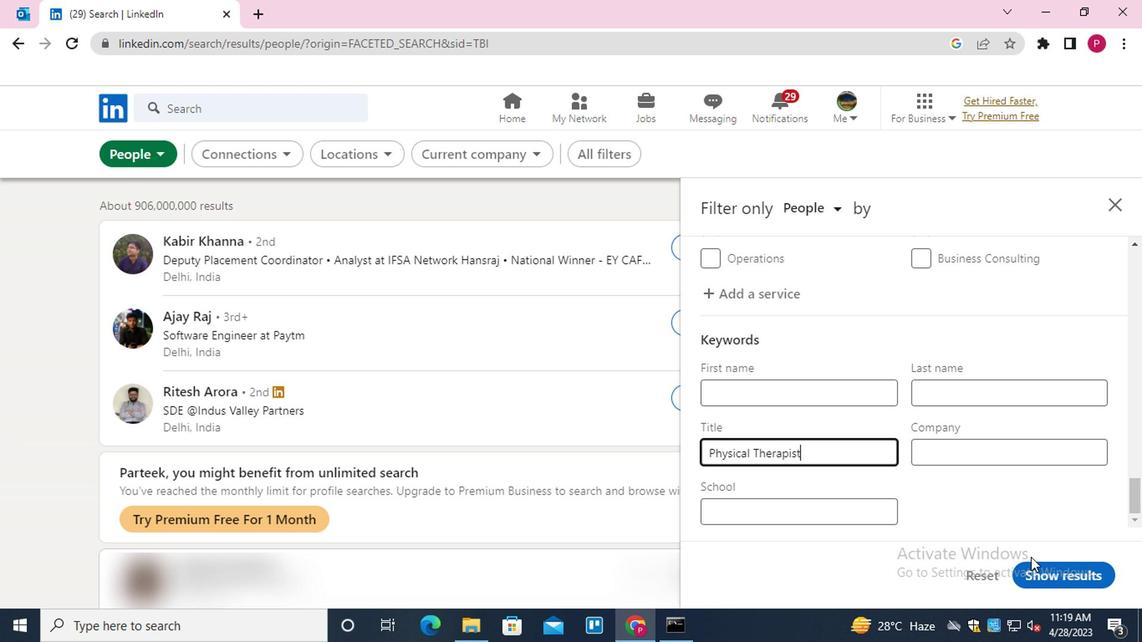 
Action: Mouse pressed left at (1043, 578)
Screenshot: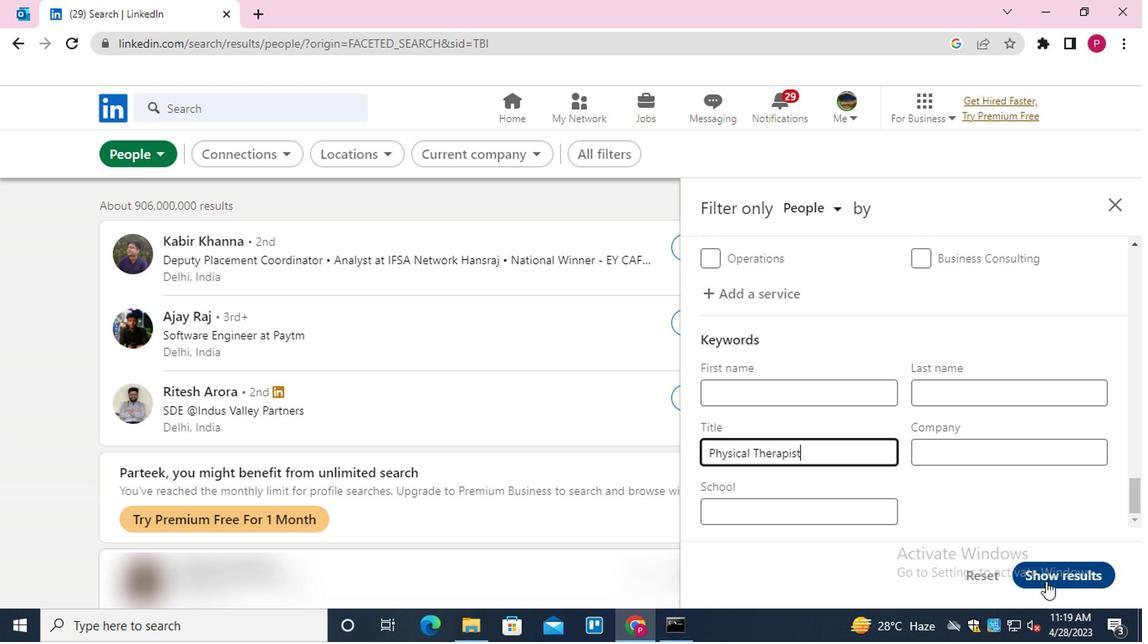 
Action: Mouse moved to (573, 293)
Screenshot: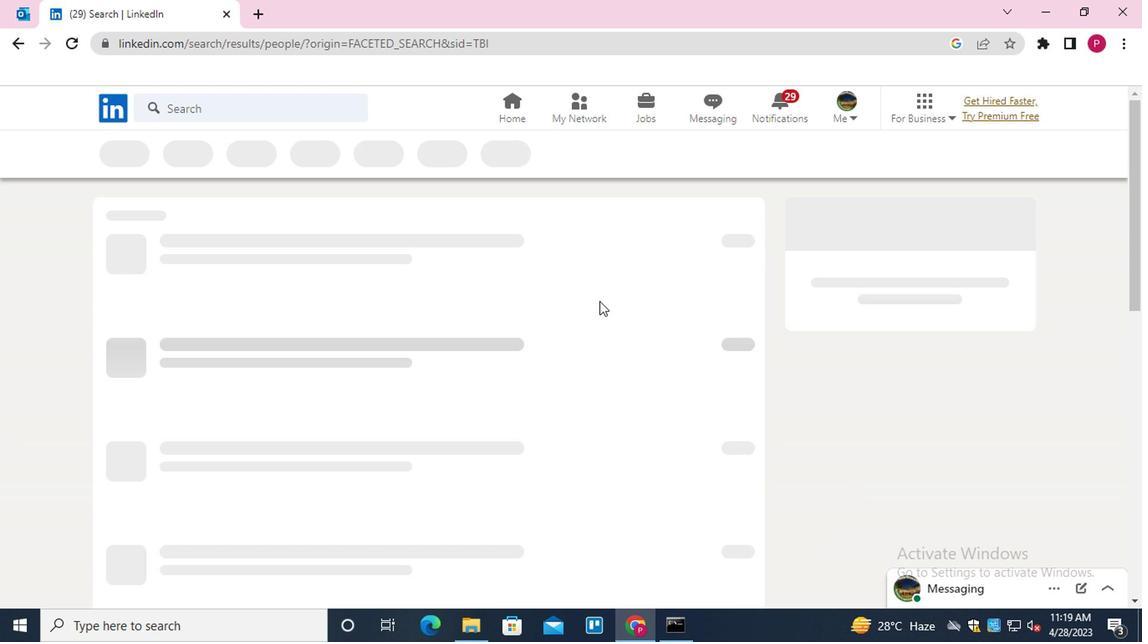 
